 Task: Select Kindle E-Readers from Kindle E-readers & Books. Add to cart Kindle Keyboard-1. Place order for _x000D_
1922 Moncure Pittsboro Rd_x000D_
Moncure, North Carolina(NC), 27559, Cell Number (919) 542-3366
Action: Mouse moved to (365, 256)
Screenshot: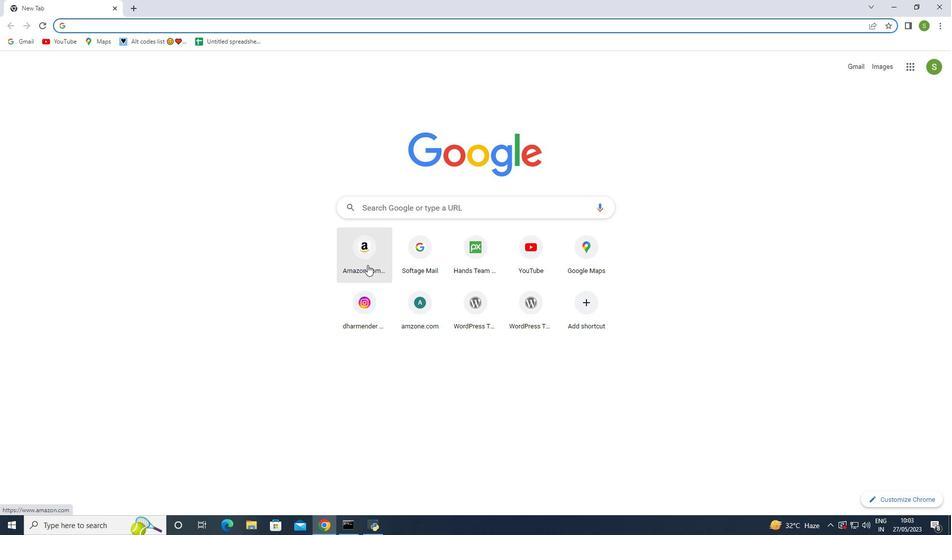 
Action: Mouse pressed left at (365, 256)
Screenshot: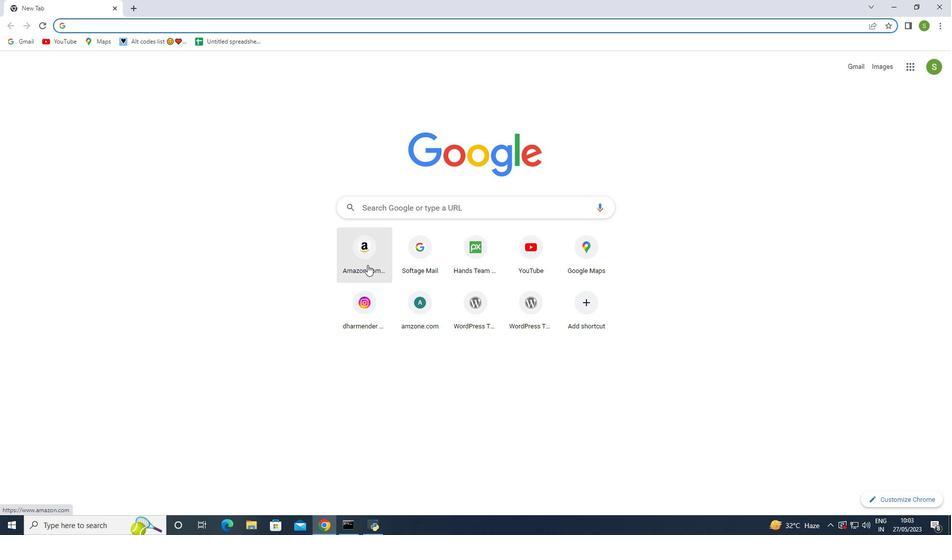 
Action: Mouse moved to (101, 62)
Screenshot: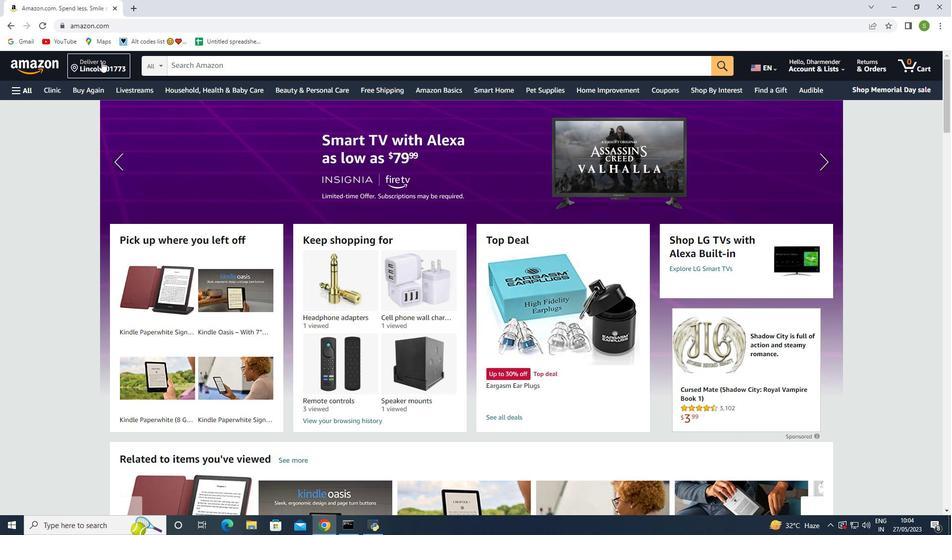 
Action: Mouse pressed left at (101, 62)
Screenshot: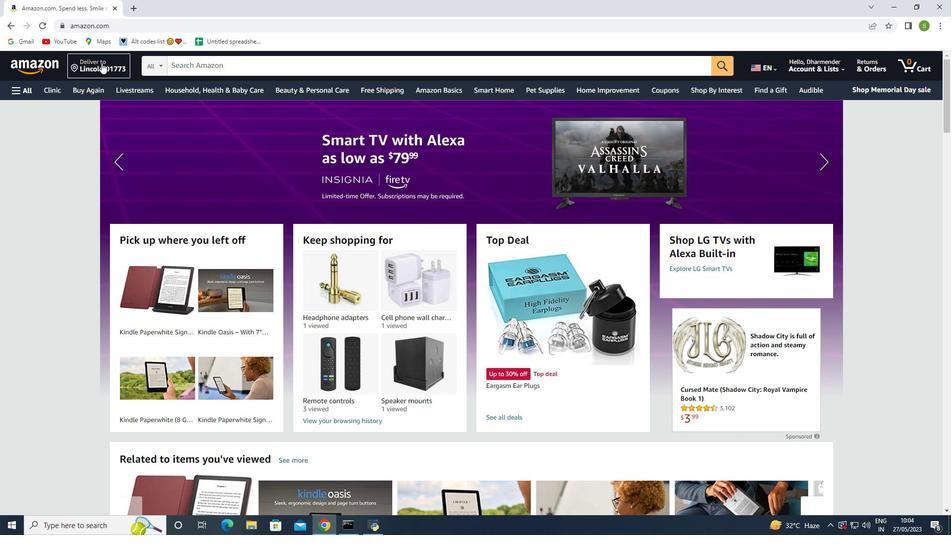 
Action: Mouse moved to (472, 348)
Screenshot: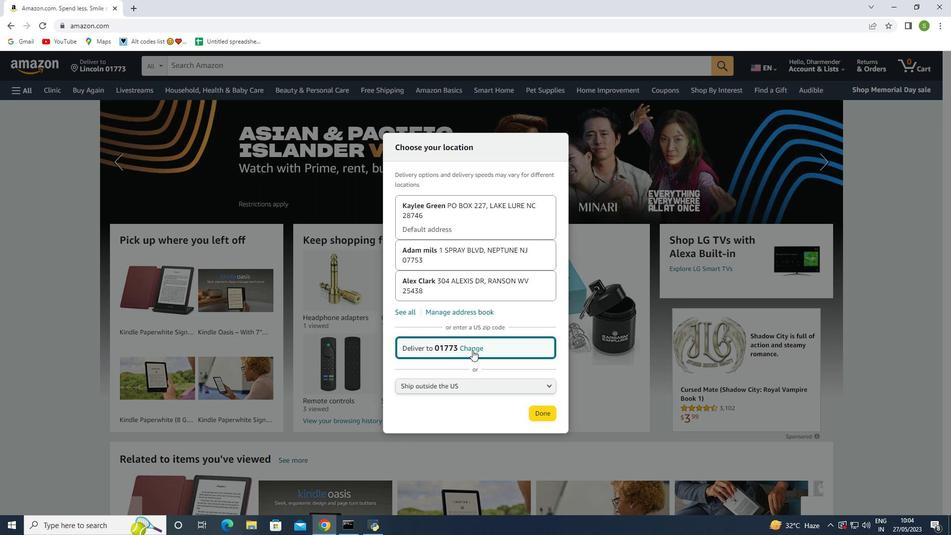 
Action: Mouse pressed left at (472, 348)
Screenshot: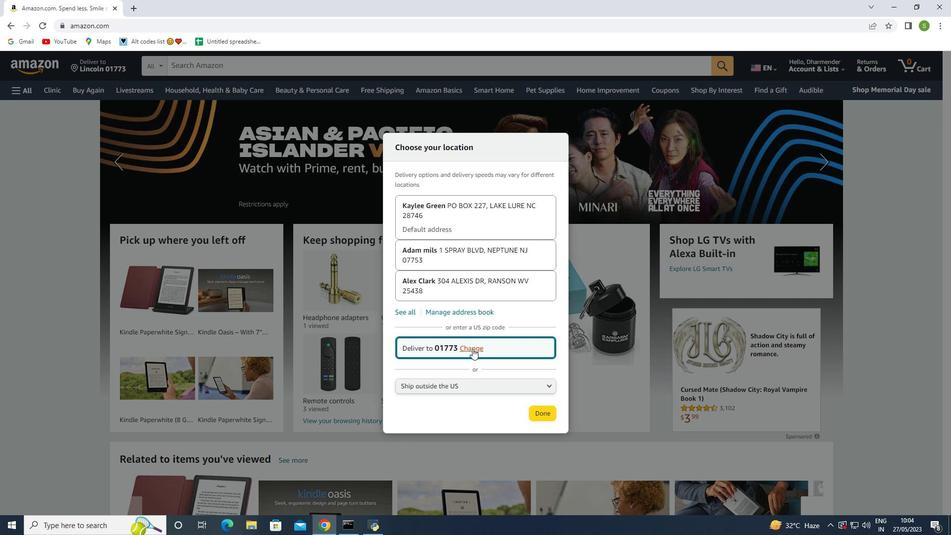 
Action: Mouse moved to (471, 338)
Screenshot: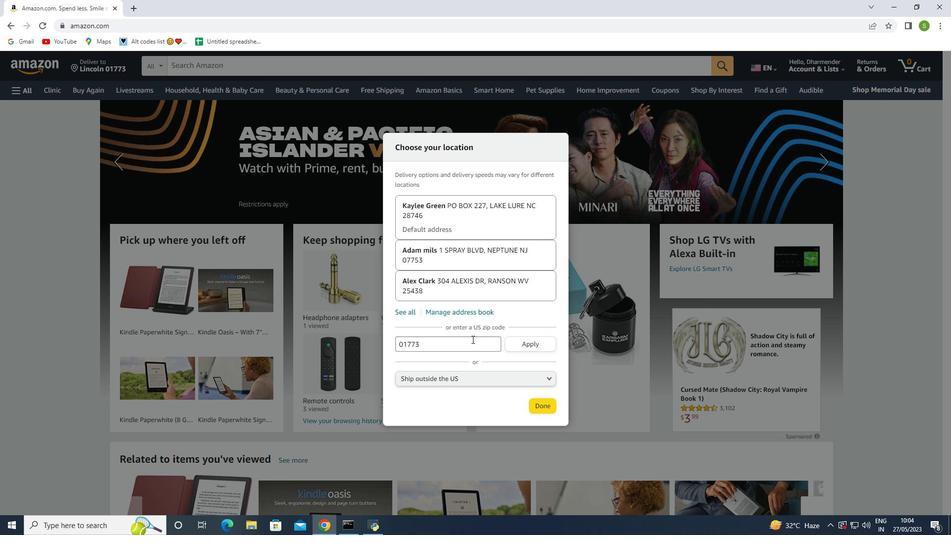 
Action: Mouse pressed left at (471, 338)
Screenshot: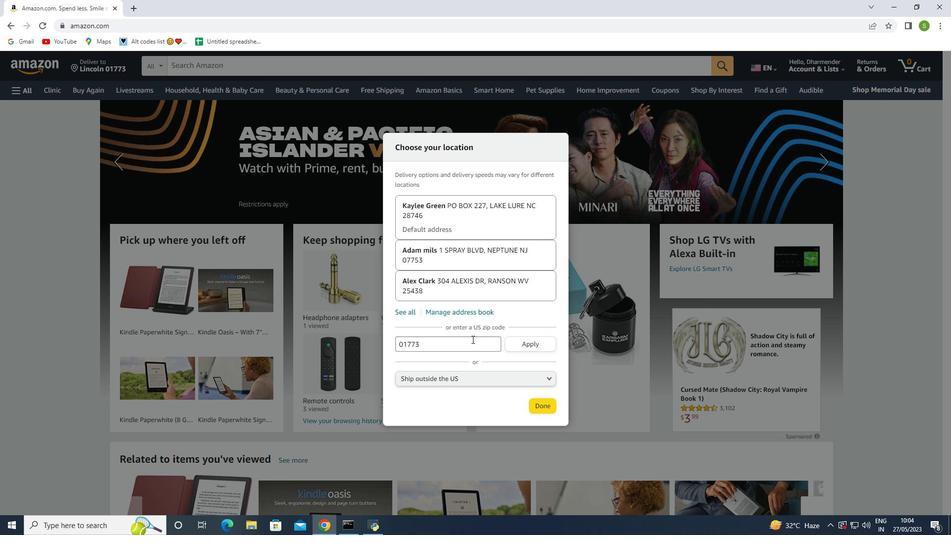 
Action: Mouse moved to (470, 338)
Screenshot: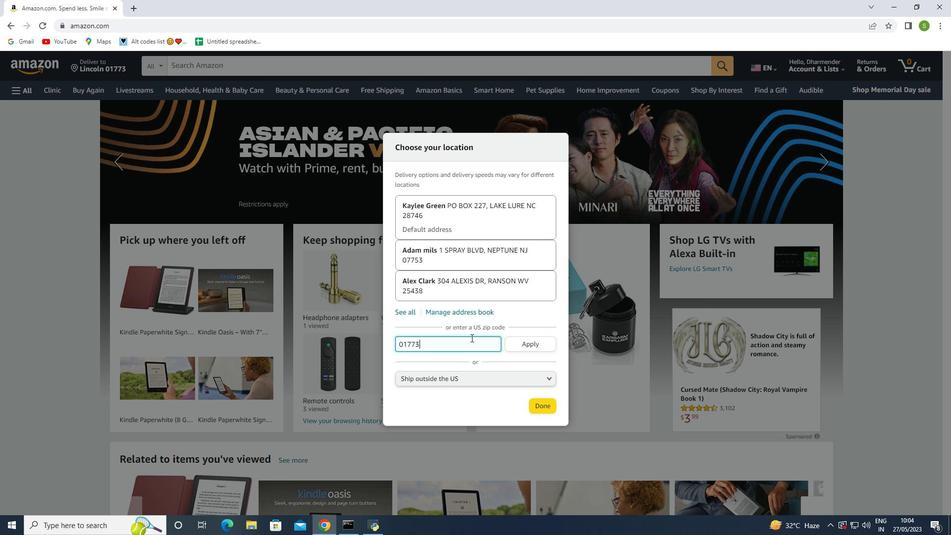 
Action: Key pressed <Key.backspace><Key.backspace><Key.backspace><Key.backspace><Key.backspace>27559
Screenshot: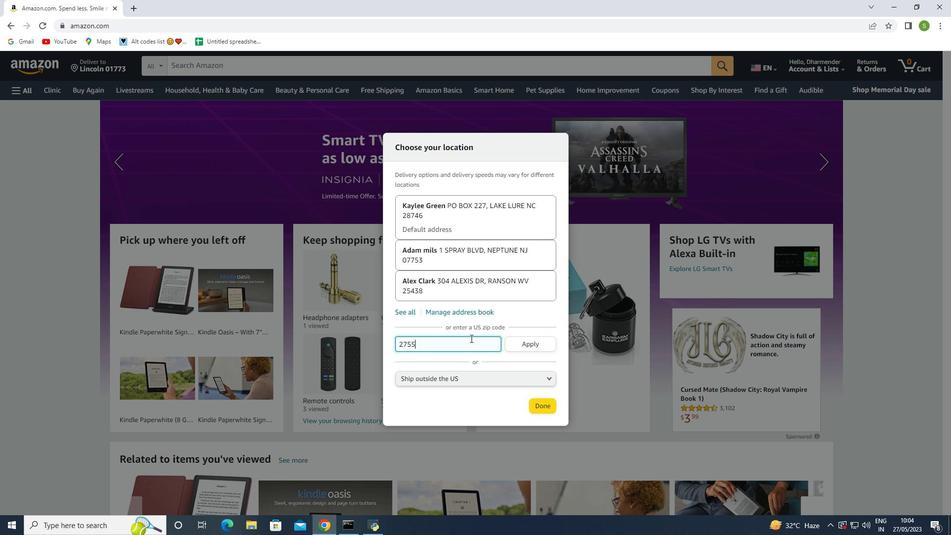 
Action: Mouse moved to (528, 346)
Screenshot: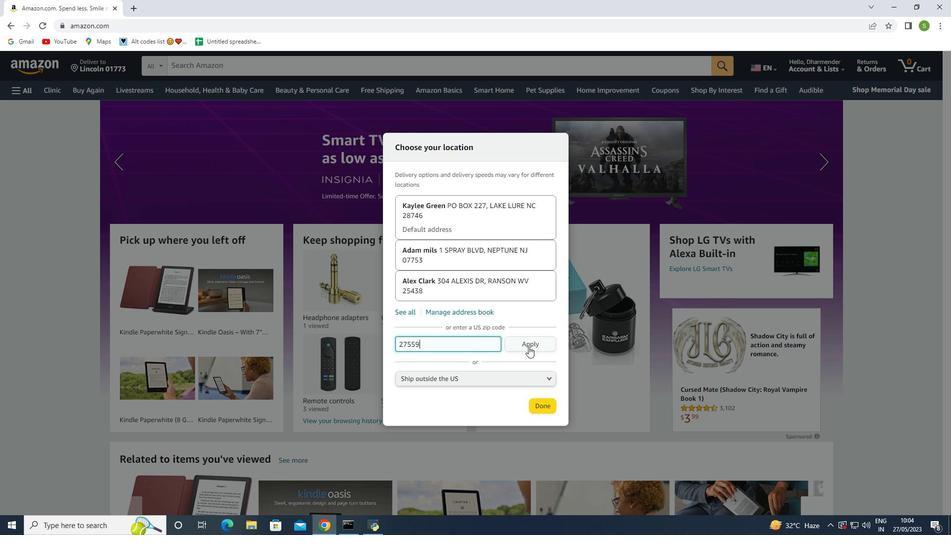 
Action: Mouse pressed left at (528, 346)
Screenshot: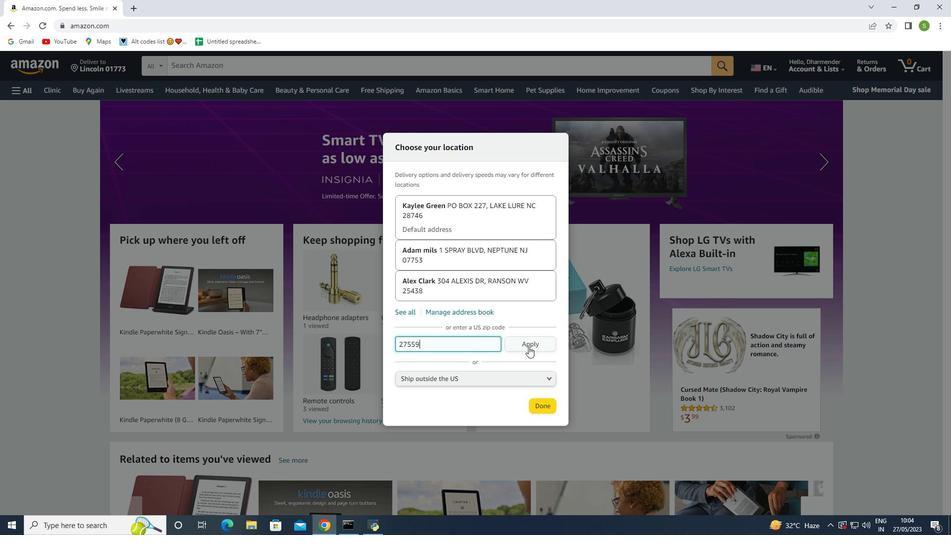 
Action: Mouse moved to (552, 419)
Screenshot: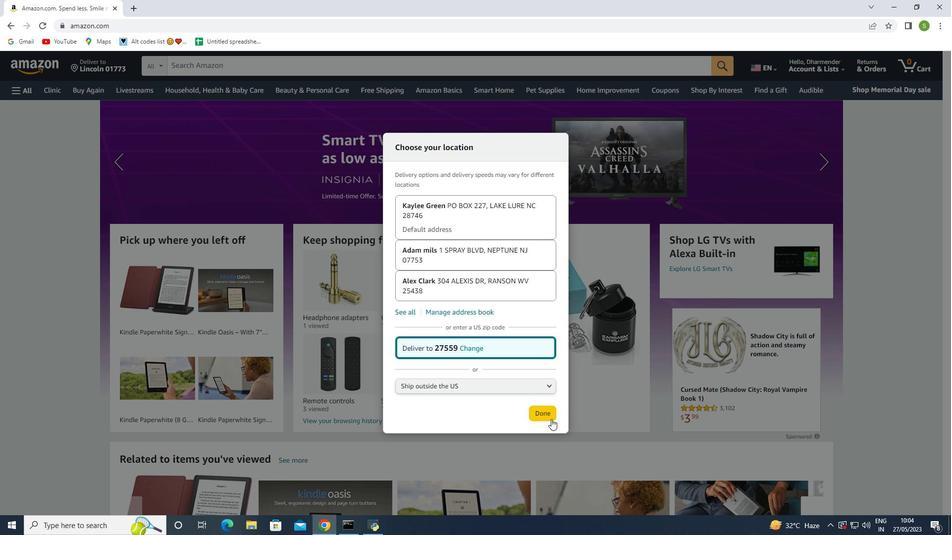 
Action: Mouse pressed left at (552, 419)
Screenshot: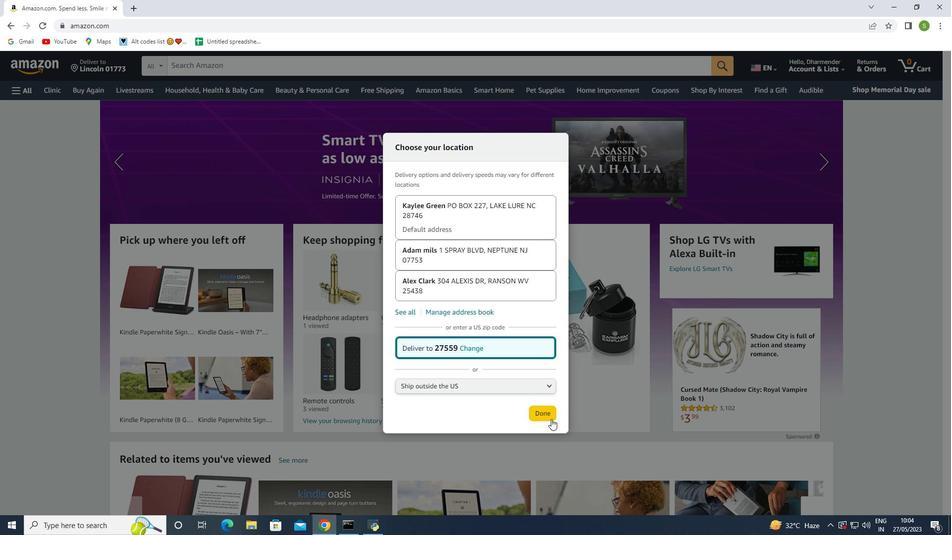 
Action: Mouse moved to (14, 92)
Screenshot: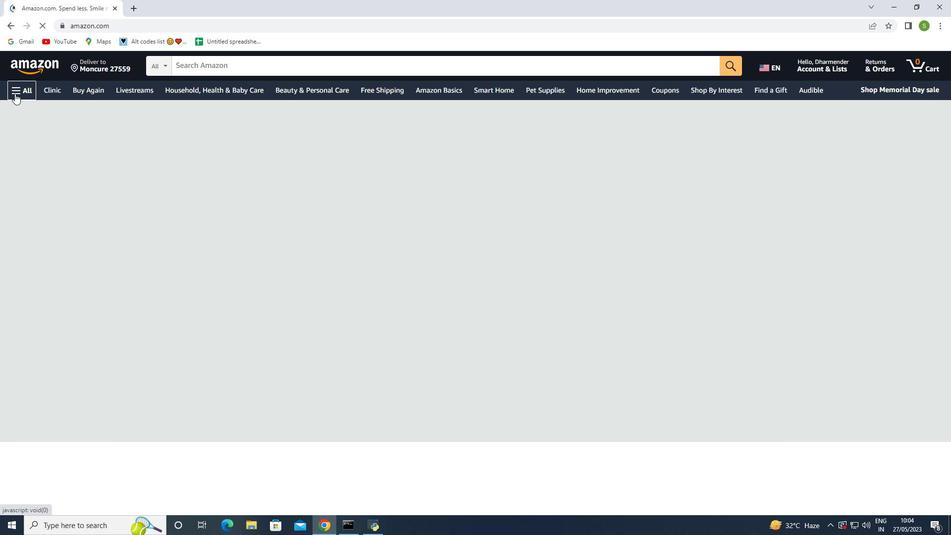 
Action: Mouse pressed left at (14, 92)
Screenshot: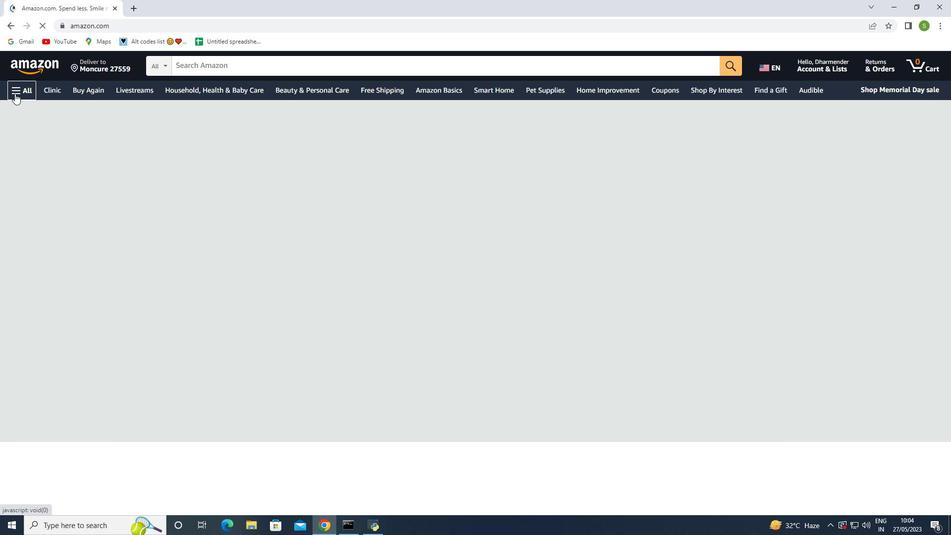
Action: Mouse moved to (63, 238)
Screenshot: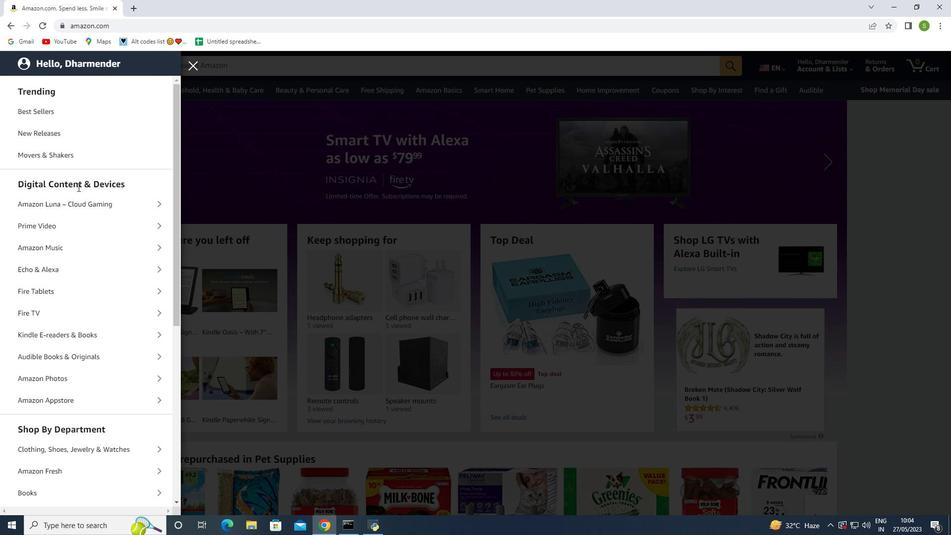 
Action: Mouse scrolled (64, 235) with delta (0, 0)
Screenshot: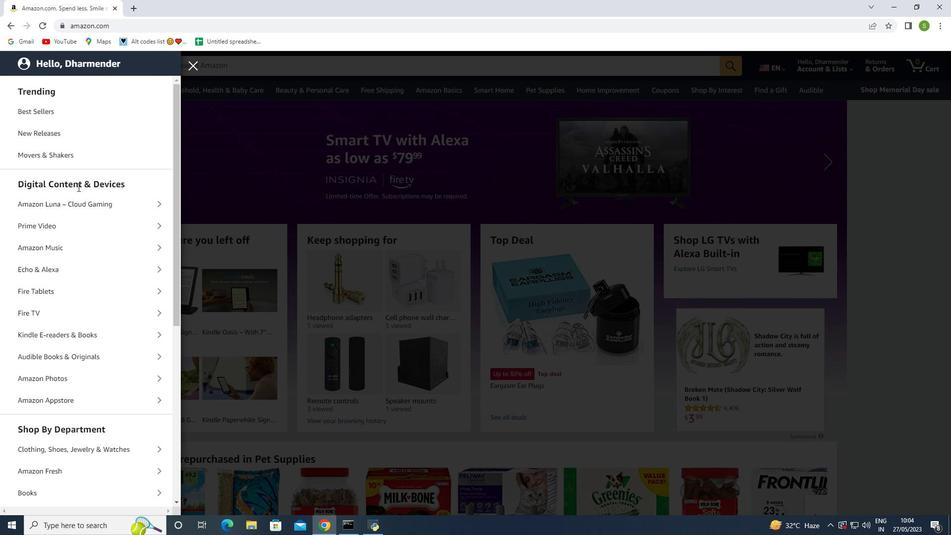 
Action: Mouse moved to (100, 282)
Screenshot: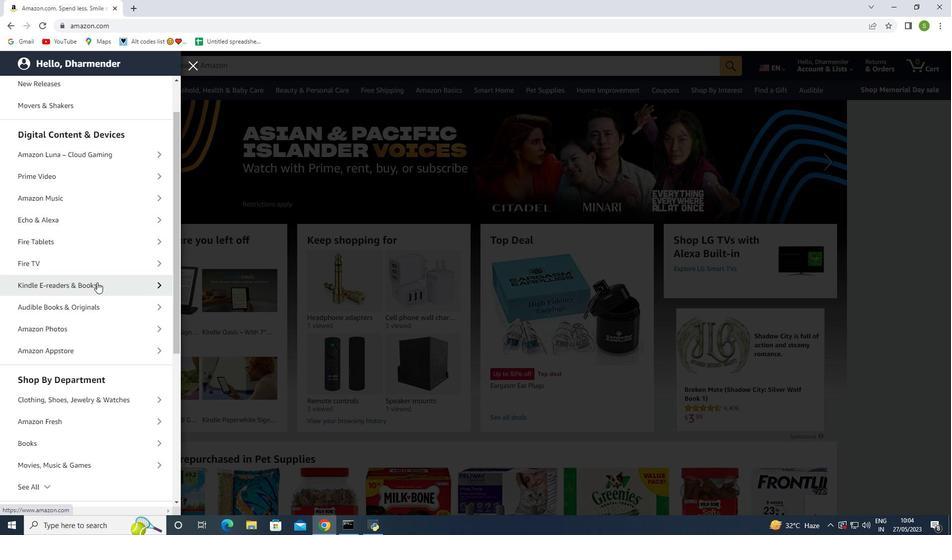 
Action: Mouse pressed left at (100, 282)
Screenshot: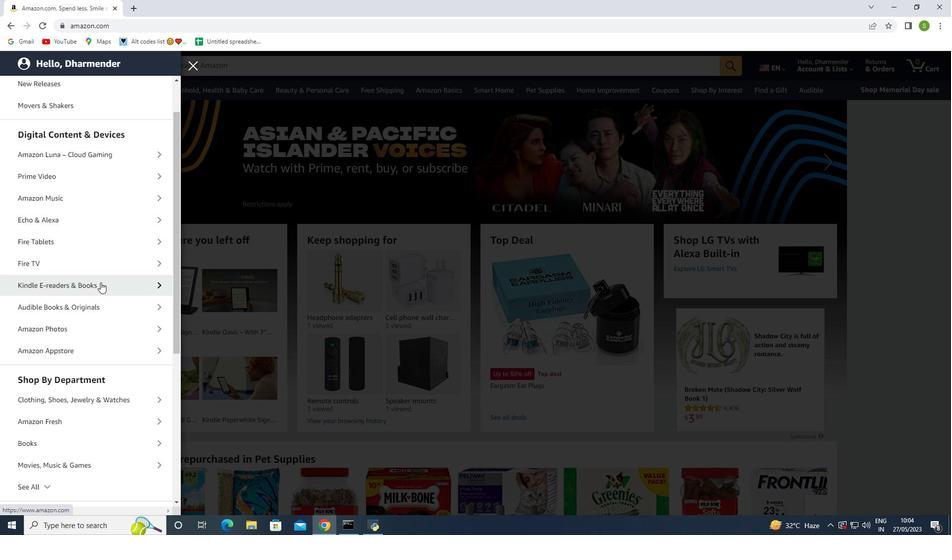 
Action: Mouse moved to (71, 260)
Screenshot: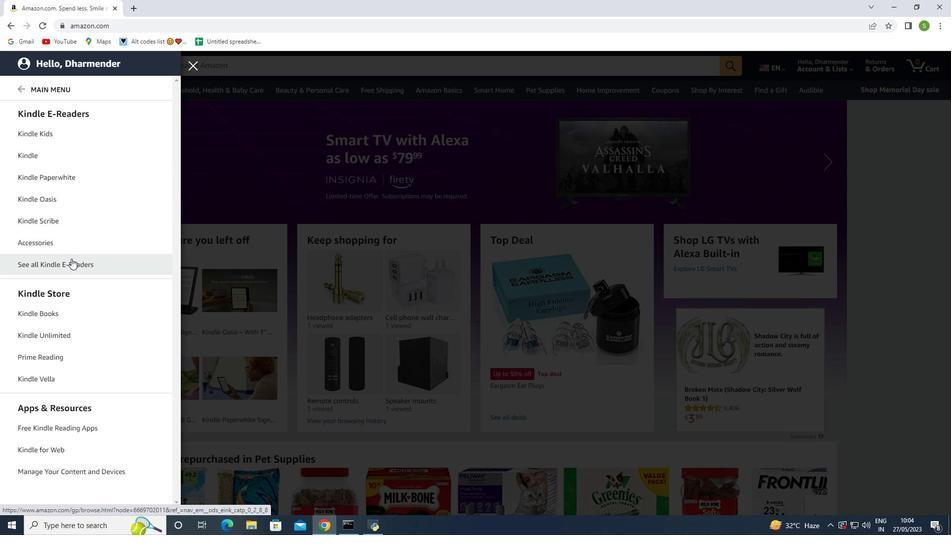 
Action: Mouse pressed left at (71, 260)
Screenshot: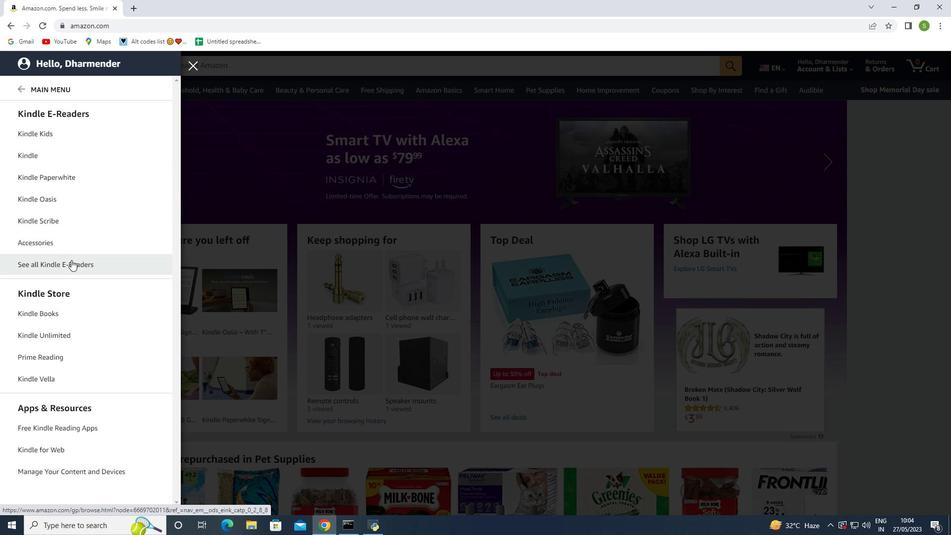 
Action: Mouse moved to (340, 65)
Screenshot: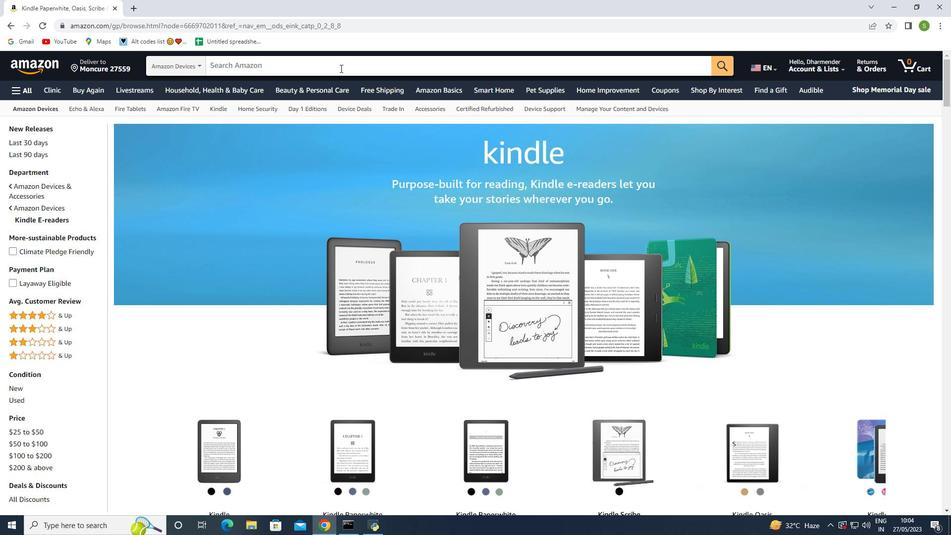 
Action: Mouse pressed left at (340, 65)
Screenshot: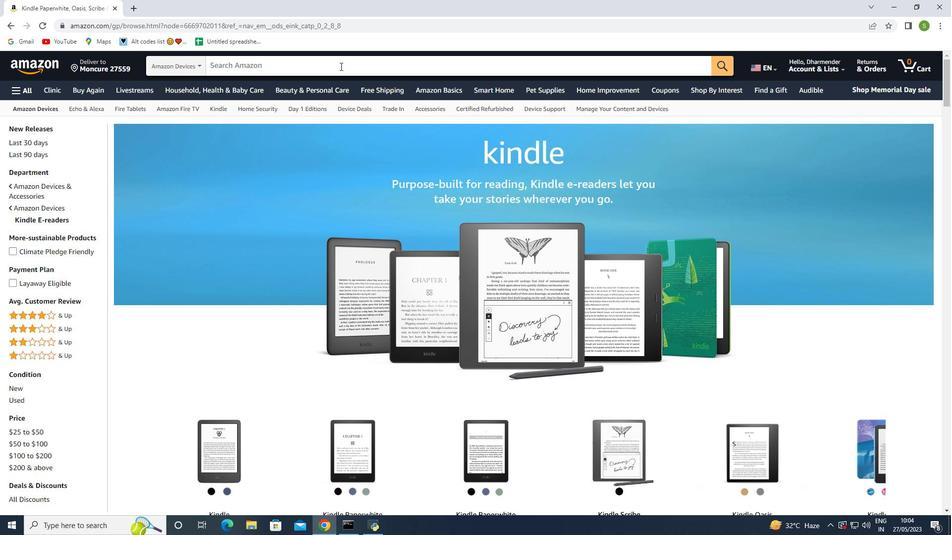 
Action: Mouse moved to (340, 65)
Screenshot: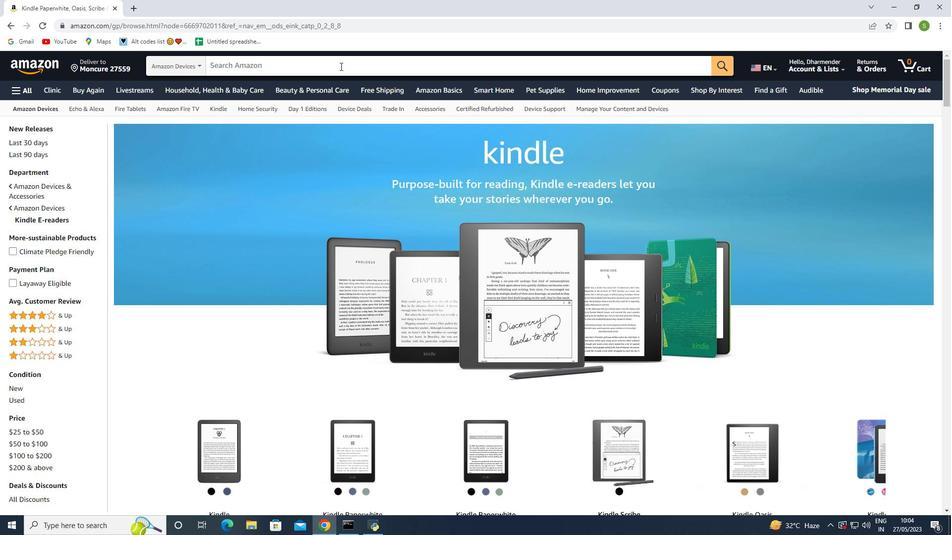 
Action: Key pressed <Key.shift>Kindle<Key.space><Key.shift>Keyboard
Screenshot: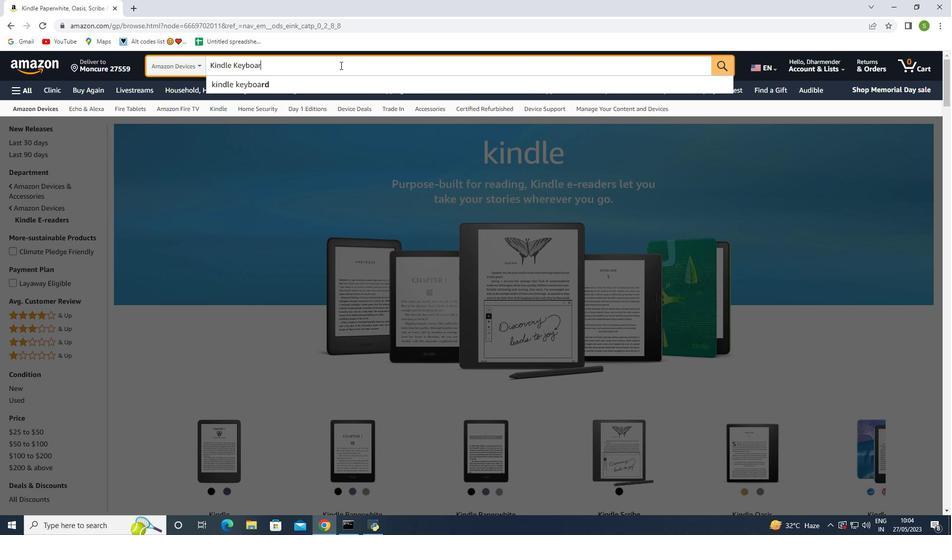 
Action: Mouse moved to (294, 81)
Screenshot: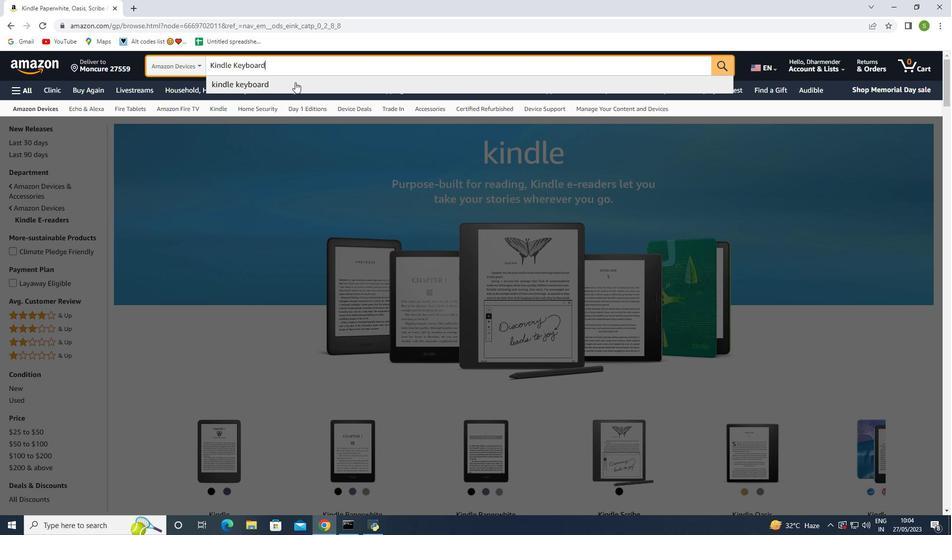 
Action: Mouse pressed left at (294, 82)
Screenshot: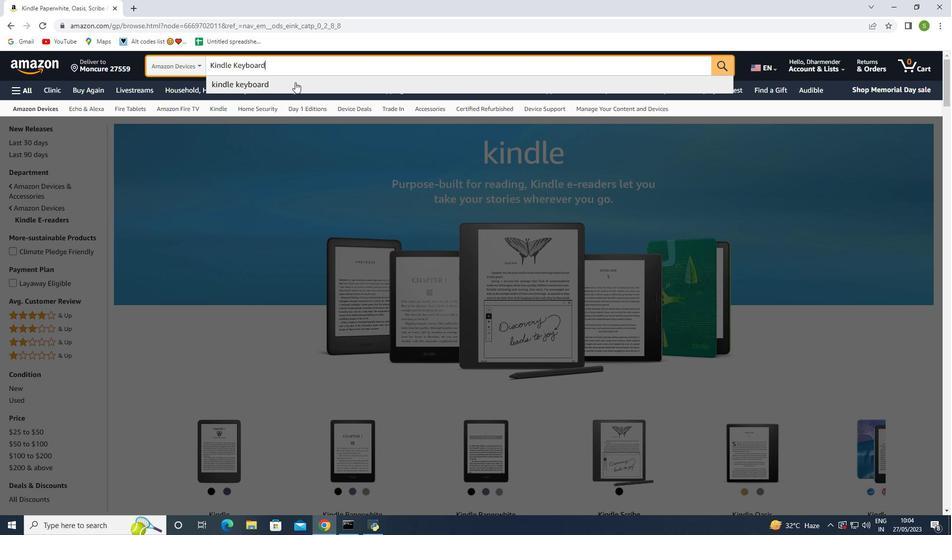 
Action: Mouse moved to (402, 183)
Screenshot: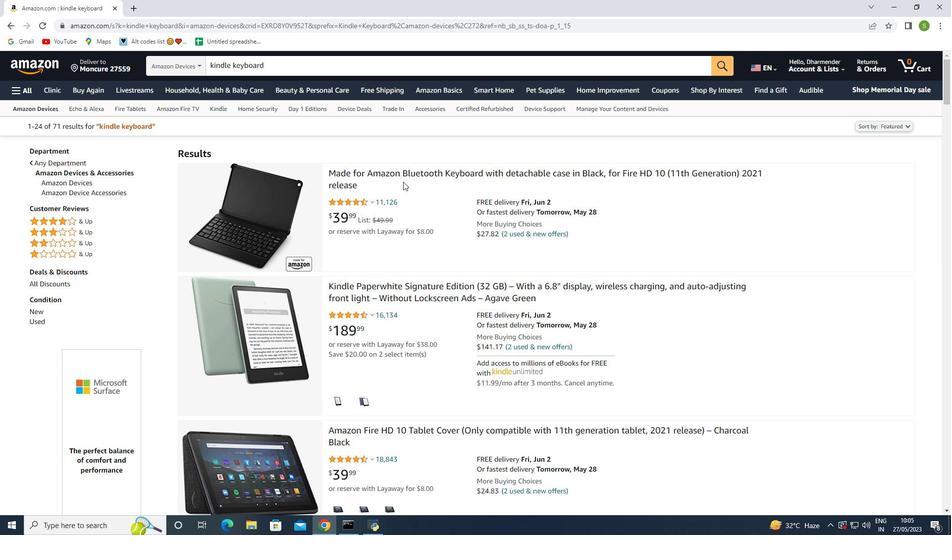 
Action: Mouse scrolled (402, 182) with delta (0, 0)
Screenshot: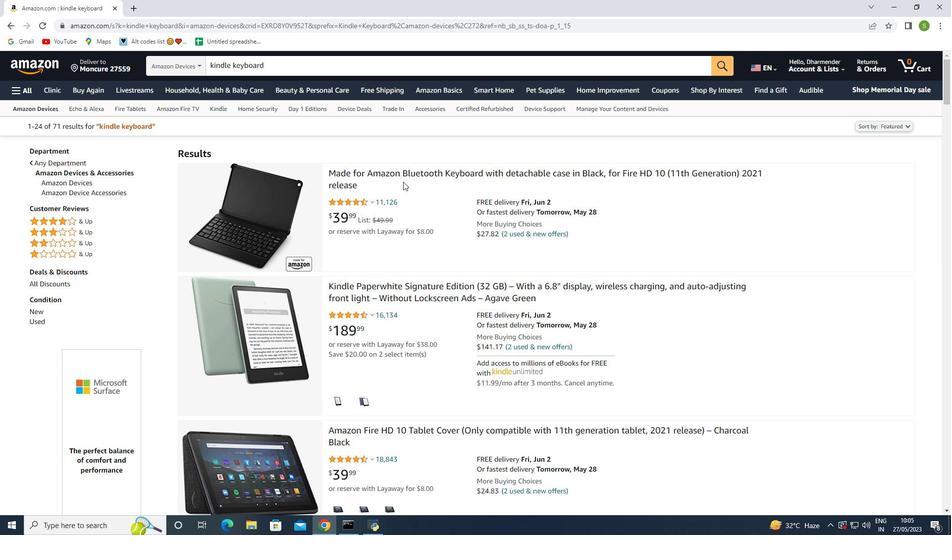 
Action: Mouse moved to (401, 183)
Screenshot: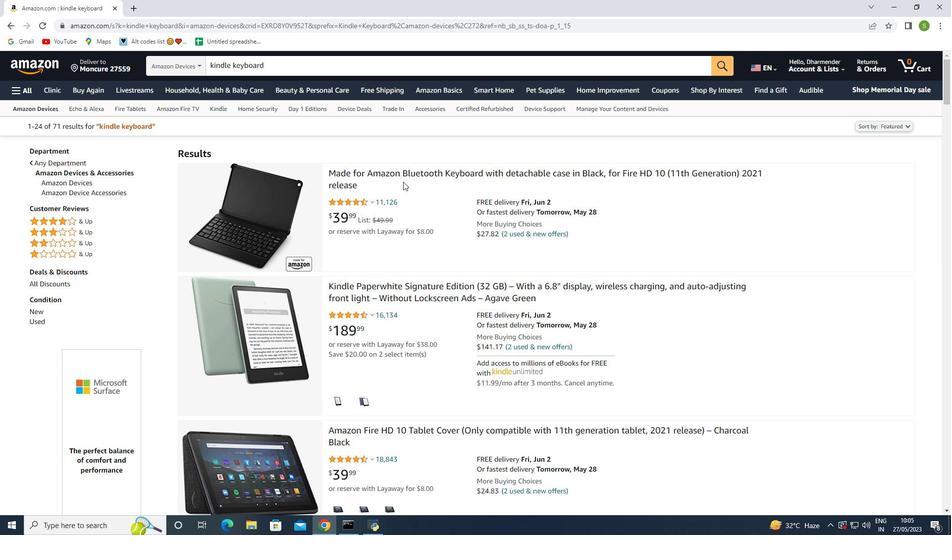 
Action: Mouse scrolled (401, 183) with delta (0, 0)
Screenshot: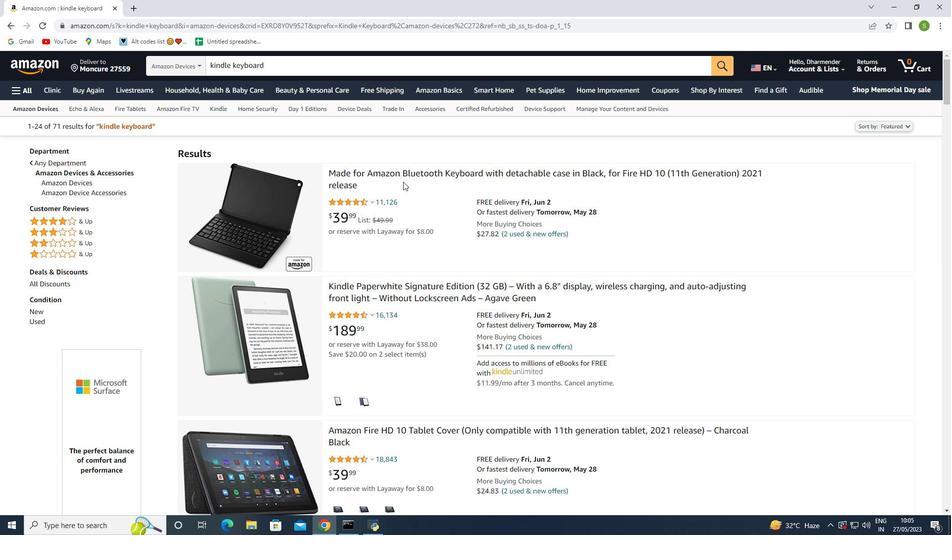 
Action: Mouse moved to (401, 183)
Screenshot: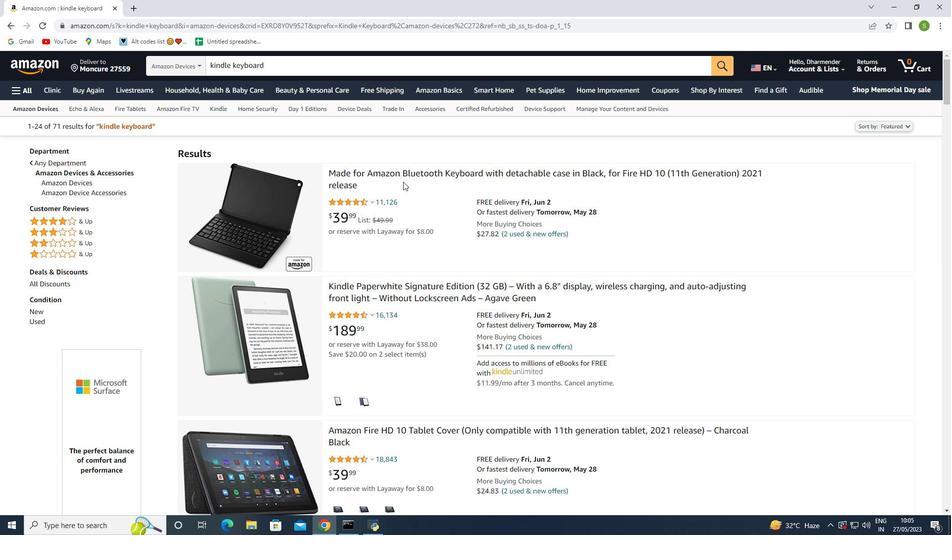 
Action: Mouse scrolled (401, 183) with delta (0, 0)
Screenshot: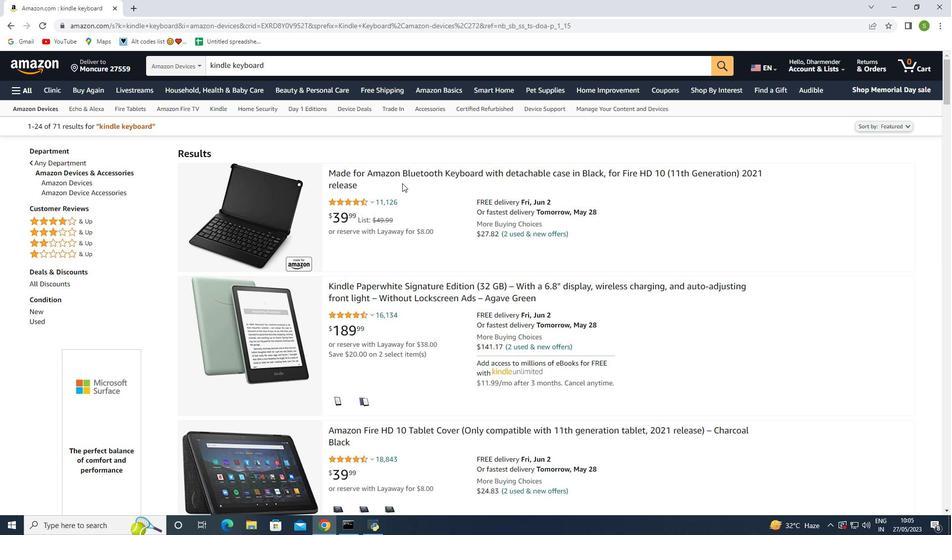 
Action: Mouse scrolled (401, 183) with delta (0, 0)
Screenshot: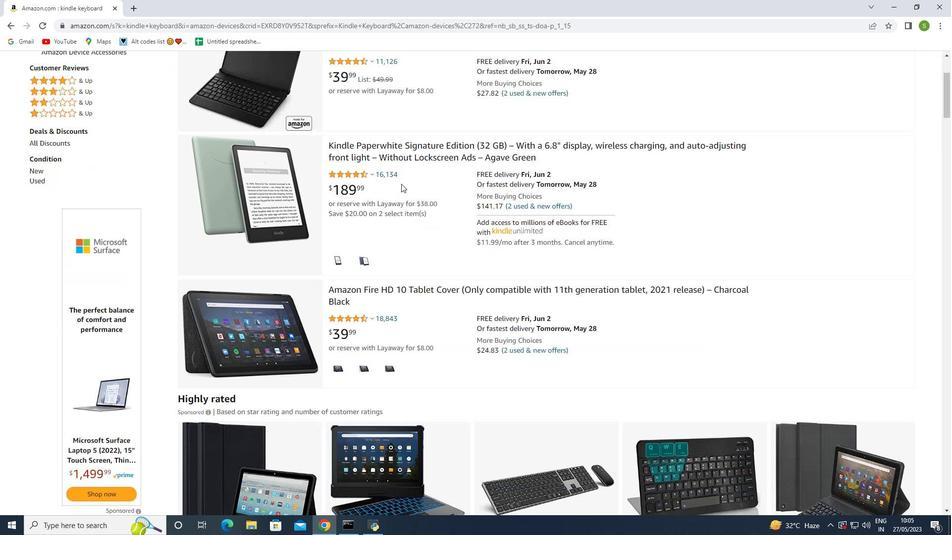 
Action: Mouse scrolled (401, 183) with delta (0, 0)
Screenshot: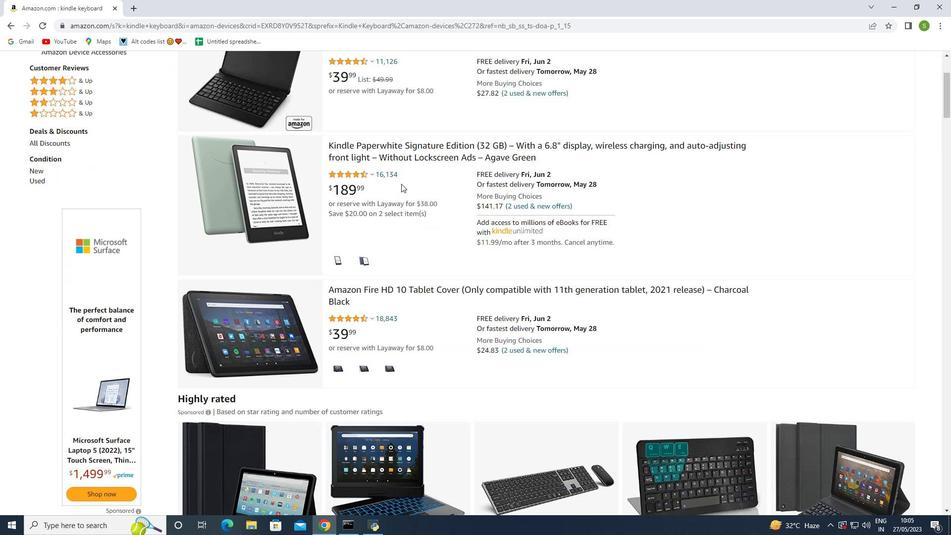 
Action: Mouse scrolled (401, 183) with delta (0, 0)
Screenshot: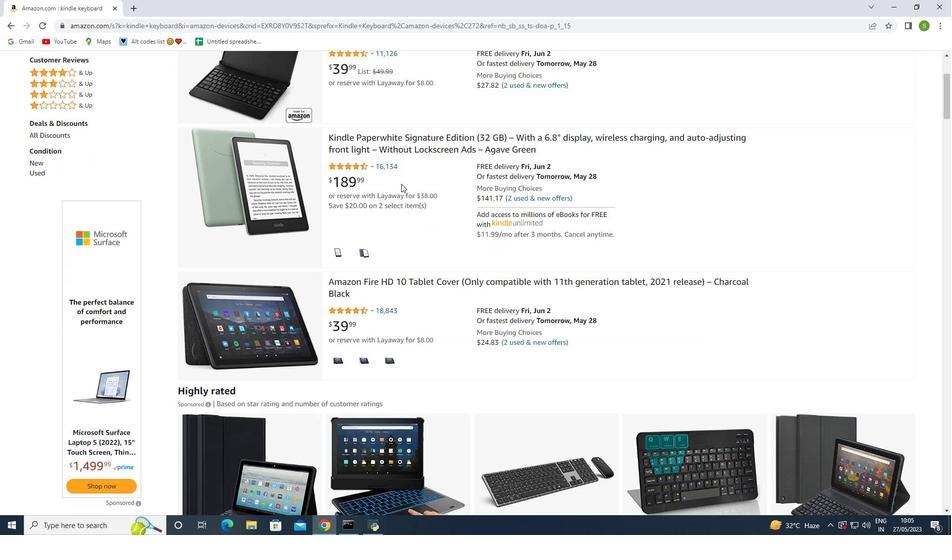 
Action: Mouse moved to (357, 191)
Screenshot: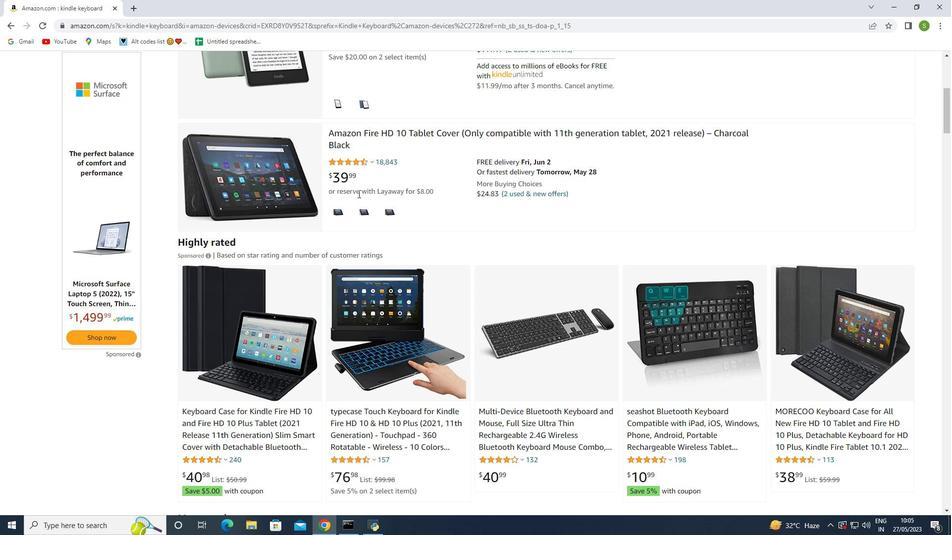 
Action: Mouse scrolled (357, 191) with delta (0, 0)
Screenshot: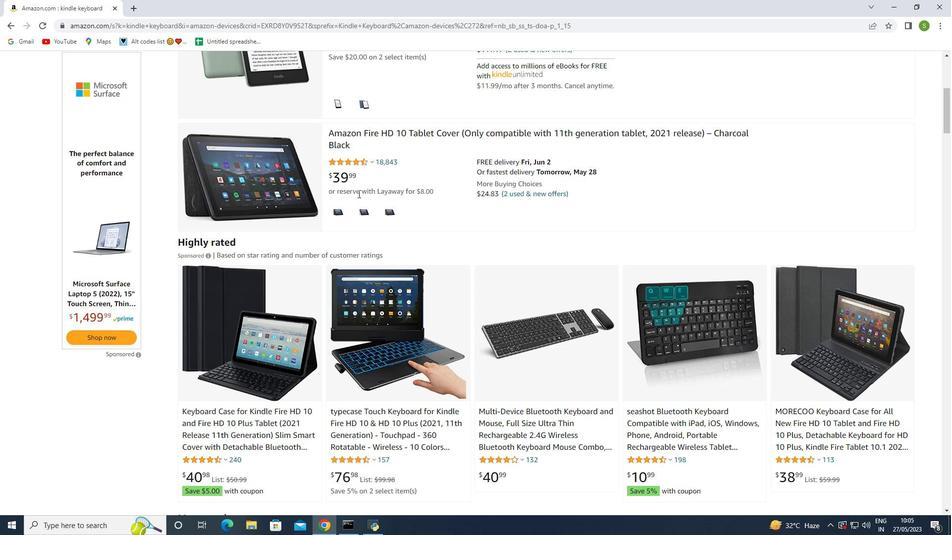 
Action: Mouse scrolled (357, 191) with delta (0, 0)
Screenshot: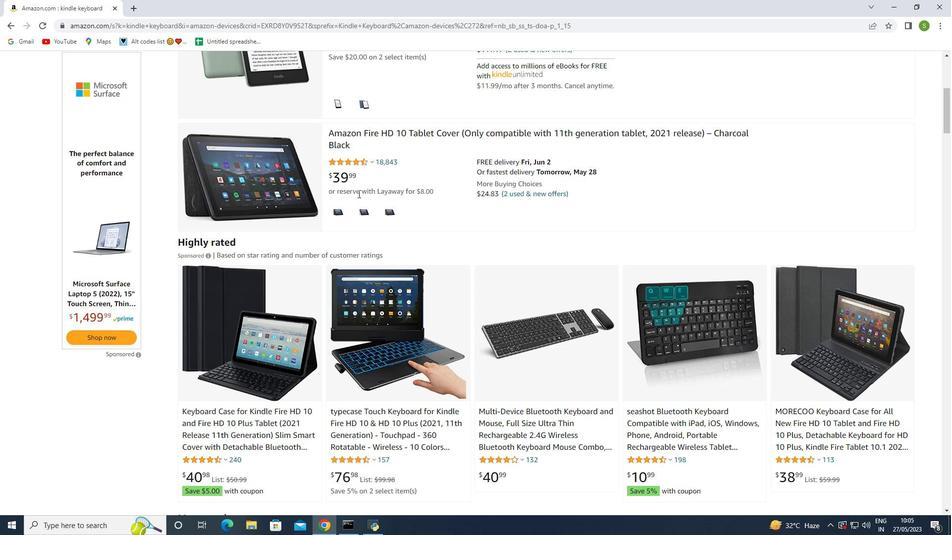 
Action: Mouse scrolled (357, 191) with delta (0, 0)
Screenshot: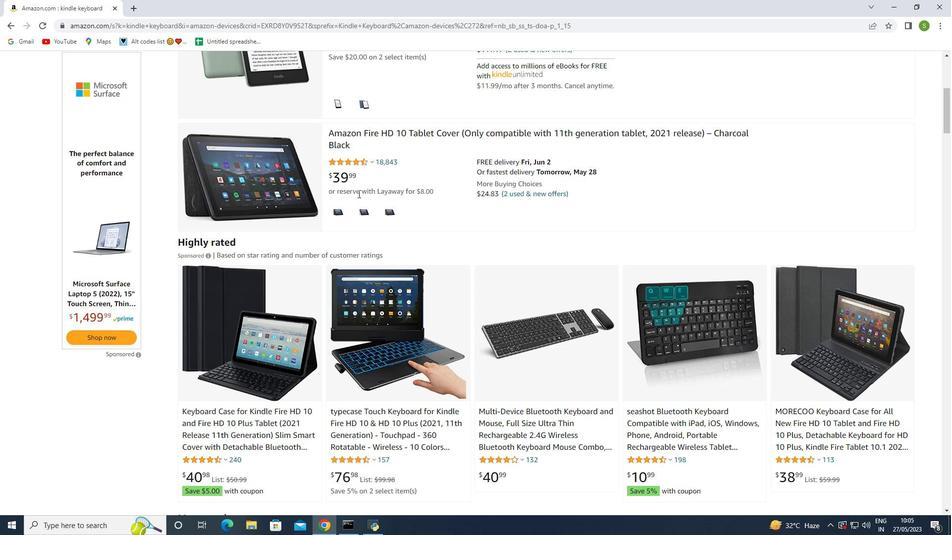 
Action: Mouse scrolled (357, 191) with delta (0, 0)
Screenshot: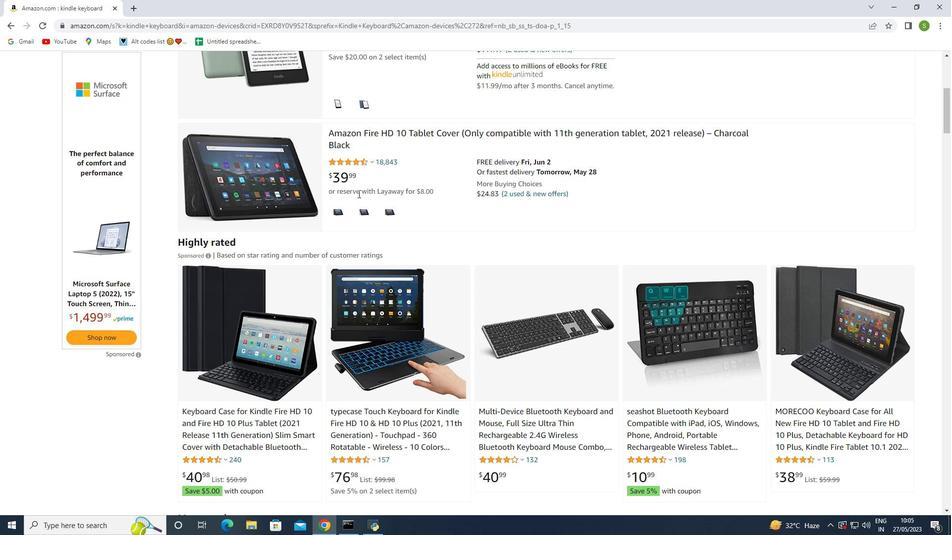 
Action: Mouse moved to (347, 198)
Screenshot: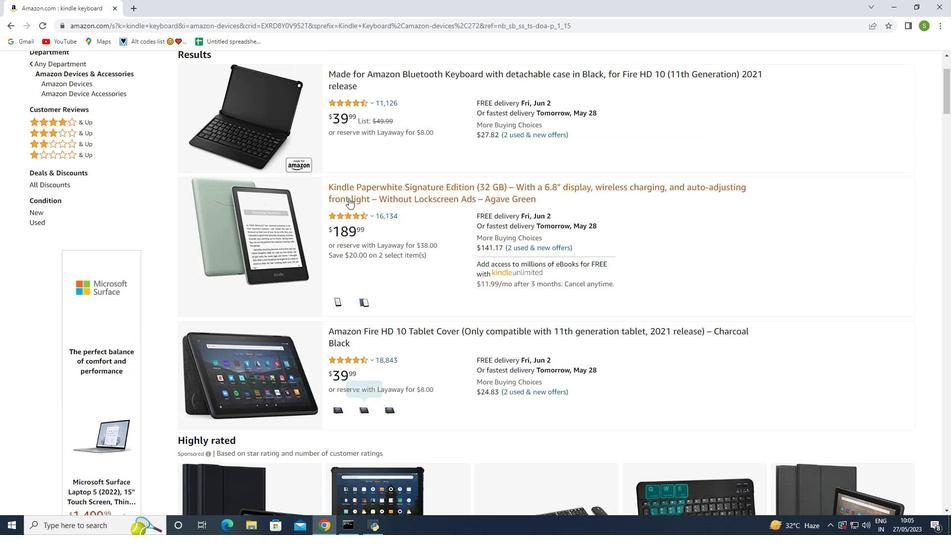 
Action: Mouse scrolled (347, 199) with delta (0, 0)
Screenshot: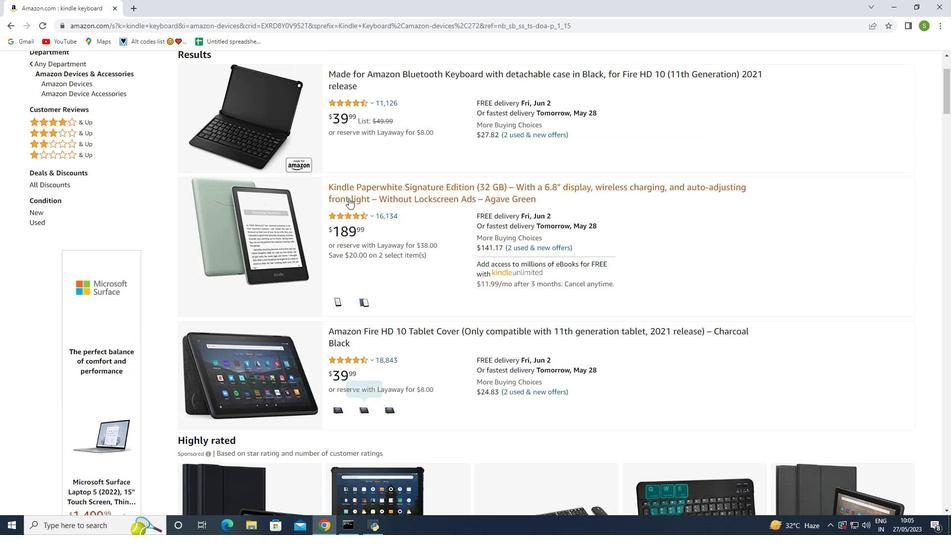 
Action: Mouse scrolled (347, 199) with delta (0, 0)
Screenshot: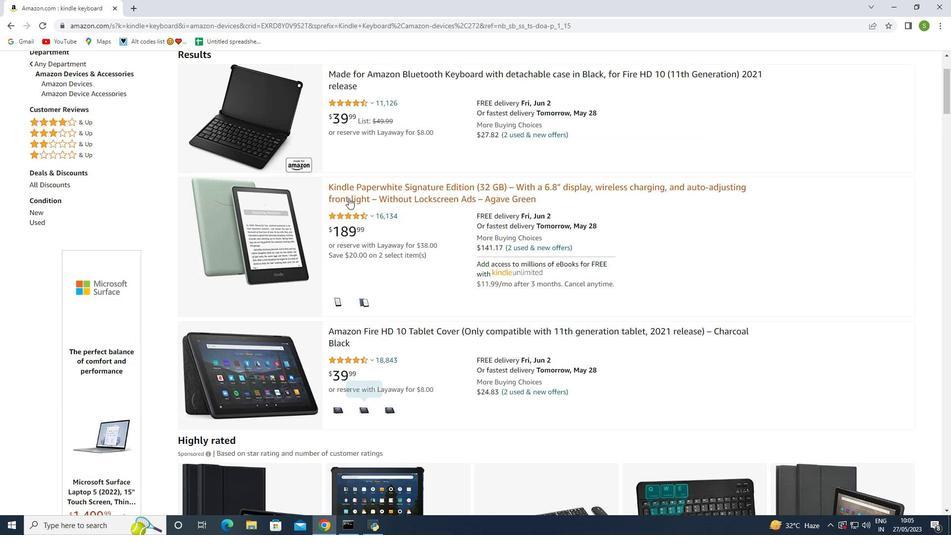
Action: Mouse scrolled (347, 199) with delta (0, 0)
Screenshot: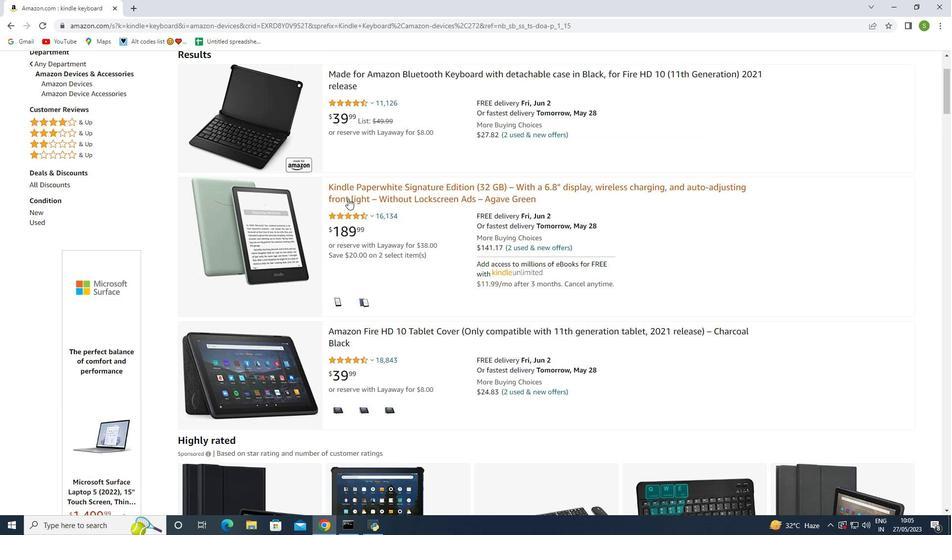 
Action: Mouse moved to (401, 173)
Screenshot: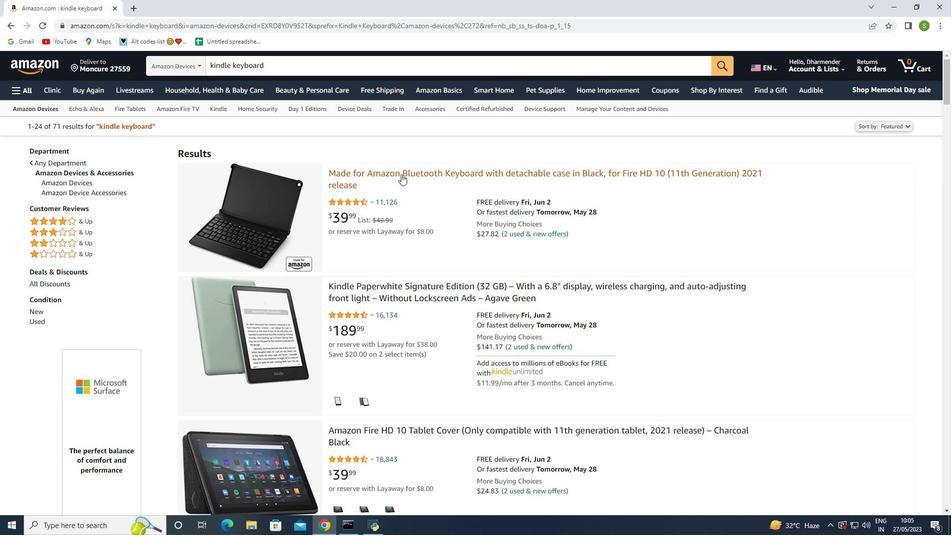 
Action: Mouse pressed left at (401, 173)
Screenshot: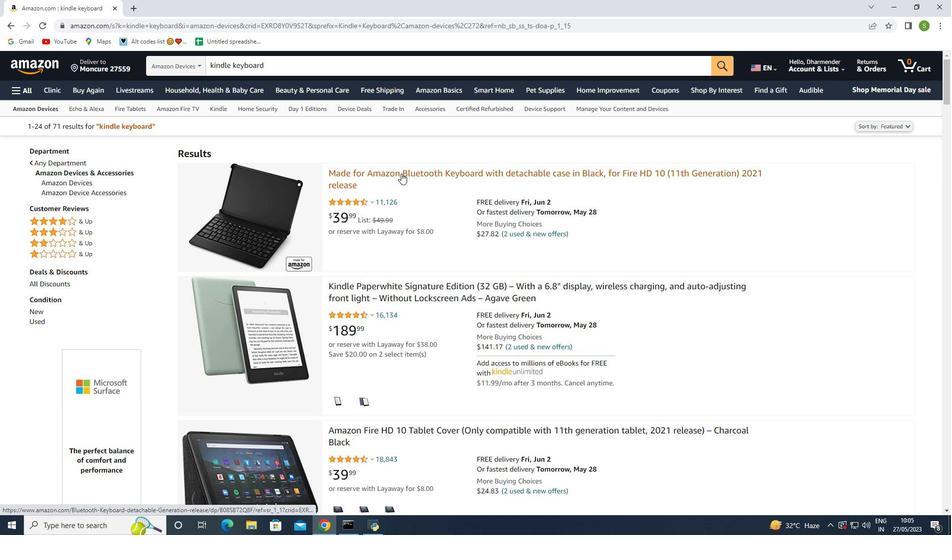 
Action: Mouse moved to (747, 316)
Screenshot: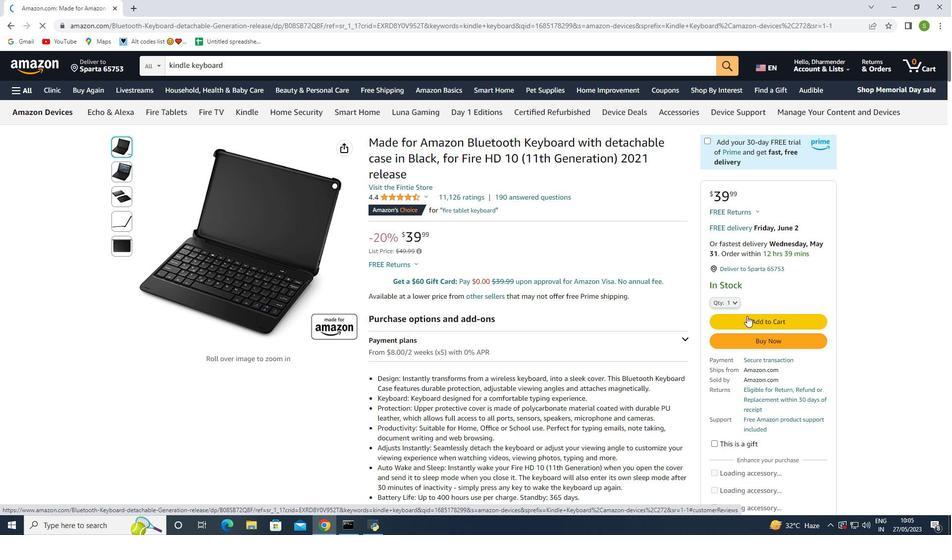 
Action: Mouse pressed left at (747, 316)
Screenshot: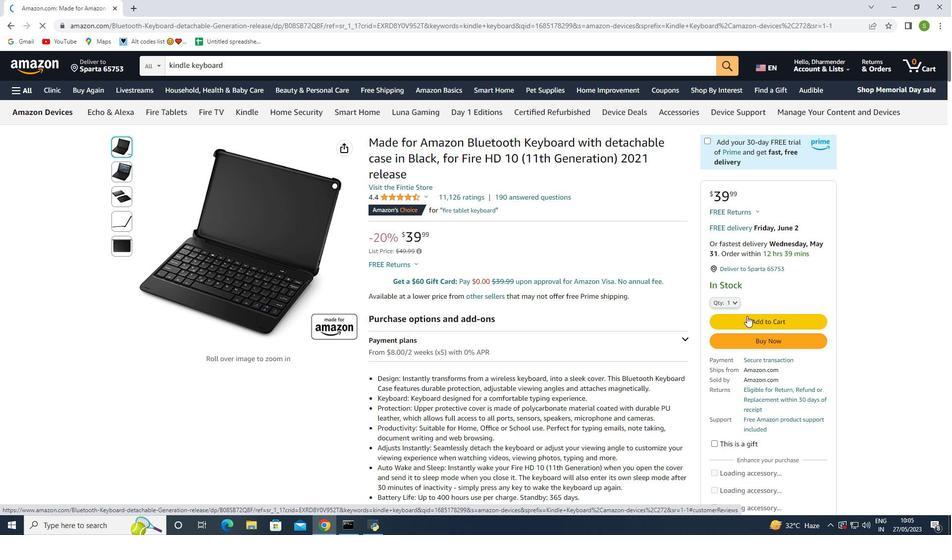 
Action: Mouse moved to (731, 136)
Screenshot: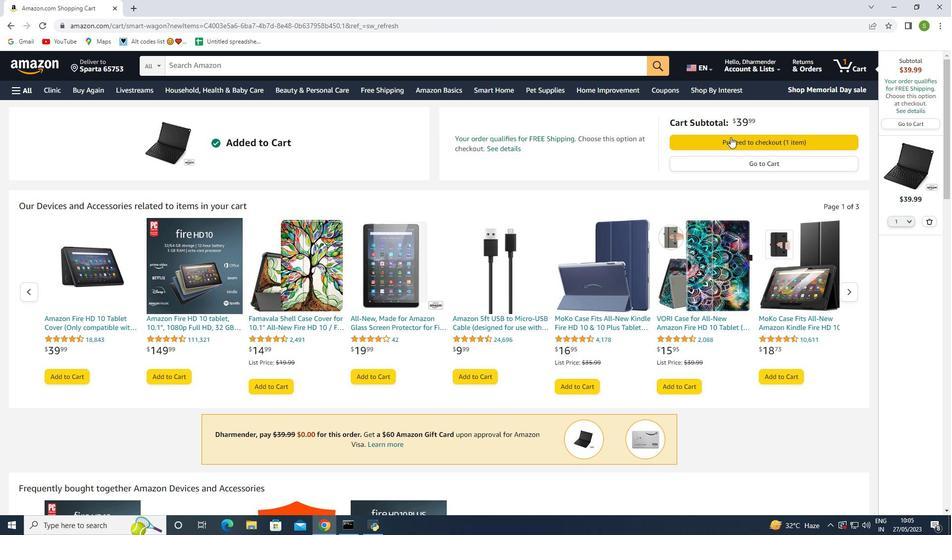 
Action: Mouse pressed left at (731, 136)
Screenshot: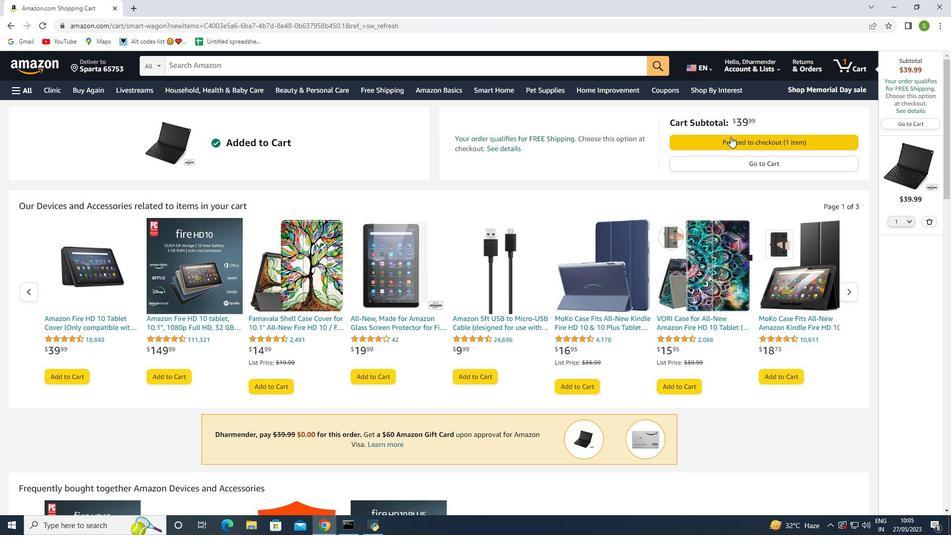 
Action: Mouse moved to (226, 264)
Screenshot: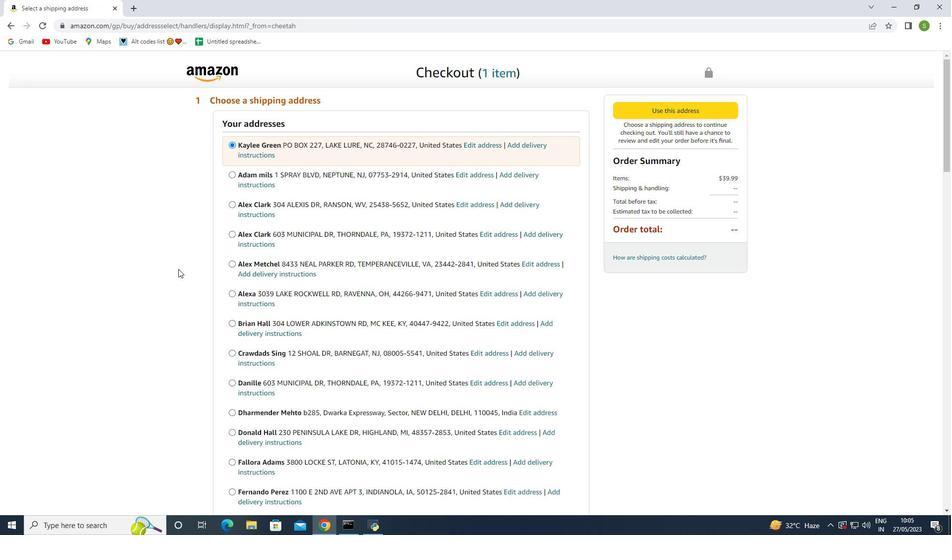 
Action: Mouse scrolled (226, 263) with delta (0, 0)
Screenshot: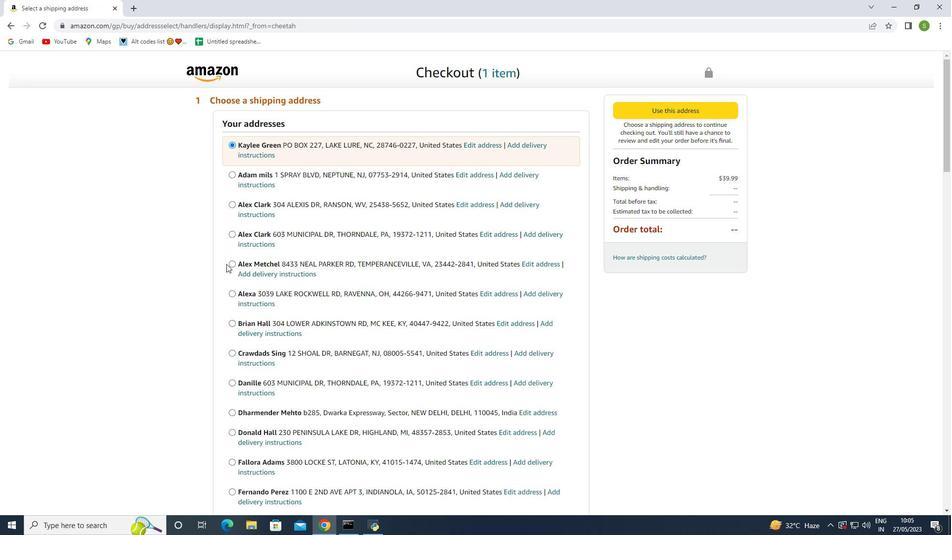 
Action: Mouse scrolled (226, 263) with delta (0, 0)
Screenshot: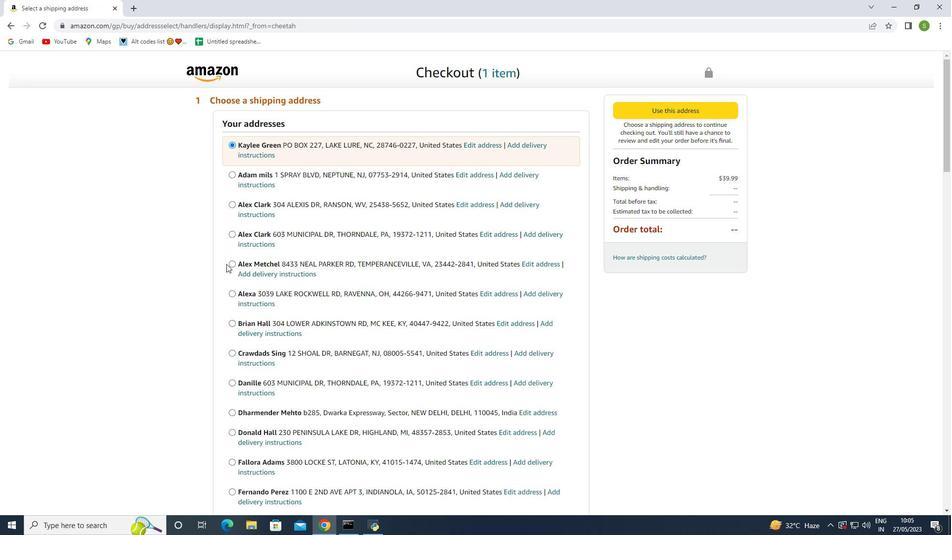 
Action: Mouse moved to (227, 264)
Screenshot: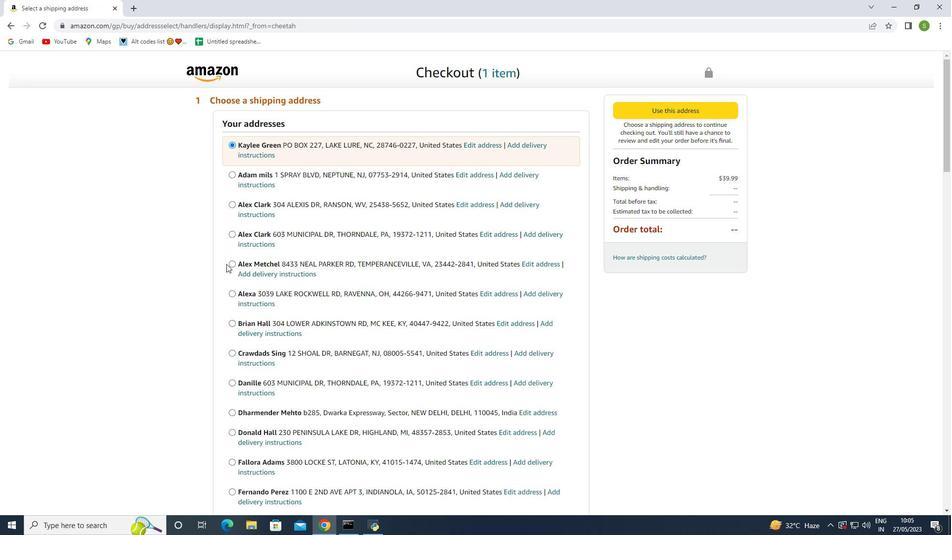 
Action: Mouse scrolled (227, 263) with delta (0, 0)
Screenshot: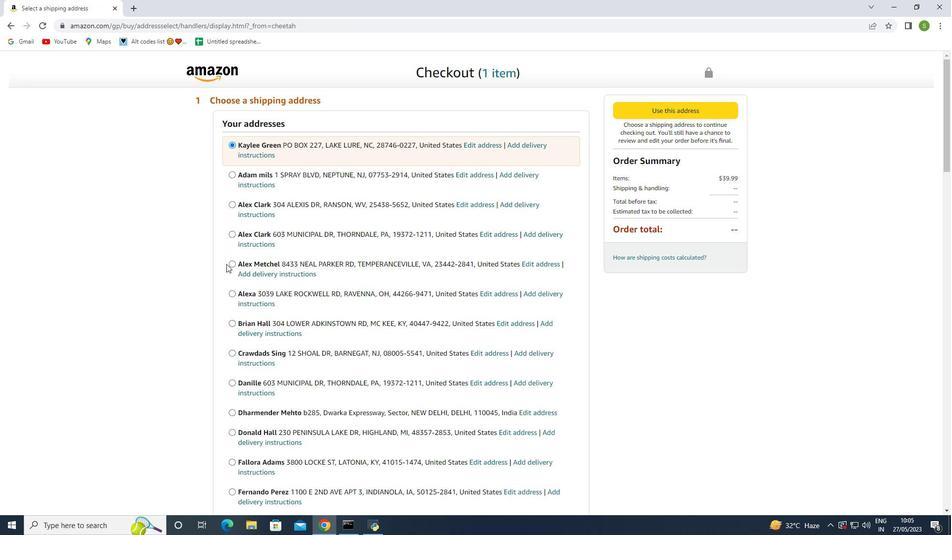 
Action: Mouse scrolled (227, 263) with delta (0, 0)
Screenshot: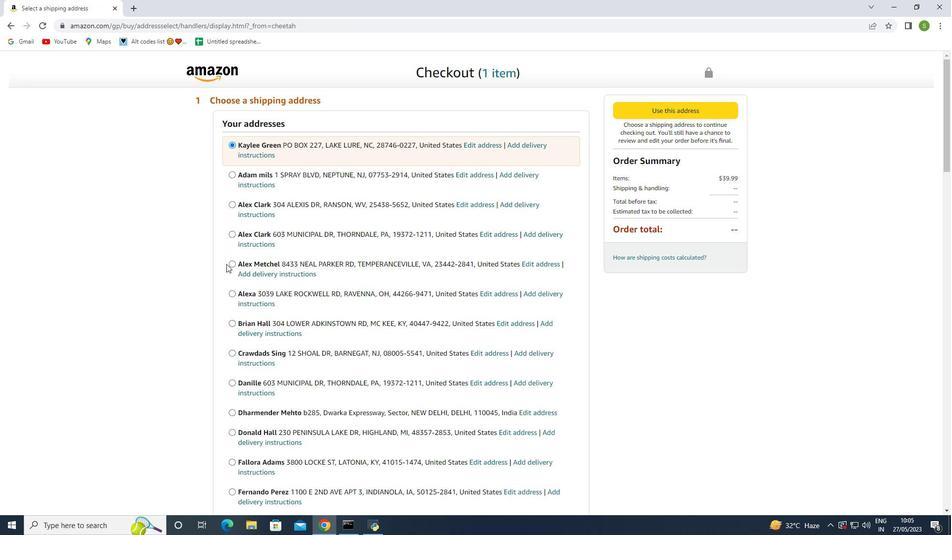 
Action: Mouse scrolled (227, 263) with delta (0, 0)
Screenshot: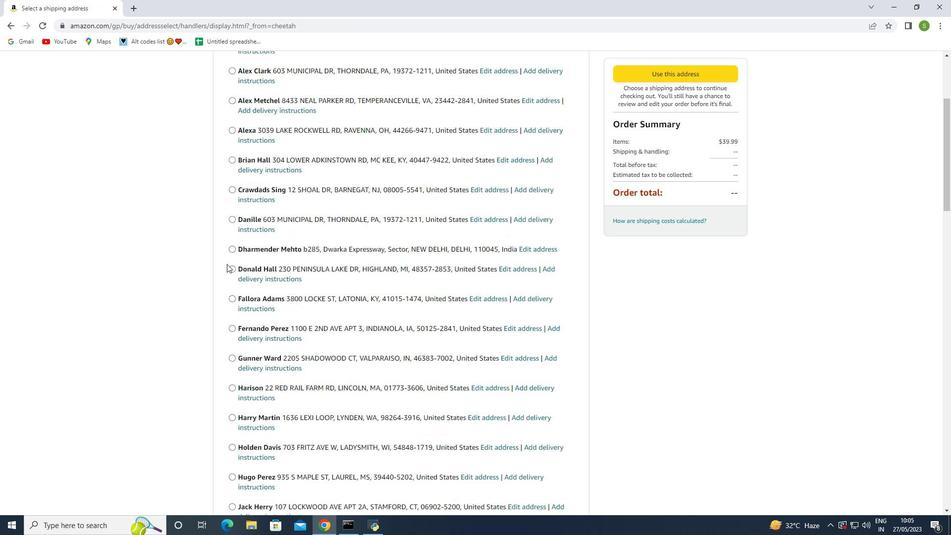 
Action: Mouse scrolled (227, 263) with delta (0, 0)
Screenshot: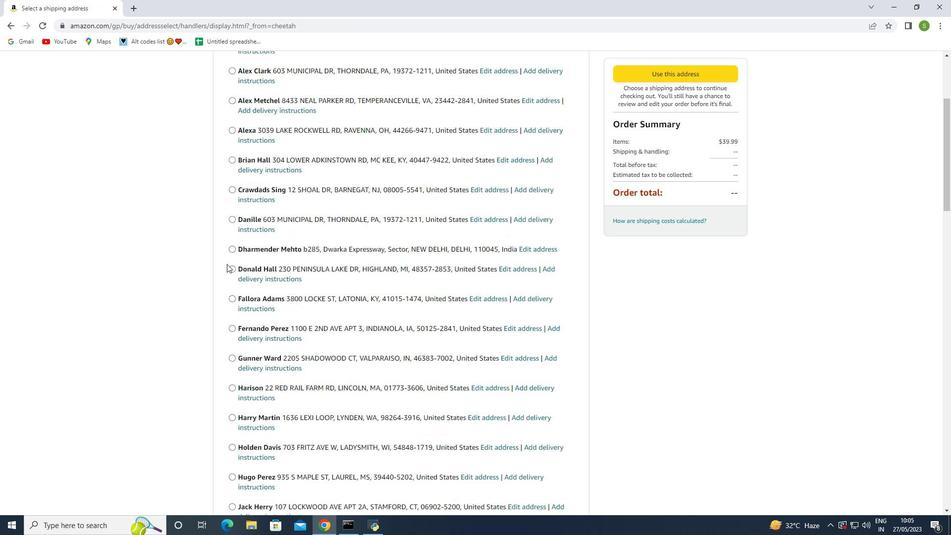 
Action: Mouse scrolled (227, 263) with delta (0, 0)
Screenshot: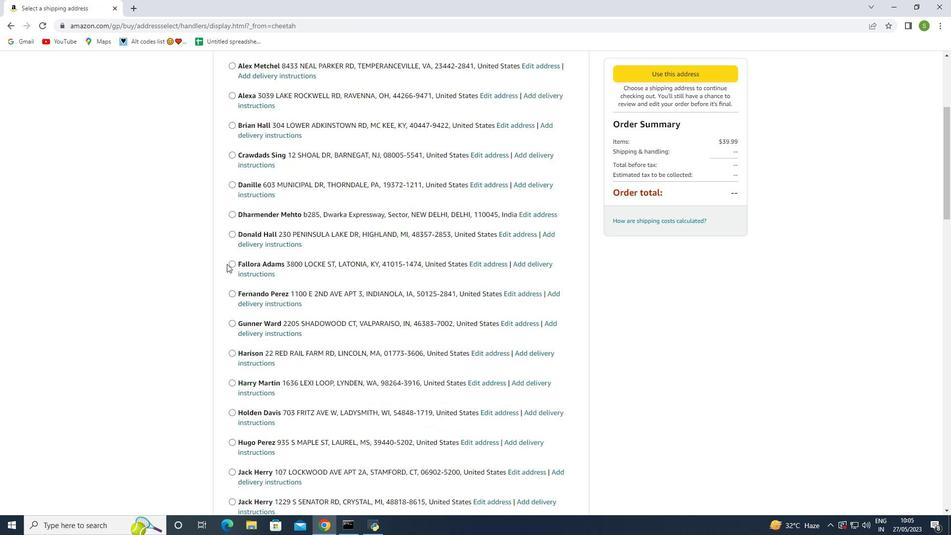 
Action: Mouse scrolled (227, 263) with delta (0, 0)
Screenshot: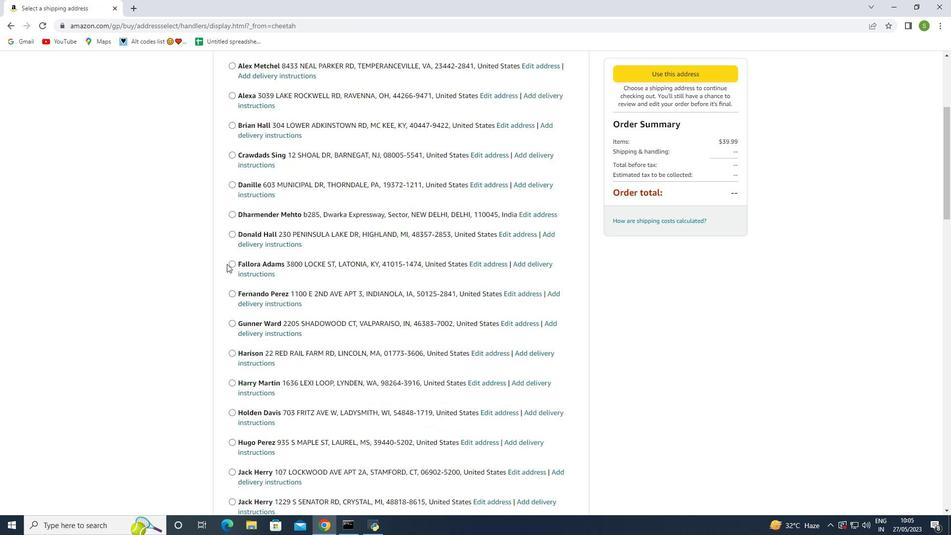 
Action: Mouse scrolled (227, 263) with delta (0, 0)
Screenshot: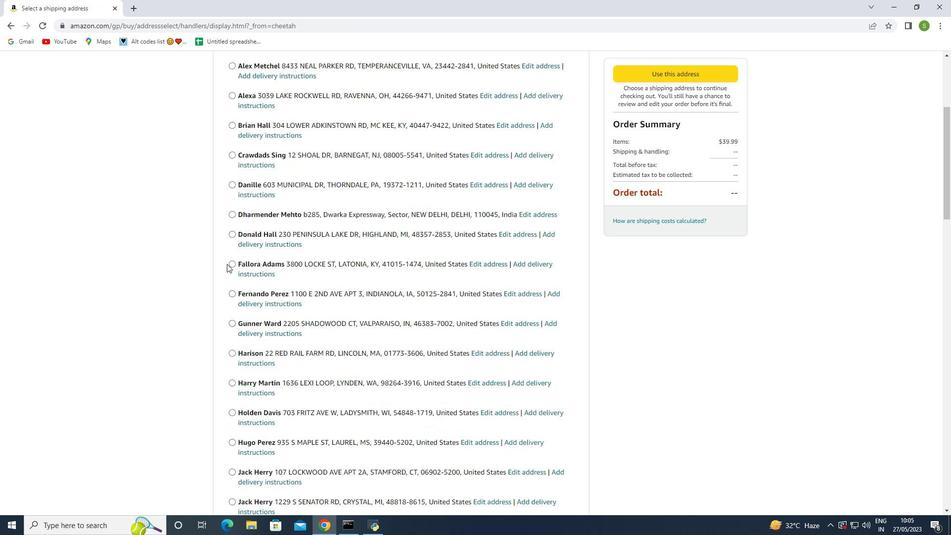 
Action: Mouse scrolled (227, 263) with delta (0, 0)
Screenshot: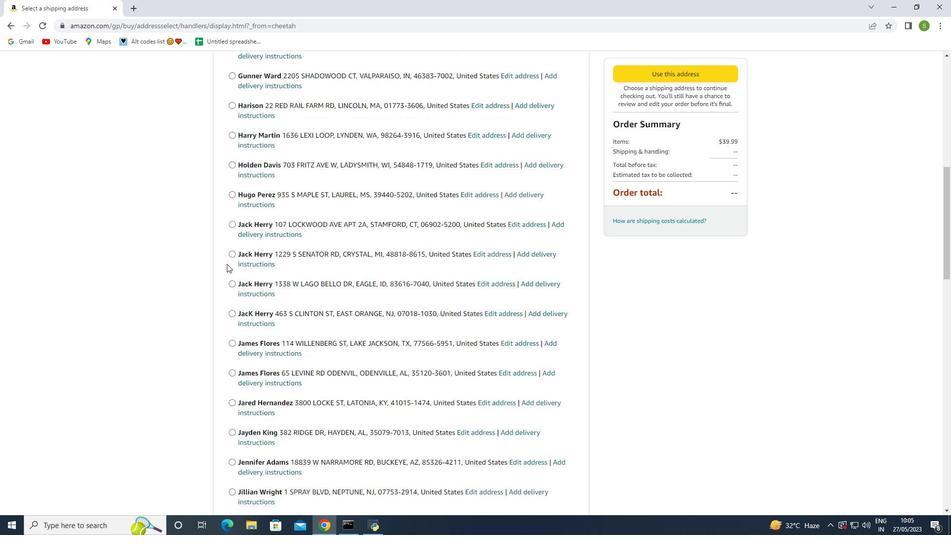 
Action: Mouse scrolled (227, 263) with delta (0, 0)
Screenshot: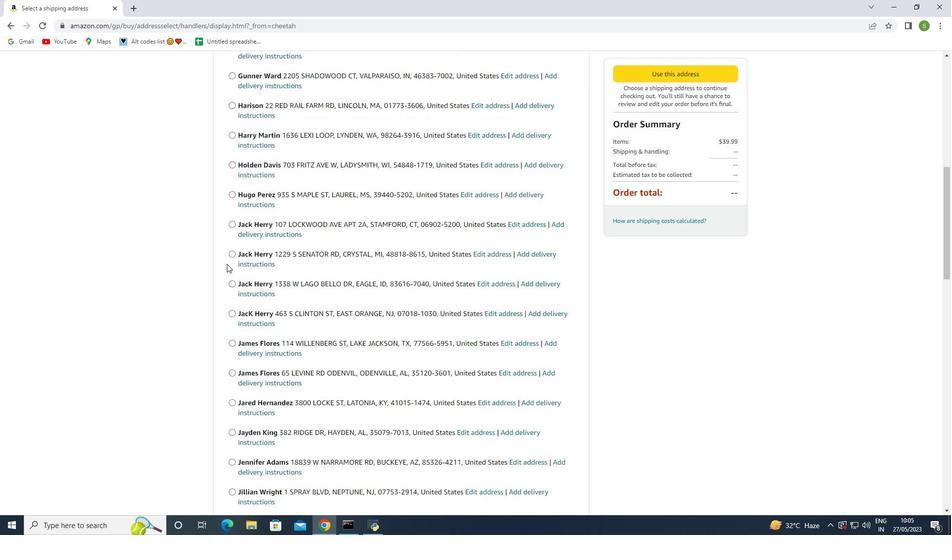
Action: Mouse moved to (227, 264)
Screenshot: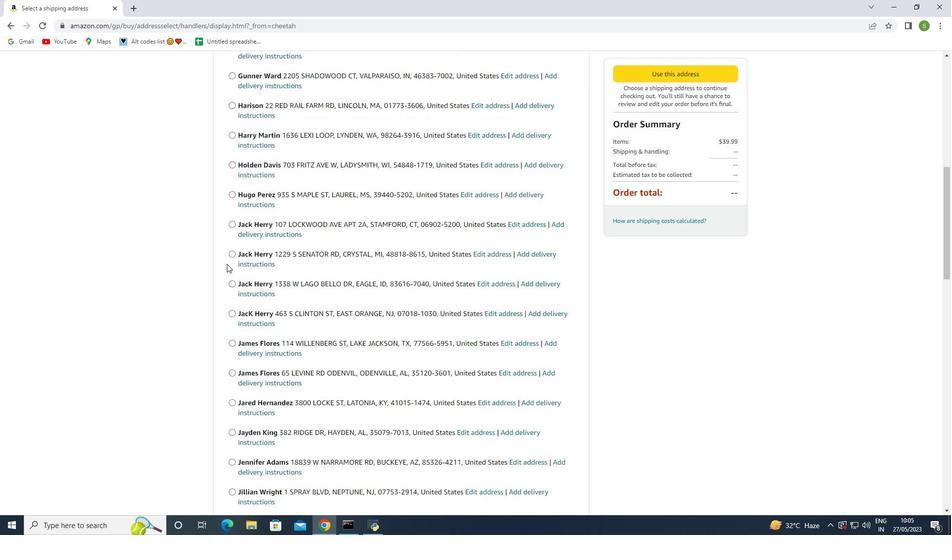 
Action: Mouse scrolled (227, 263) with delta (0, 0)
Screenshot: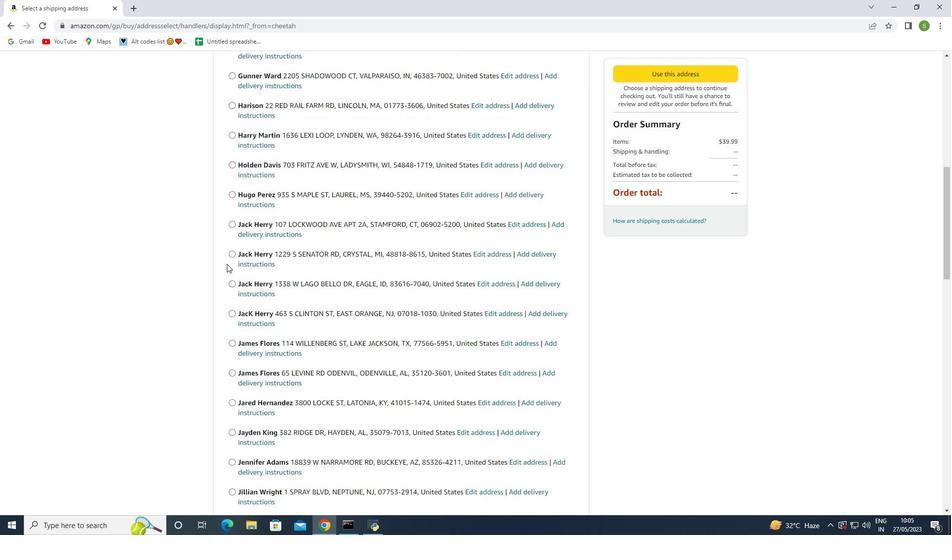
Action: Mouse scrolled (227, 263) with delta (0, 0)
Screenshot: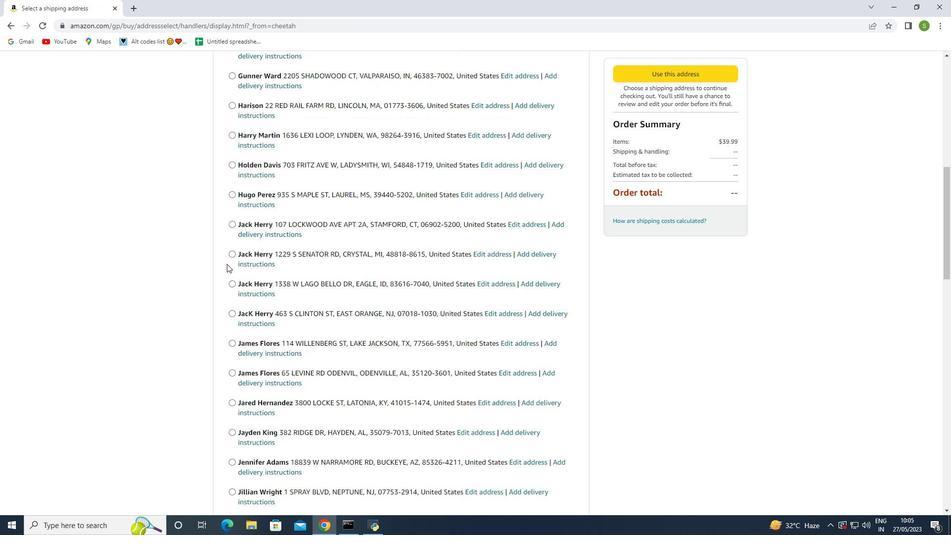 
Action: Mouse moved to (227, 264)
Screenshot: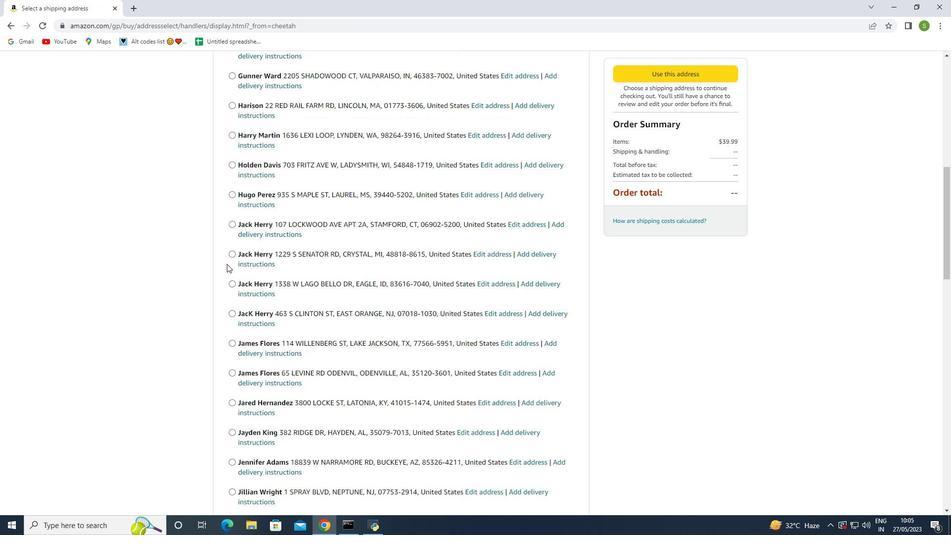 
Action: Mouse scrolled (227, 263) with delta (0, 0)
Screenshot: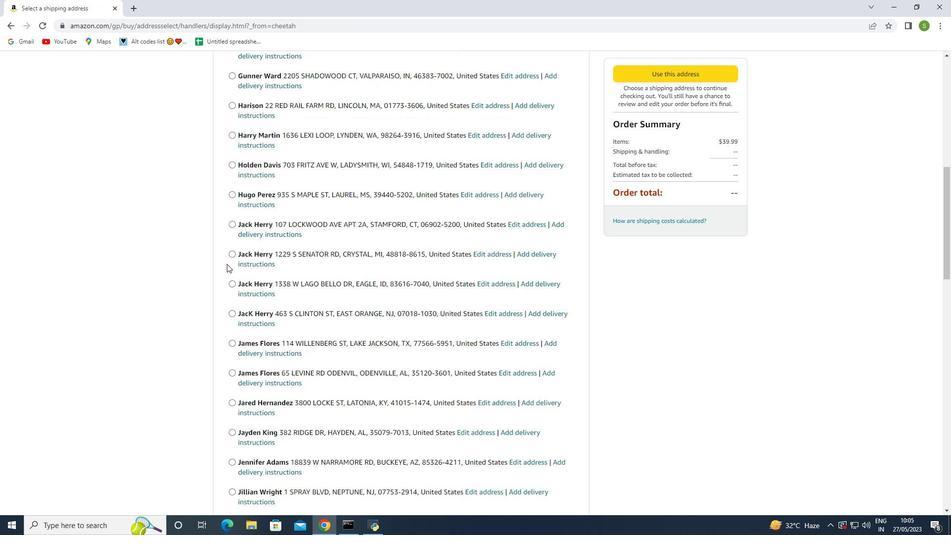 
Action: Mouse scrolled (227, 263) with delta (0, 0)
Screenshot: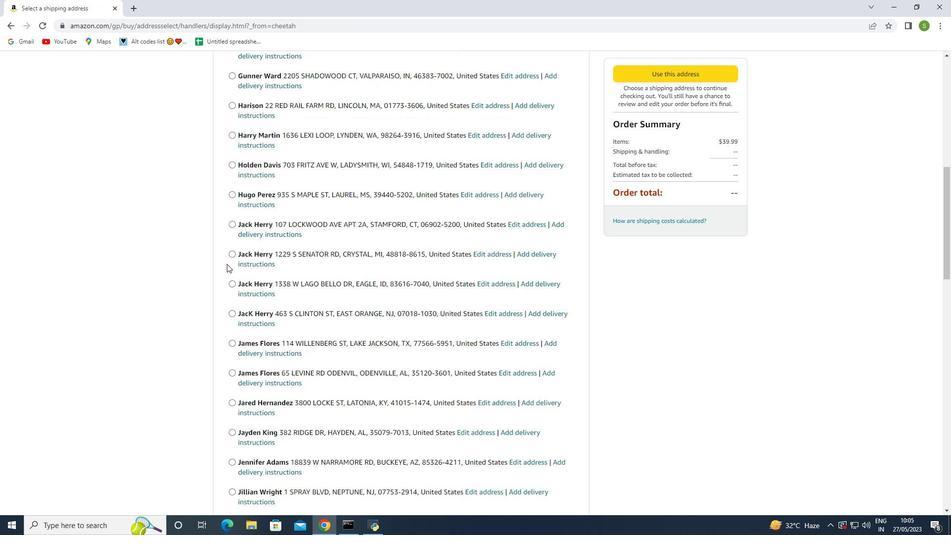 
Action: Mouse scrolled (227, 263) with delta (0, 0)
Screenshot: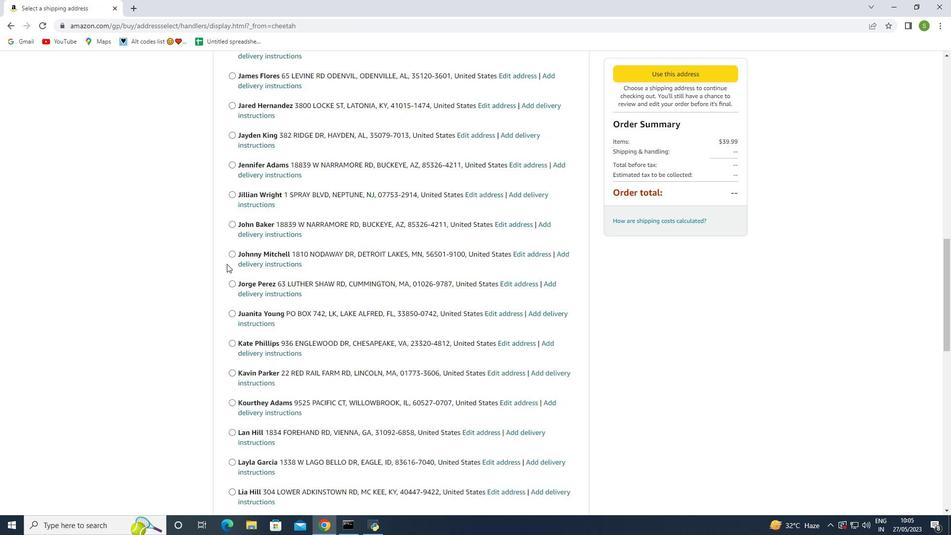 
Action: Mouse scrolled (227, 263) with delta (0, 0)
Screenshot: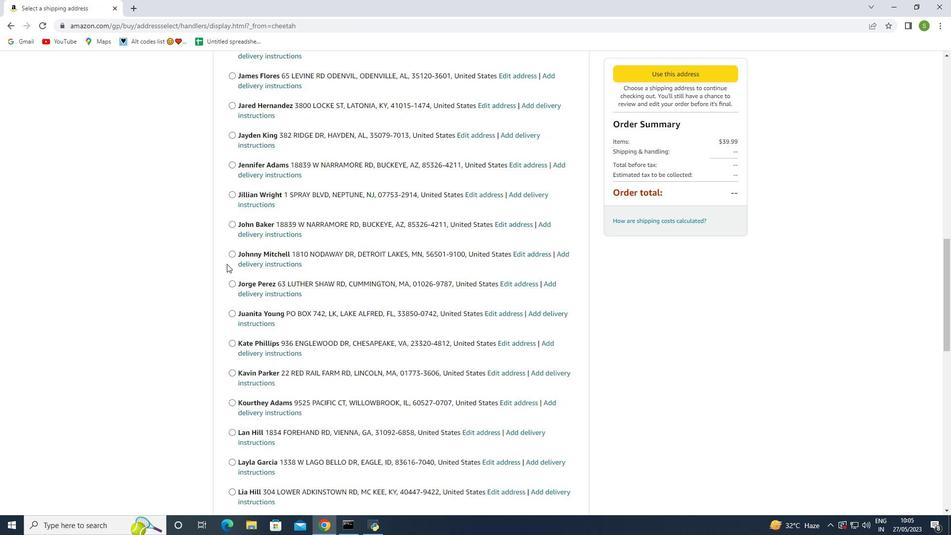
Action: Mouse scrolled (227, 263) with delta (0, 0)
Screenshot: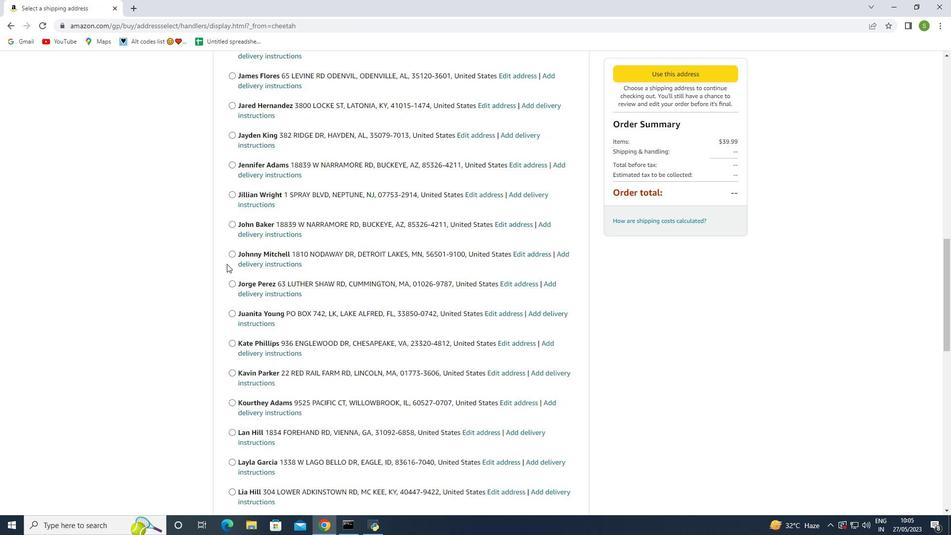 
Action: Mouse scrolled (227, 263) with delta (0, 0)
Screenshot: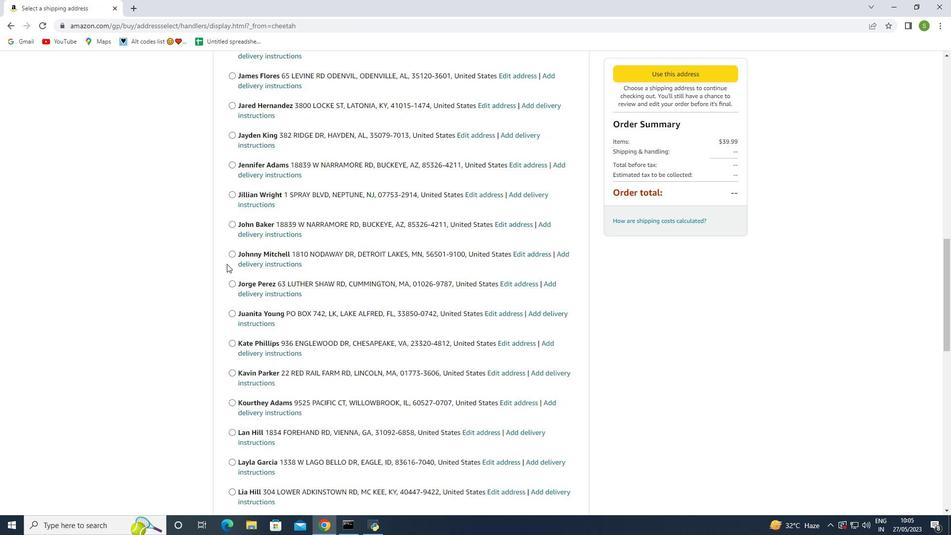 
Action: Mouse scrolled (227, 263) with delta (0, 0)
Screenshot: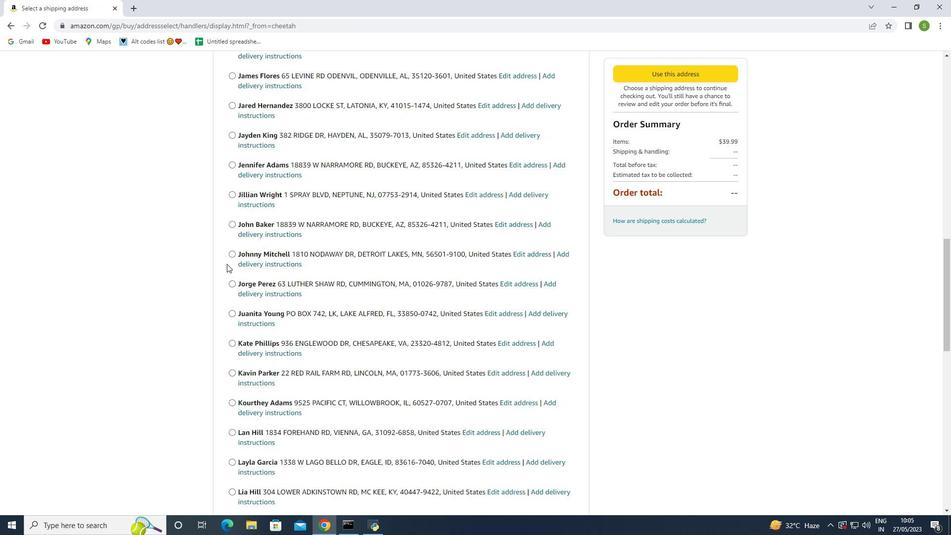 
Action: Mouse scrolled (227, 263) with delta (0, 0)
Screenshot: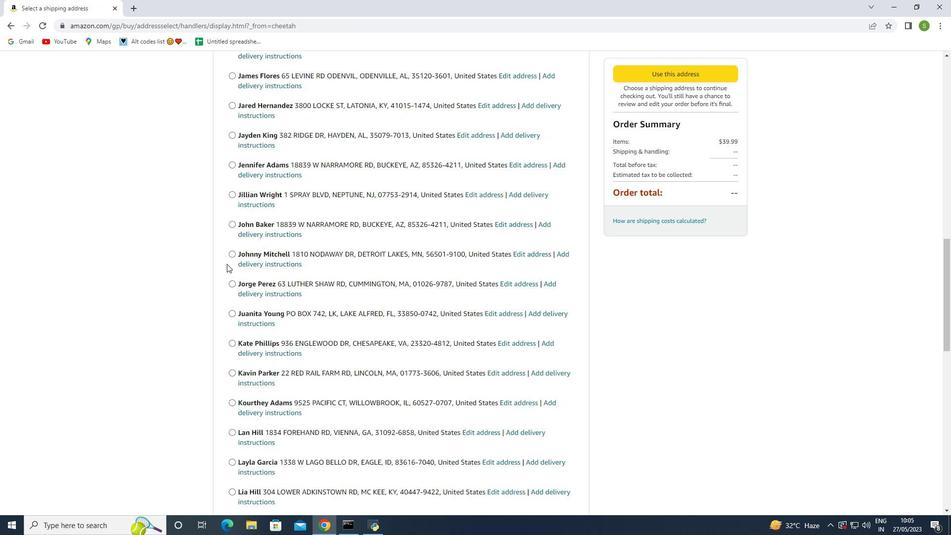 
Action: Mouse scrolled (227, 263) with delta (0, 0)
Screenshot: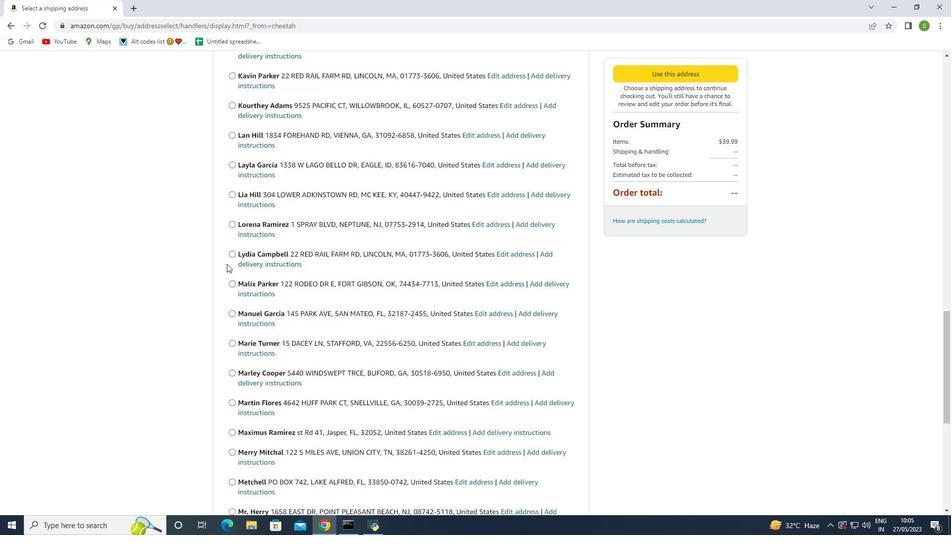 
Action: Mouse scrolled (227, 263) with delta (0, 0)
Screenshot: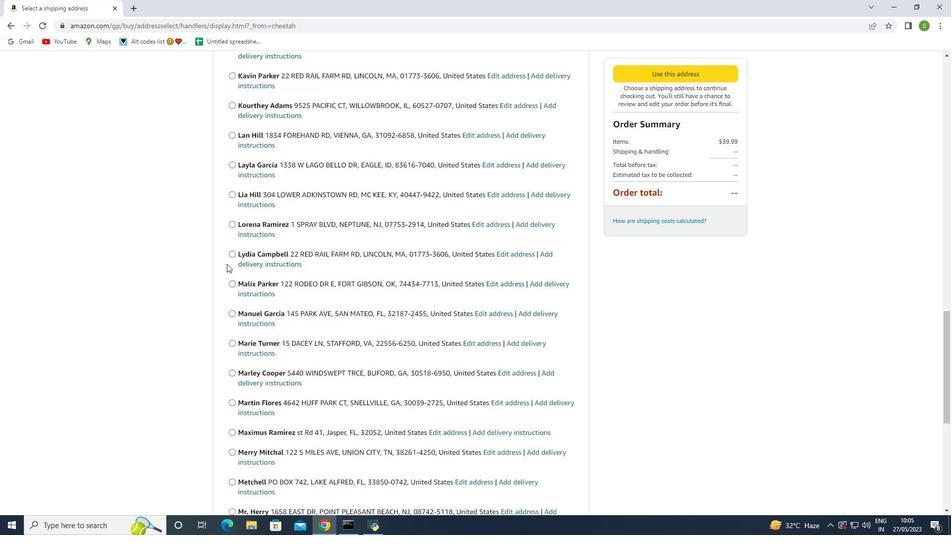 
Action: Mouse scrolled (227, 263) with delta (0, 0)
Screenshot: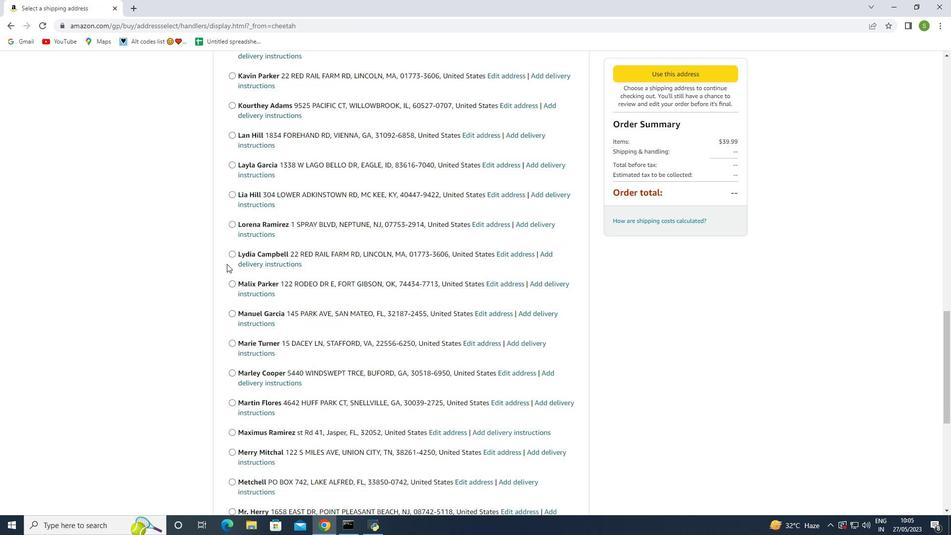 
Action: Mouse scrolled (227, 263) with delta (0, 0)
Screenshot: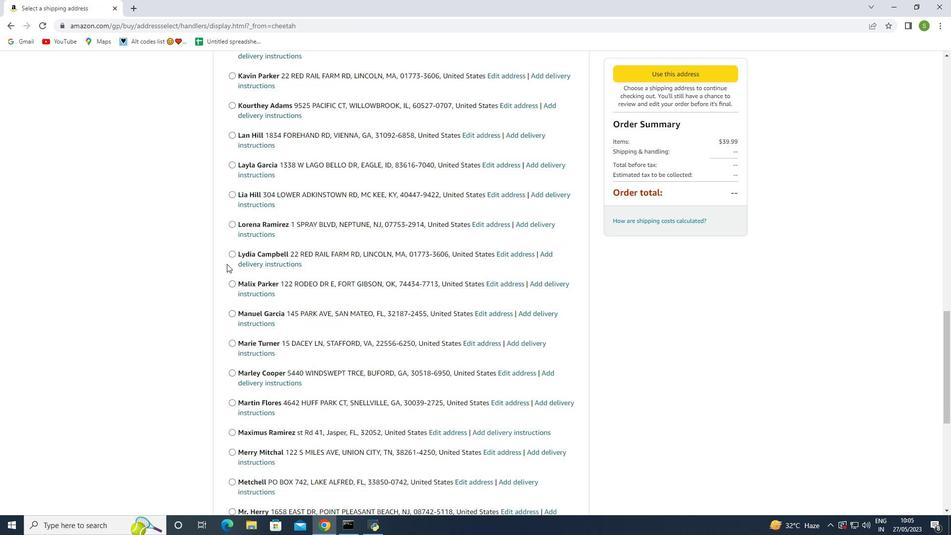
Action: Mouse scrolled (227, 263) with delta (0, 0)
Screenshot: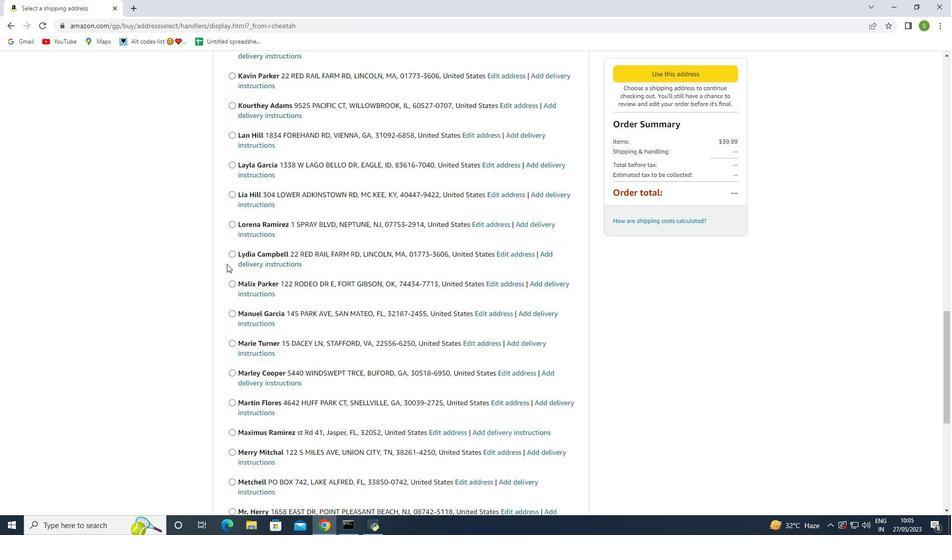 
Action: Mouse scrolled (227, 263) with delta (0, 0)
Screenshot: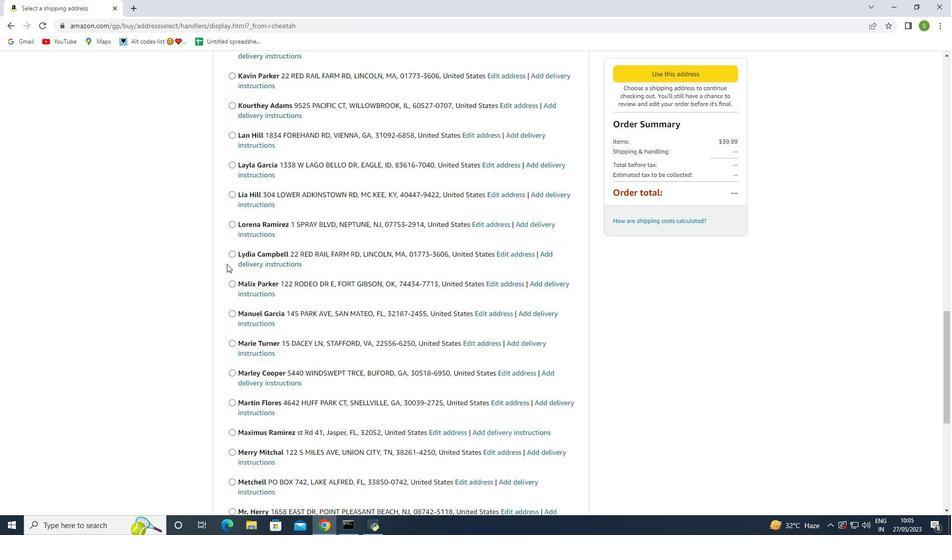 
Action: Mouse scrolled (227, 263) with delta (0, 0)
Screenshot: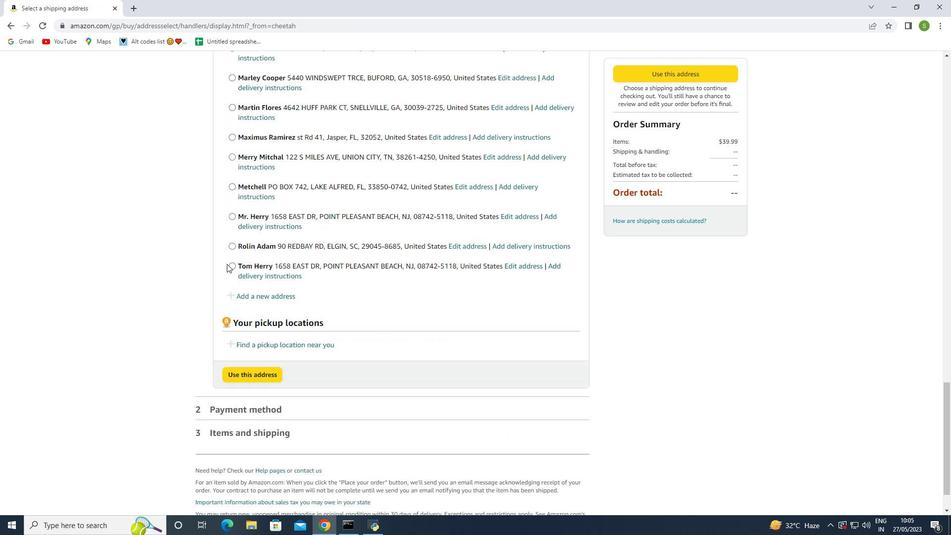 
Action: Mouse scrolled (227, 263) with delta (0, 0)
Screenshot: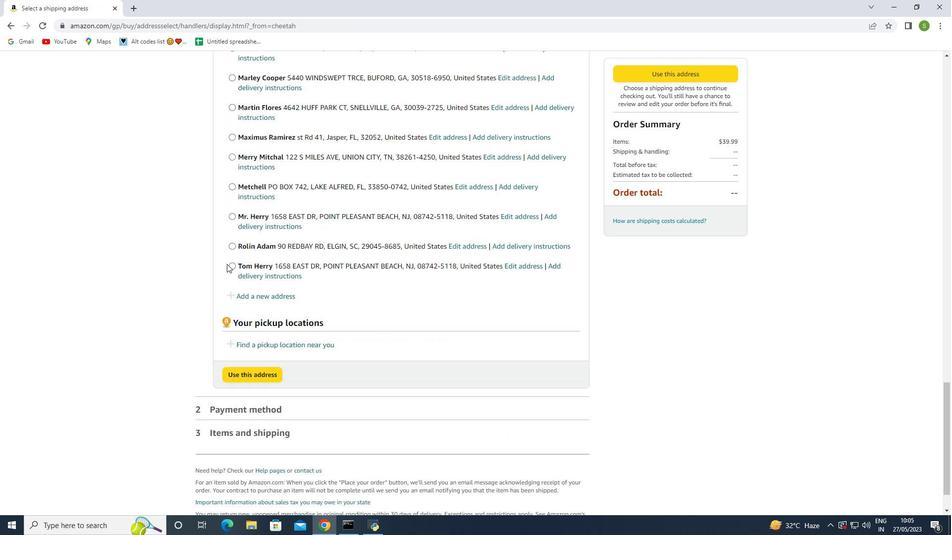 
Action: Mouse scrolled (227, 263) with delta (0, 0)
Screenshot: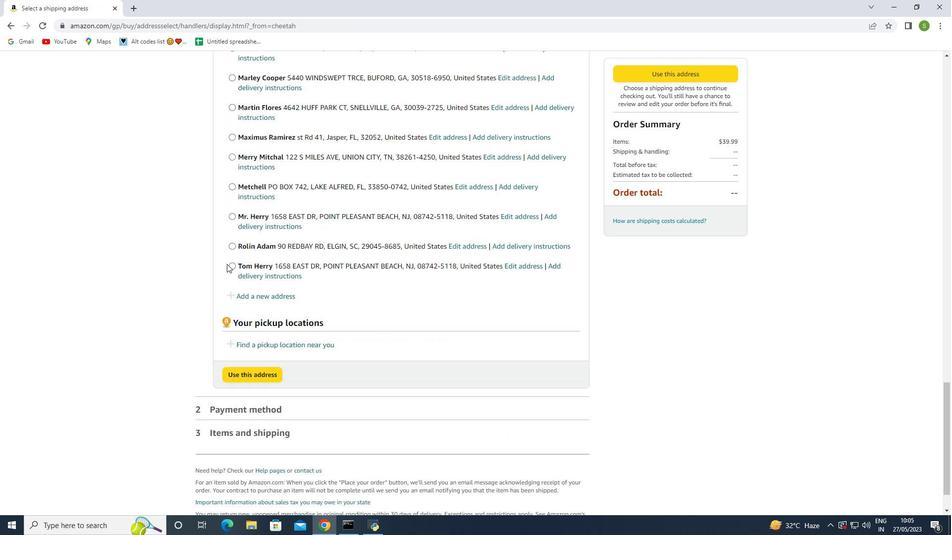 
Action: Mouse scrolled (227, 263) with delta (0, 0)
Screenshot: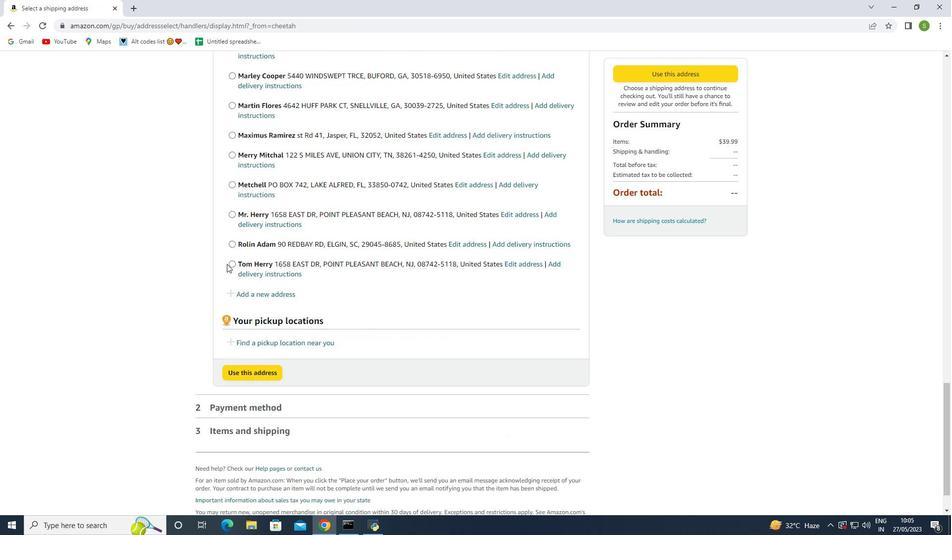 
Action: Mouse scrolled (227, 263) with delta (0, 0)
Screenshot: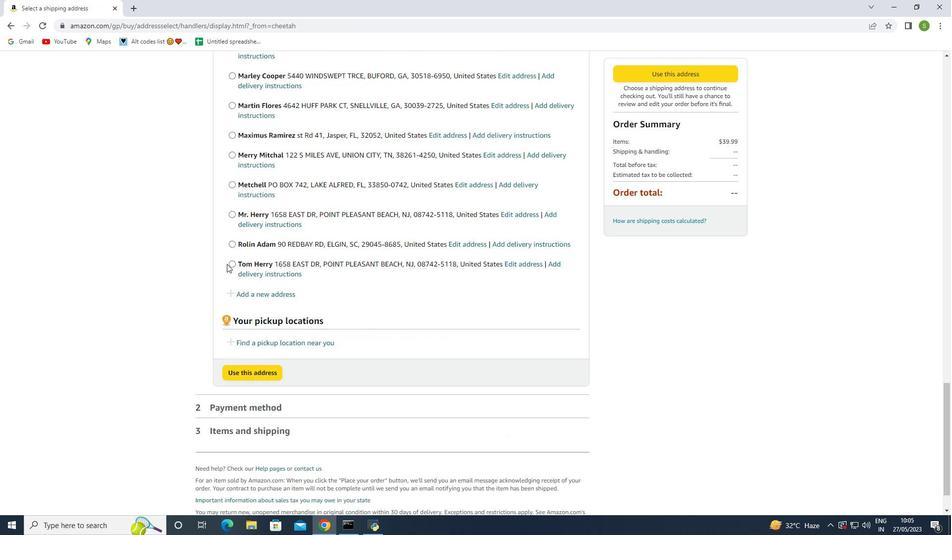 
Action: Mouse scrolled (227, 263) with delta (0, 0)
Screenshot: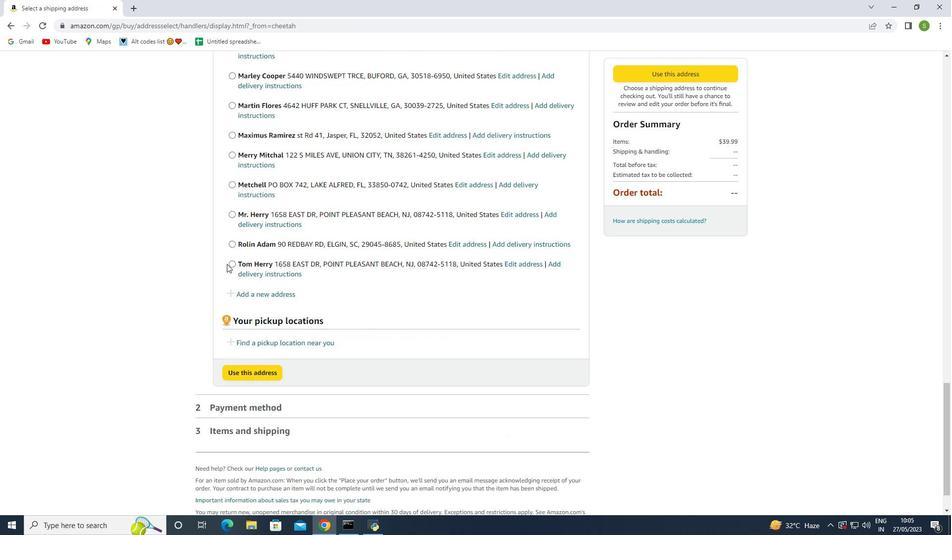 
Action: Mouse moved to (272, 249)
Screenshot: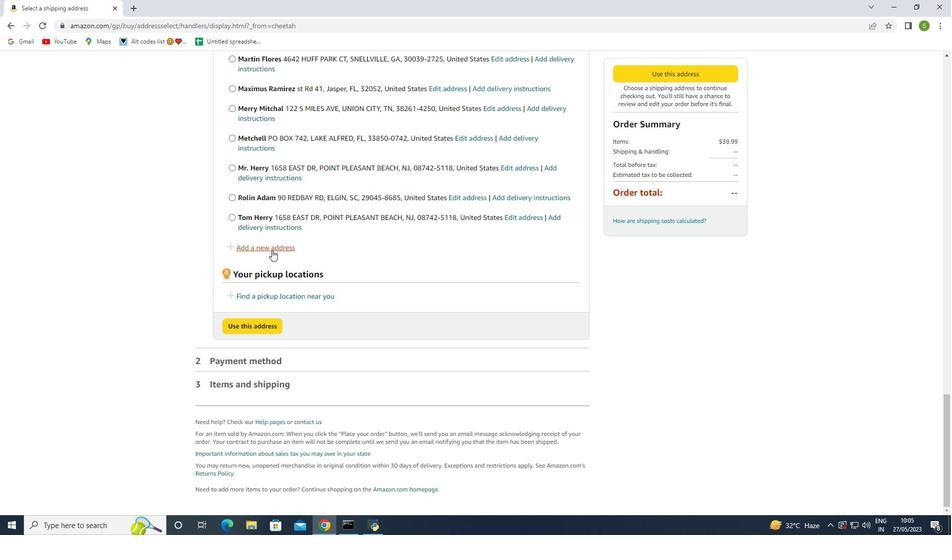 
Action: Mouse pressed left at (272, 249)
Screenshot: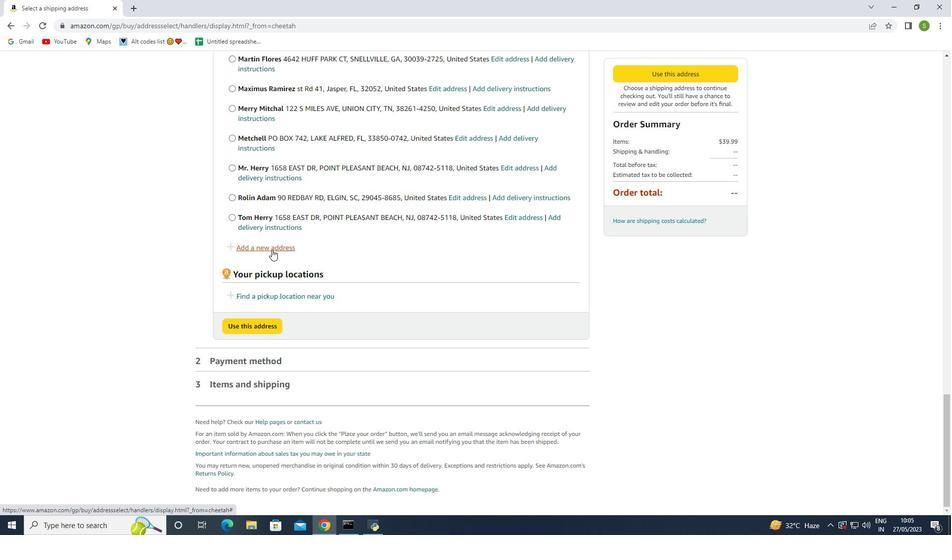 
Action: Mouse moved to (366, 242)
Screenshot: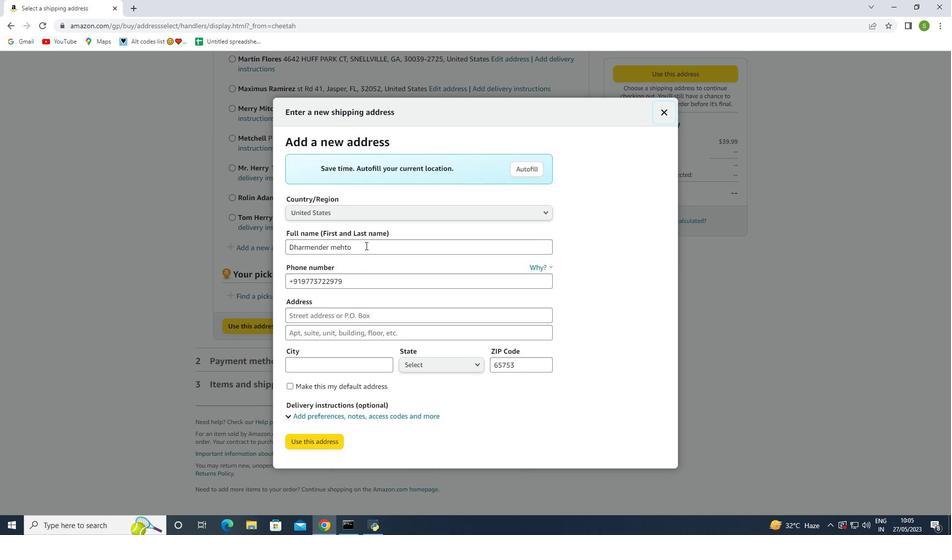 
Action: Mouse pressed left at (366, 242)
Screenshot: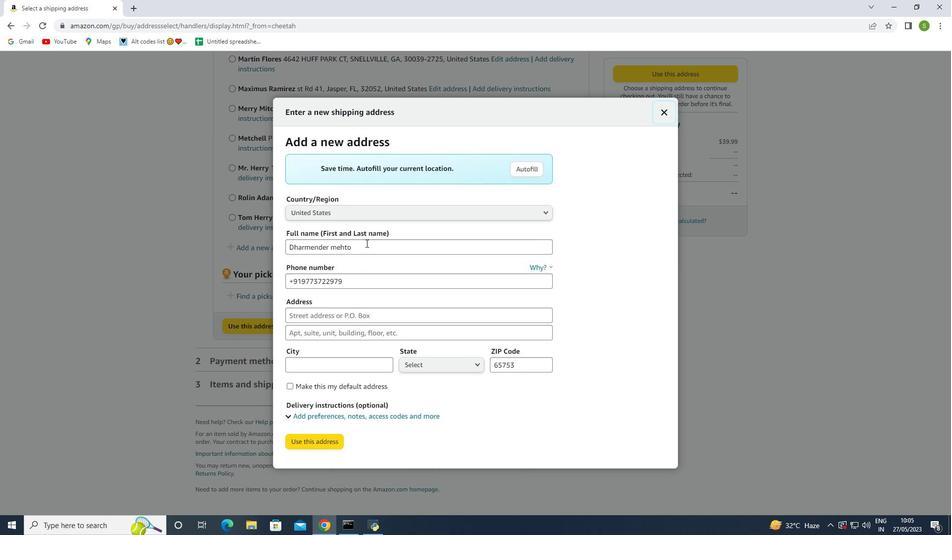 
Action: Key pressed <Key.backspace><Key.backspace><Key.backspace><Key.backspace><Key.backspace><Key.backspace><Key.backspace><Key.backspace><Key.backspace><Key.backspace><Key.backspace><Key.backspace><Key.backspace><Key.backspace><Key.backspace><Key.backspace><Key.shift>Mark<Key.space><Key.backspace>
Screenshot: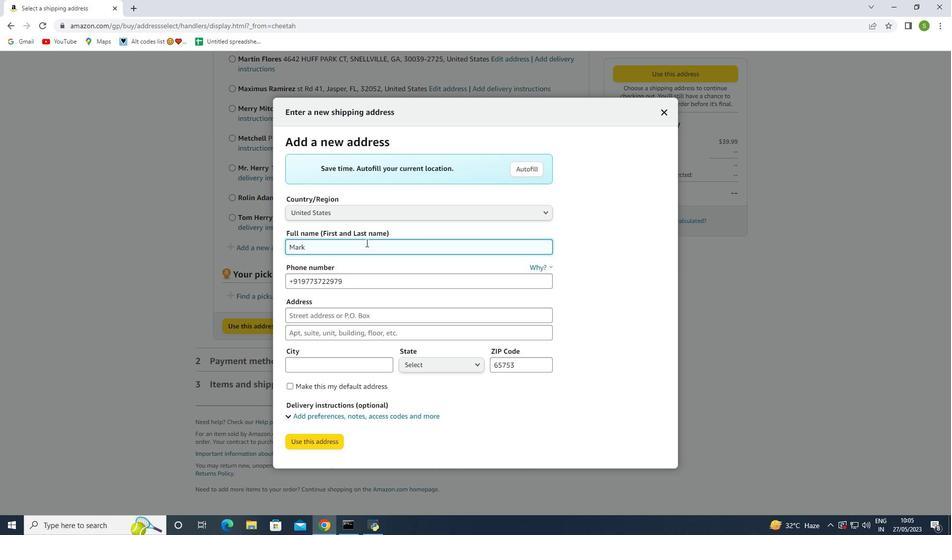 
Action: Mouse moved to (379, 279)
Screenshot: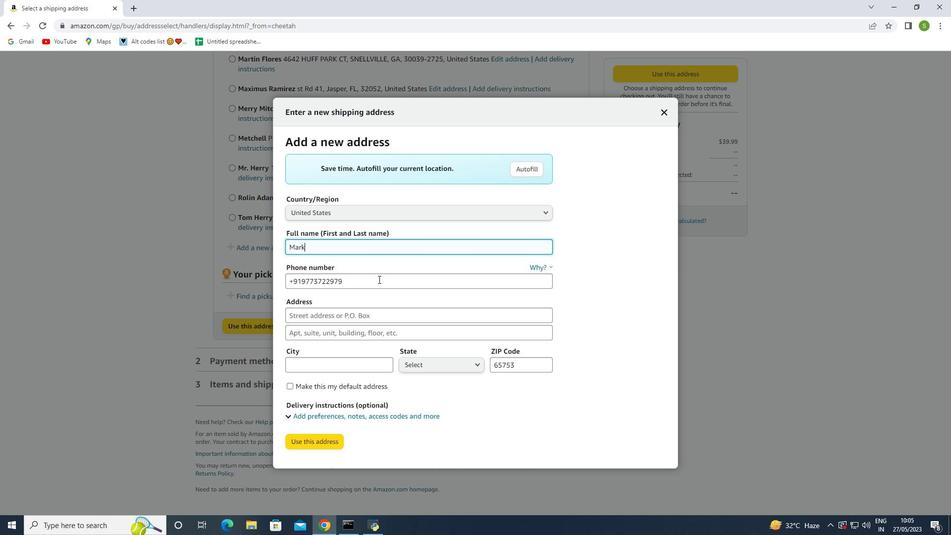 
Action: Mouse pressed left at (379, 279)
Screenshot: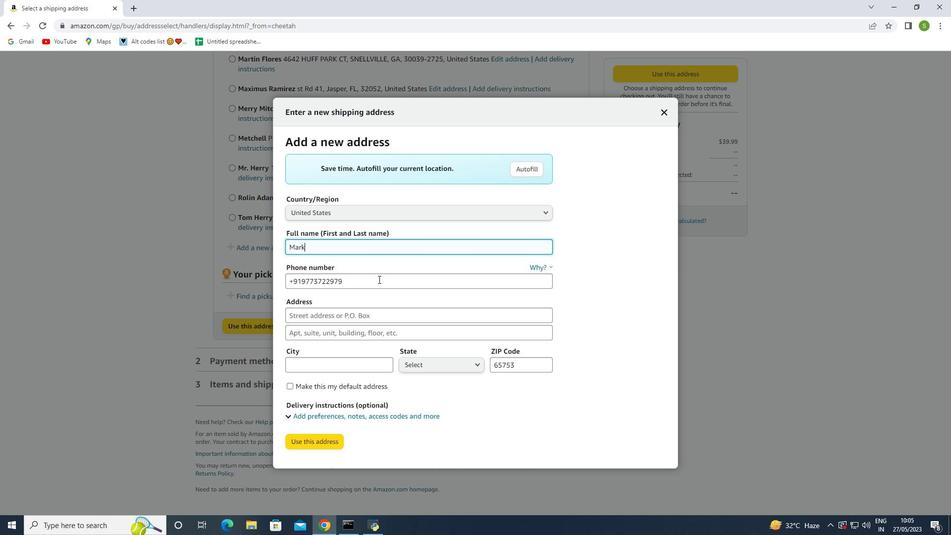 
Action: Key pressed <Key.backspace><Key.backspace><Key.backspace><Key.backspace><Key.backspace><Key.backspace><Key.backspace><Key.backspace><Key.backspace><Key.backspace><Key.backspace><Key.backspace><Key.backspace><Key.shift_r>(919<Key.shift_r>)<Key.space>5423366
Screenshot: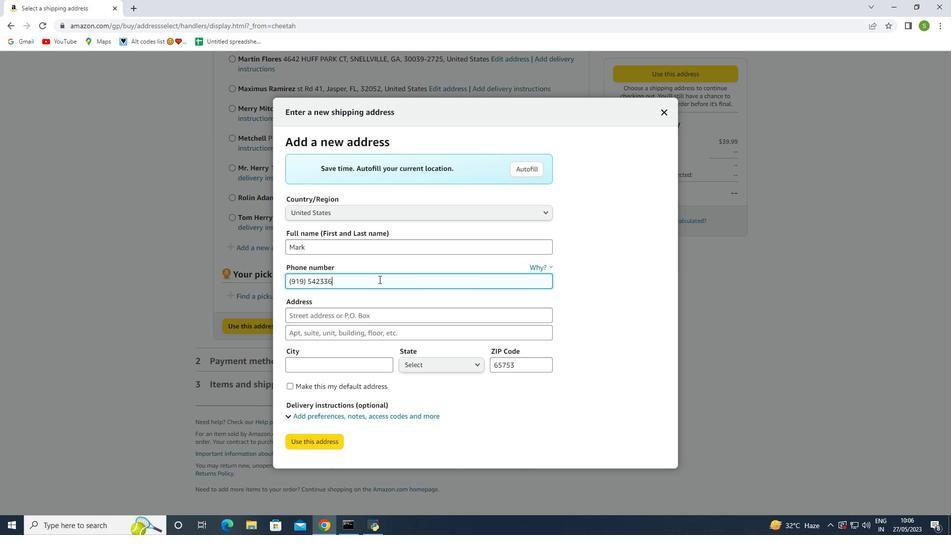 
Action: Mouse moved to (312, 318)
Screenshot: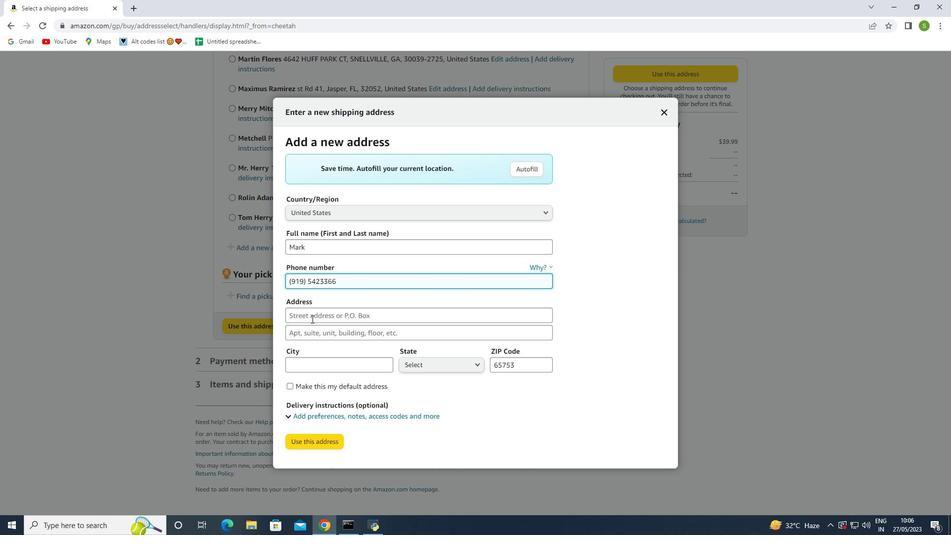 
Action: Mouse pressed left at (312, 318)
Screenshot: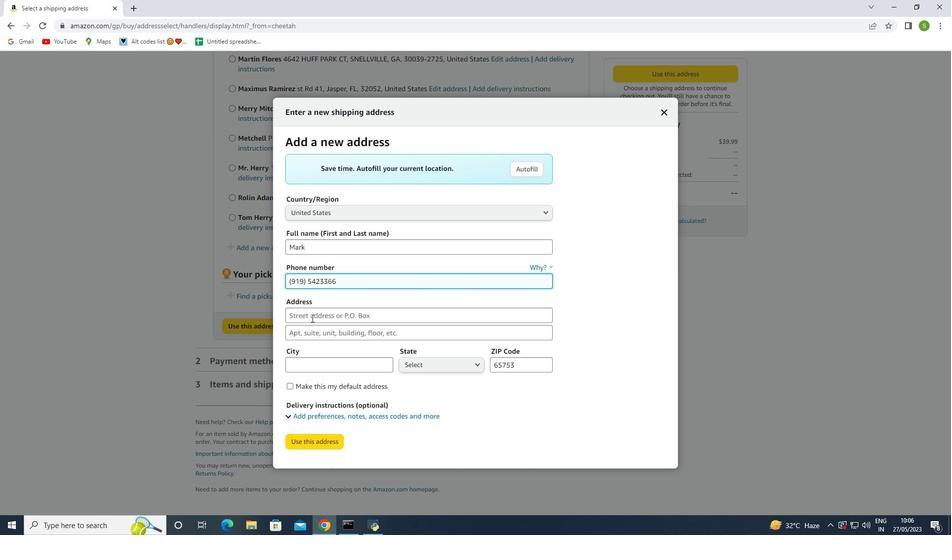 
Action: Mouse moved to (308, 318)
Screenshot: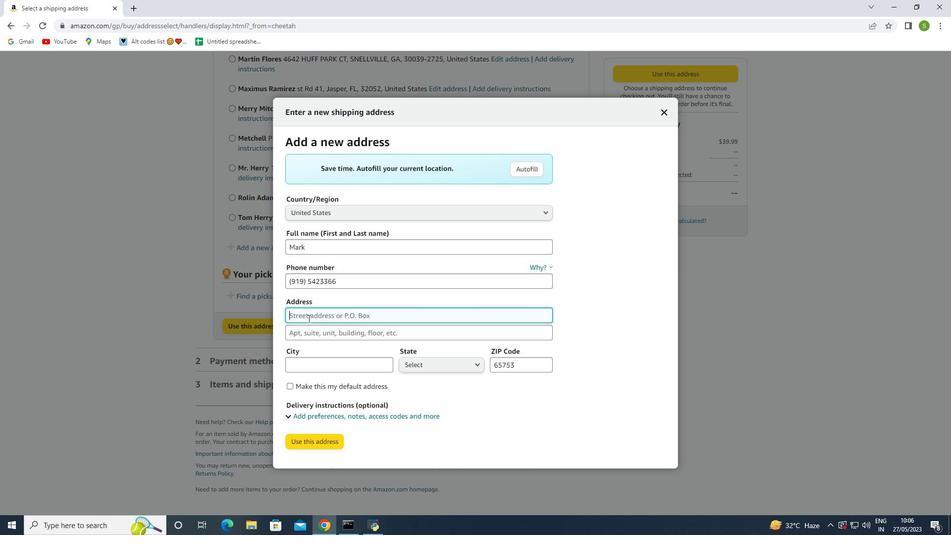 
Action: Key pressed 1922
Screenshot: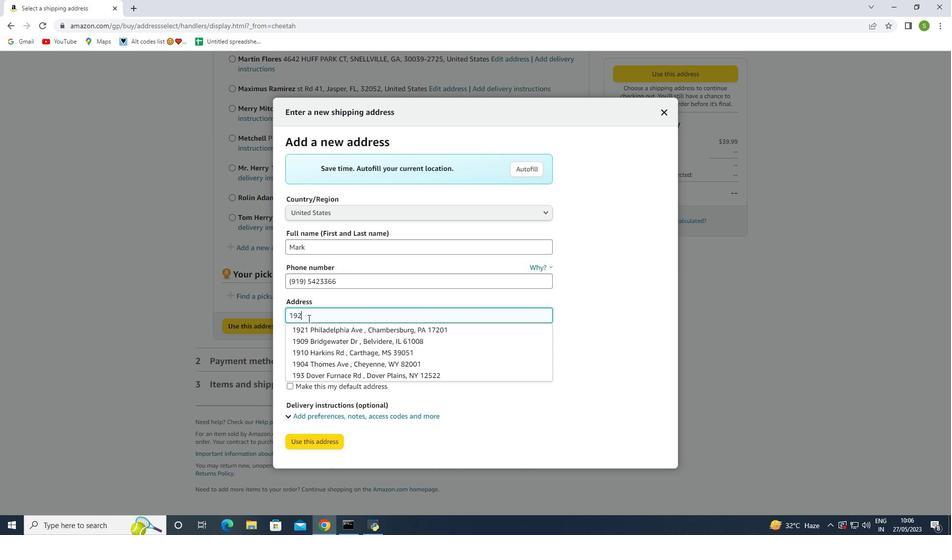 
Action: Mouse moved to (333, 314)
Screenshot: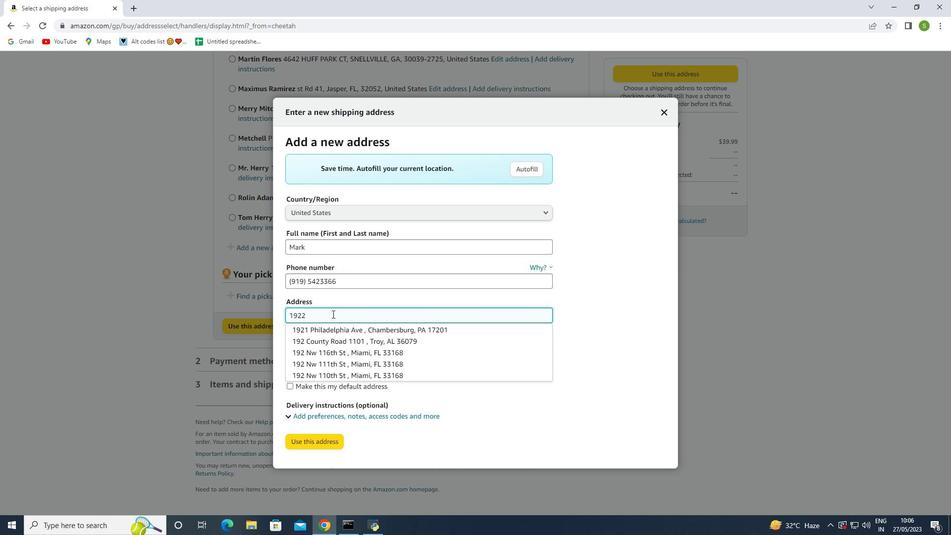 
Action: Key pressed <Key.space>
Screenshot: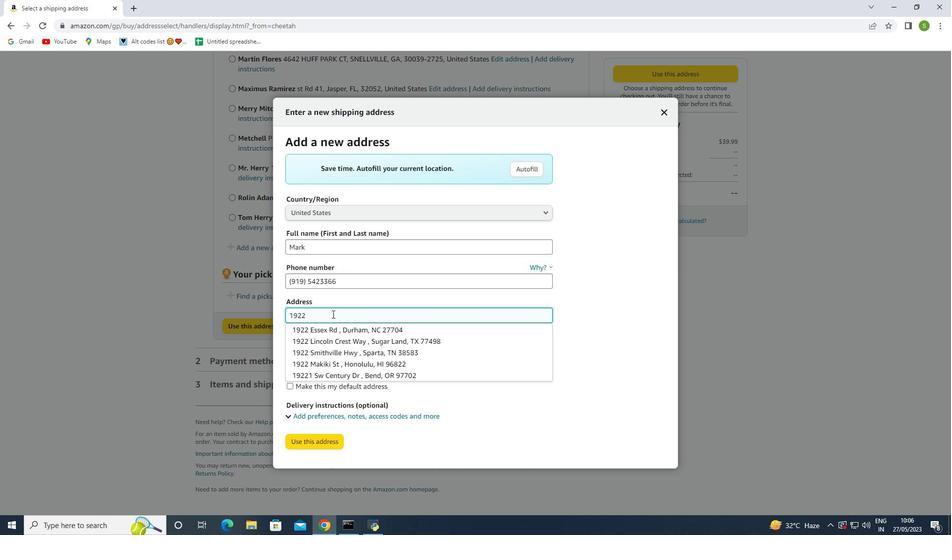 
Action: Mouse moved to (333, 314)
Screenshot: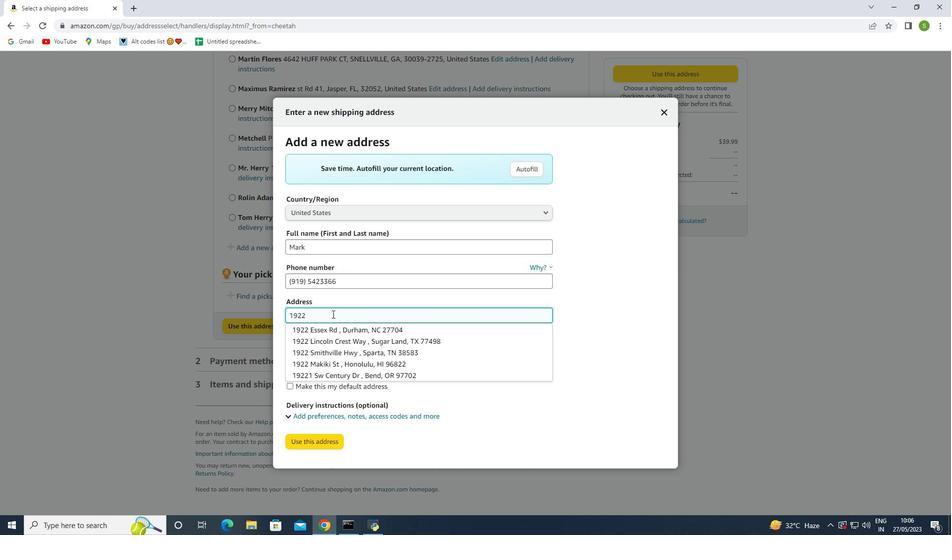 
Action: Key pressed moncure
Screenshot: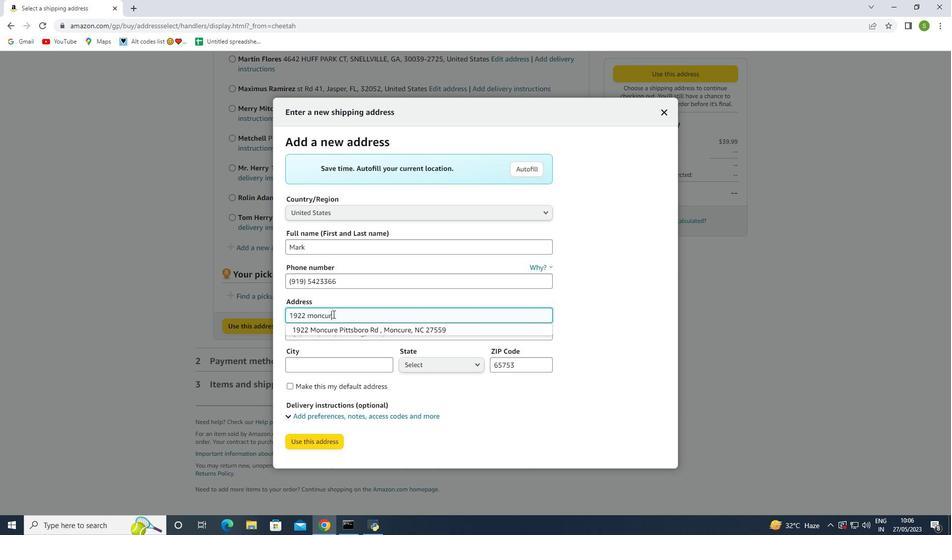 
Action: Mouse moved to (357, 331)
Screenshot: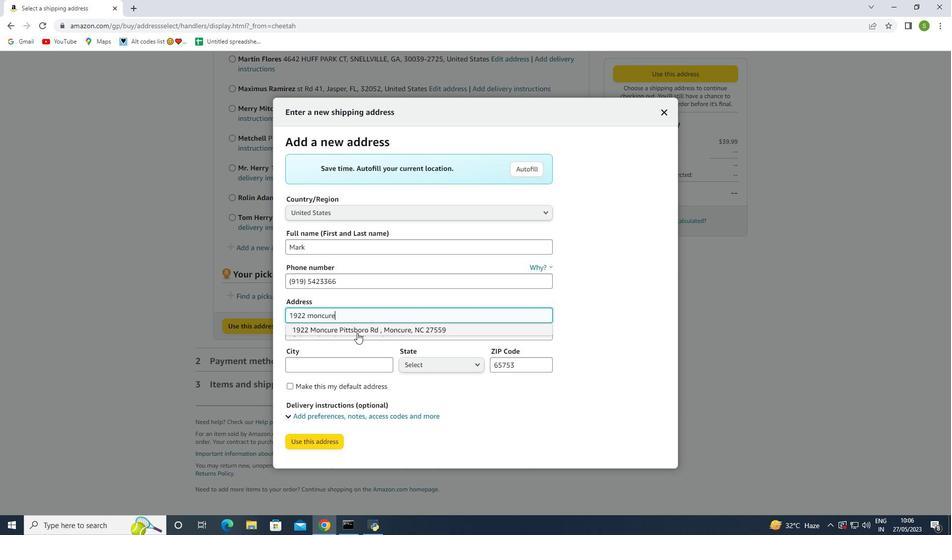 
Action: Mouse pressed left at (357, 331)
Screenshot: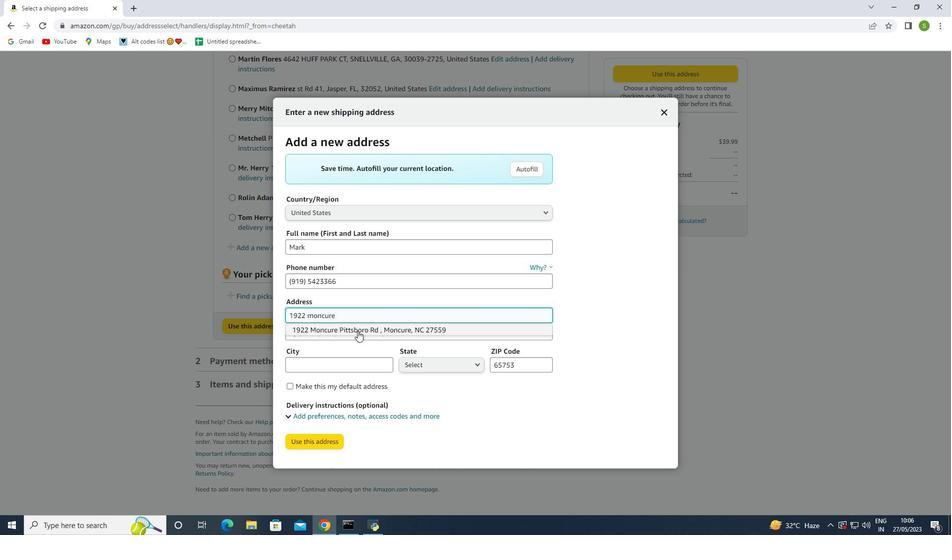 
Action: Mouse moved to (309, 444)
Screenshot: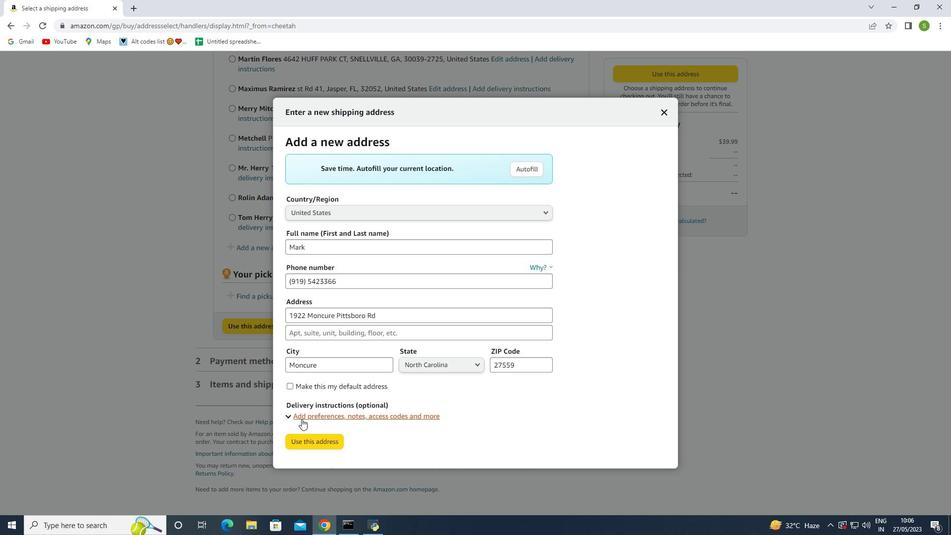 
Action: Mouse pressed left at (309, 444)
Screenshot: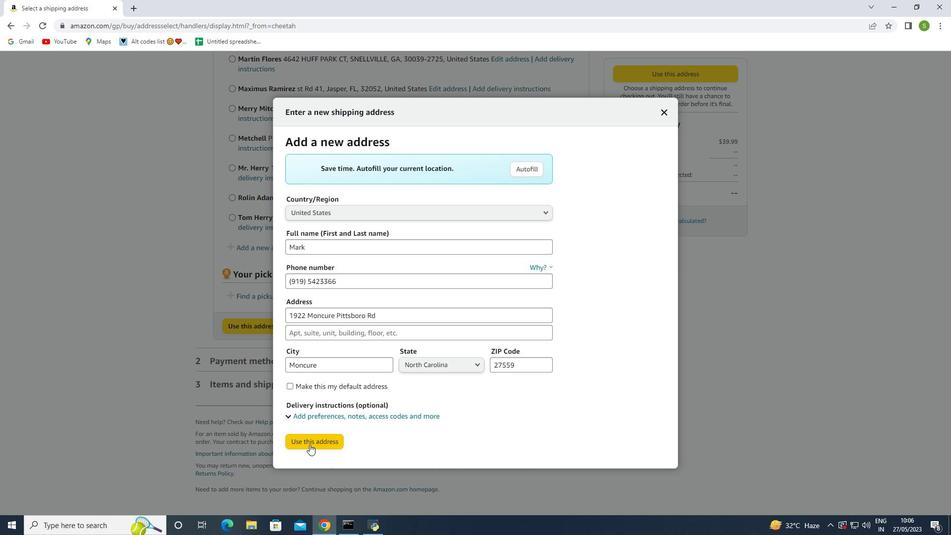 
Action: Mouse moved to (289, 236)
Screenshot: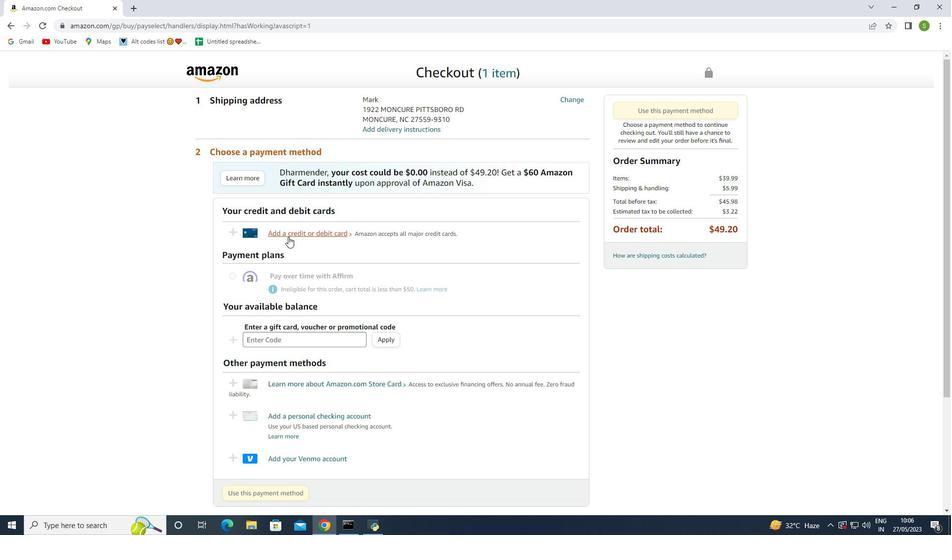 
Action: Mouse pressed left at (289, 236)
Screenshot: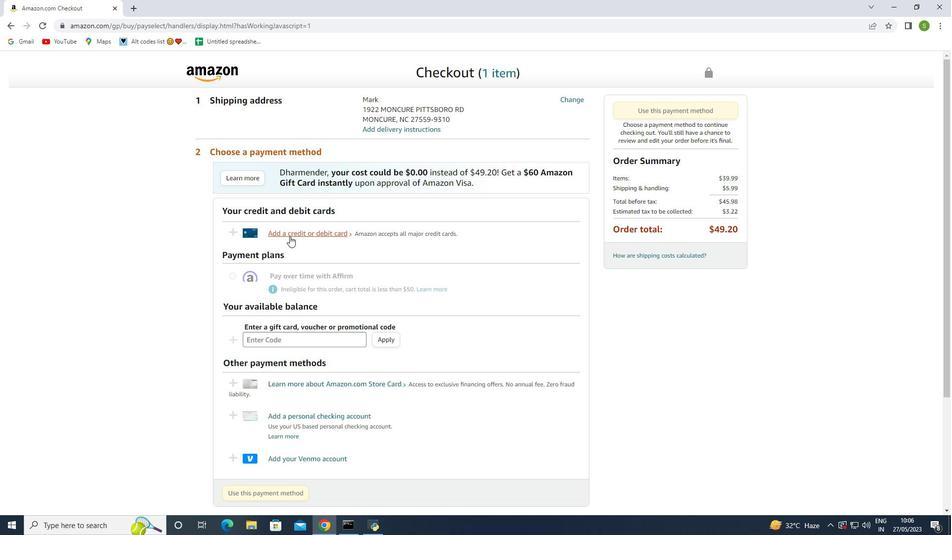 
Action: Mouse moved to (405, 238)
Screenshot: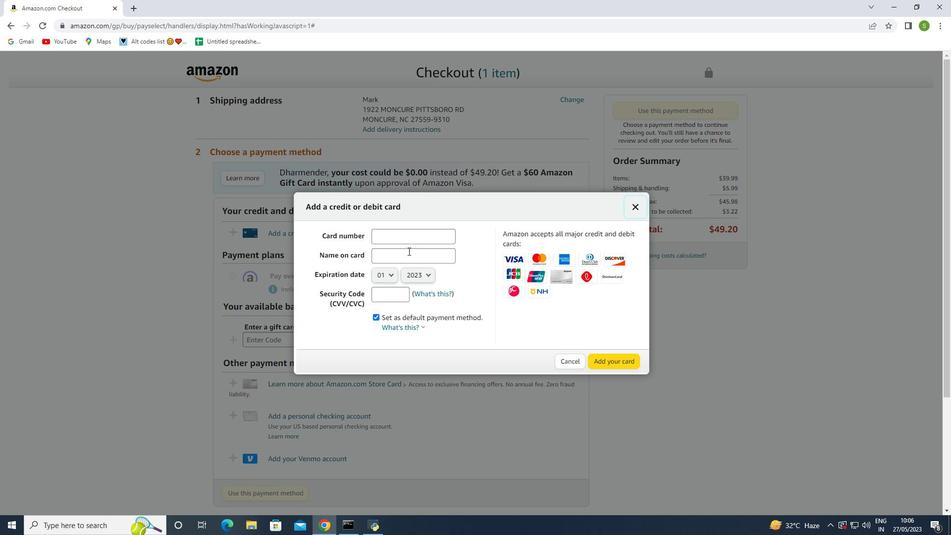 
Action: Mouse pressed left at (405, 238)
Screenshot: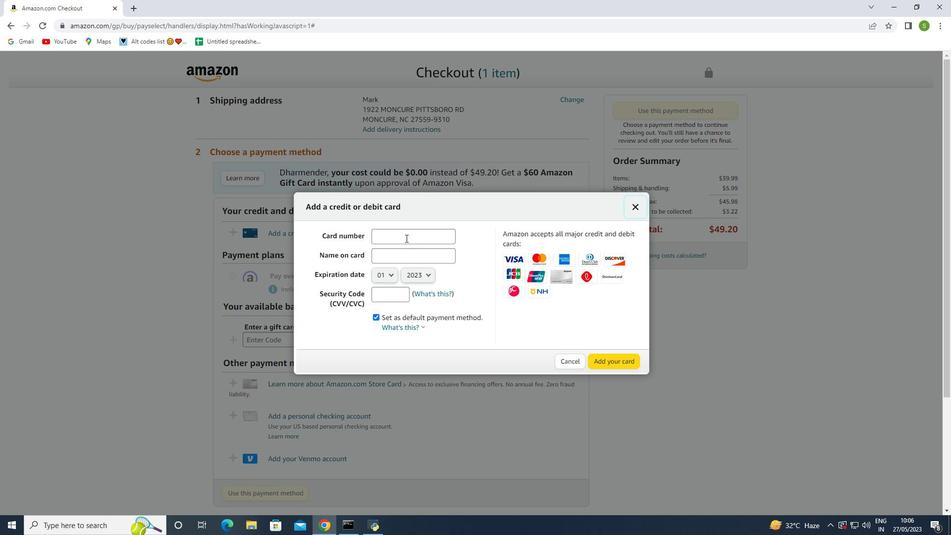 
Action: Mouse moved to (405, 238)
Screenshot: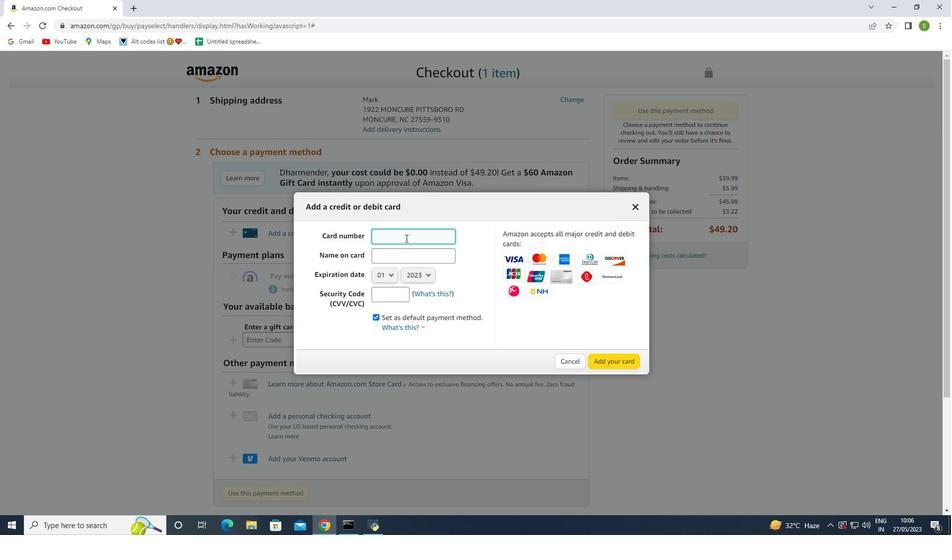 
Action: Key pressed 56
Screenshot: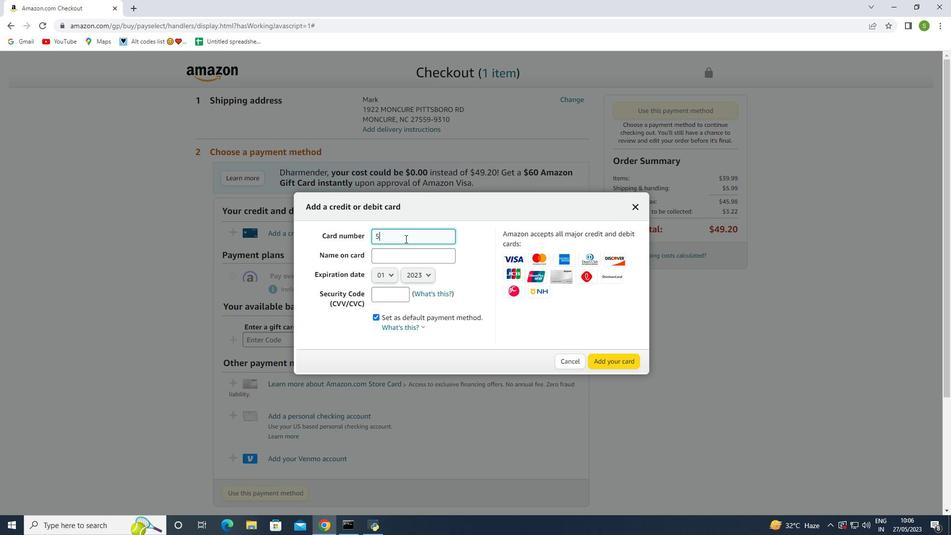 
Action: Mouse moved to (404, 239)
Screenshot: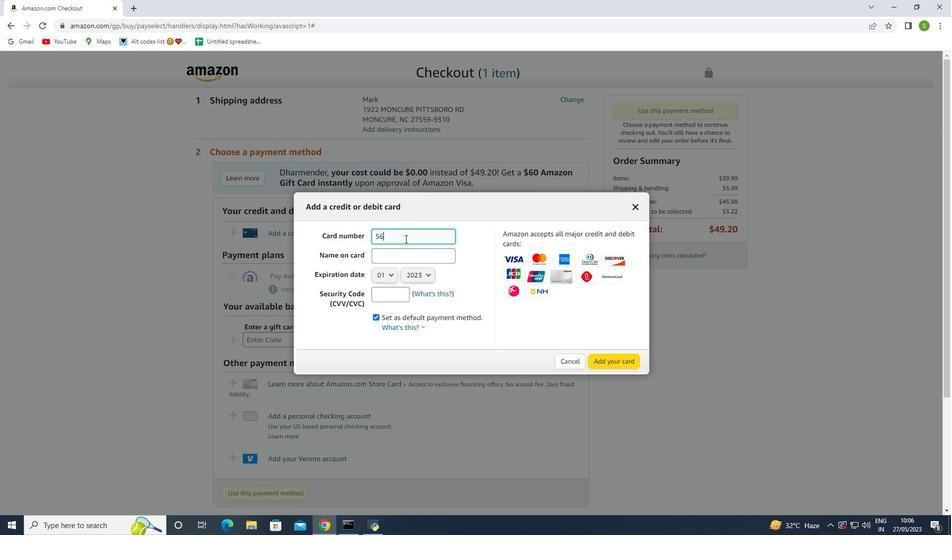 
Action: Key pressed 718546
Screenshot: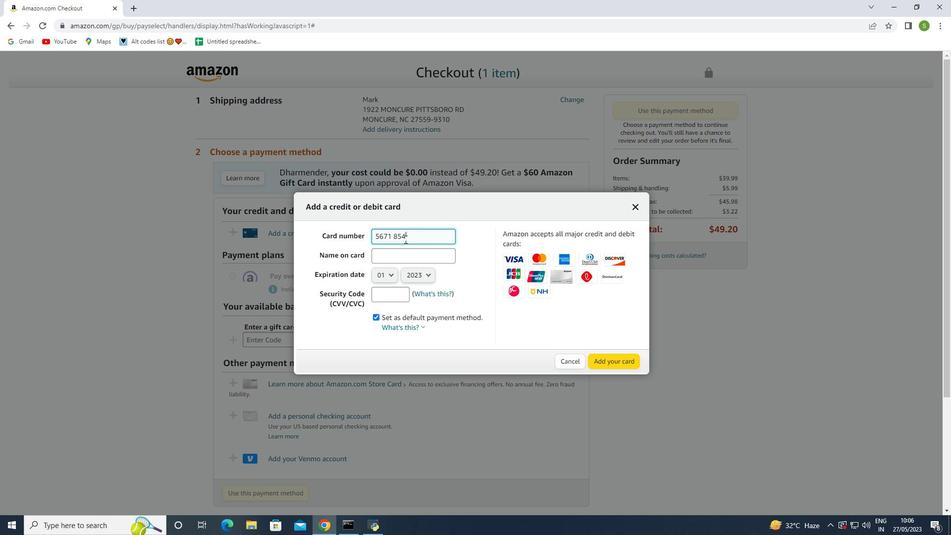 
Action: Mouse moved to (411, 258)
Screenshot: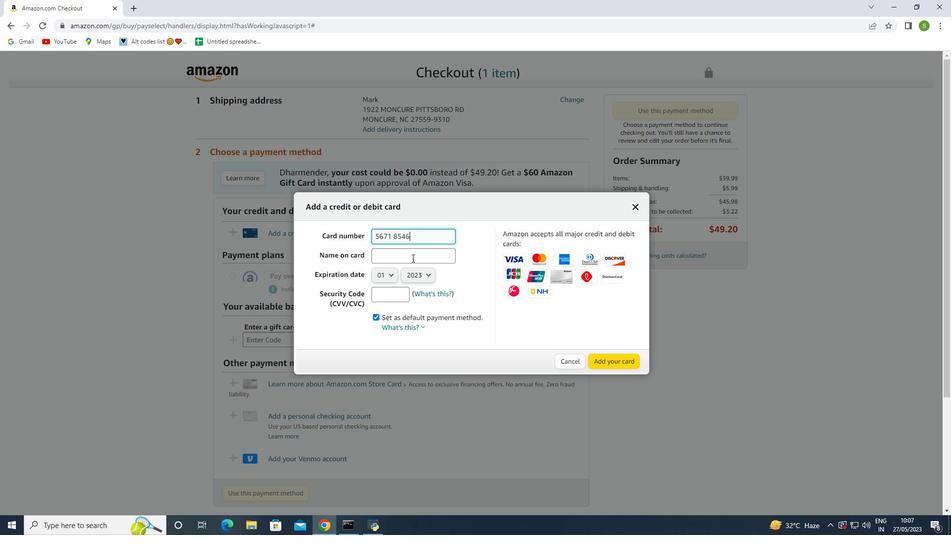 
Action: Key pressed 23
Screenshot: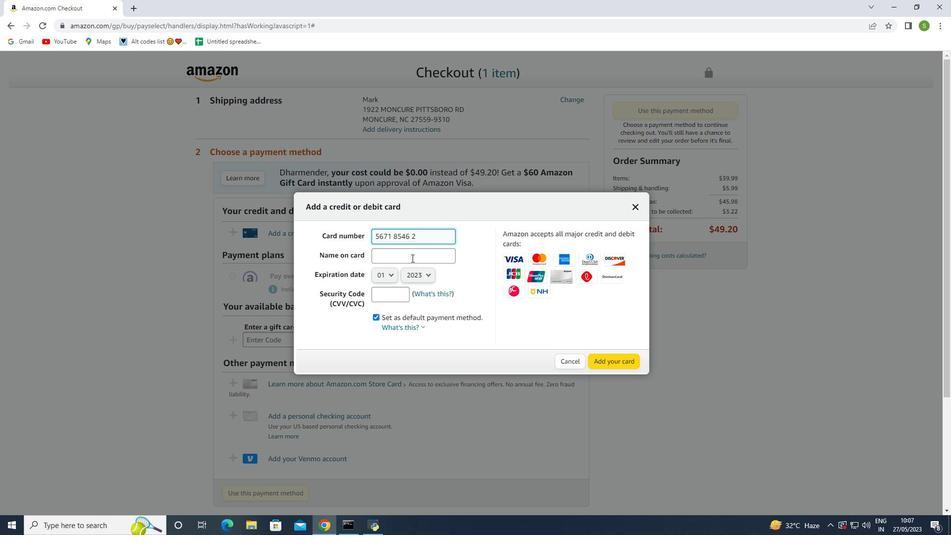
Action: Mouse moved to (410, 257)
Screenshot: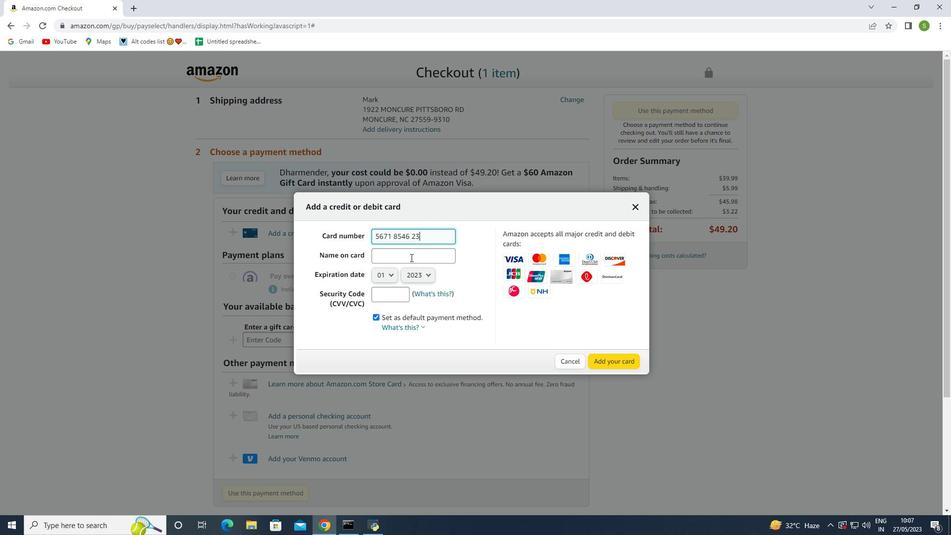 
Action: Key pressed 4
Screenshot: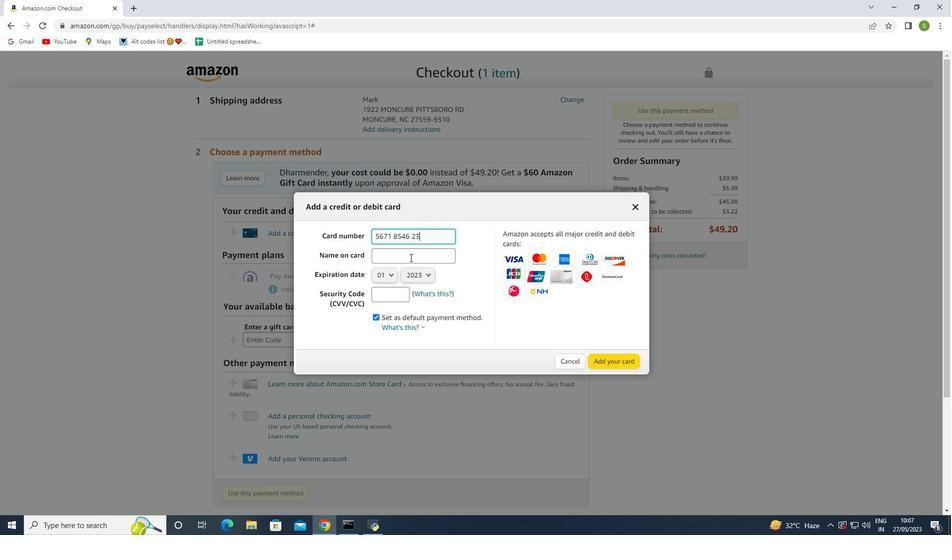 
Action: Mouse moved to (410, 257)
Screenshot: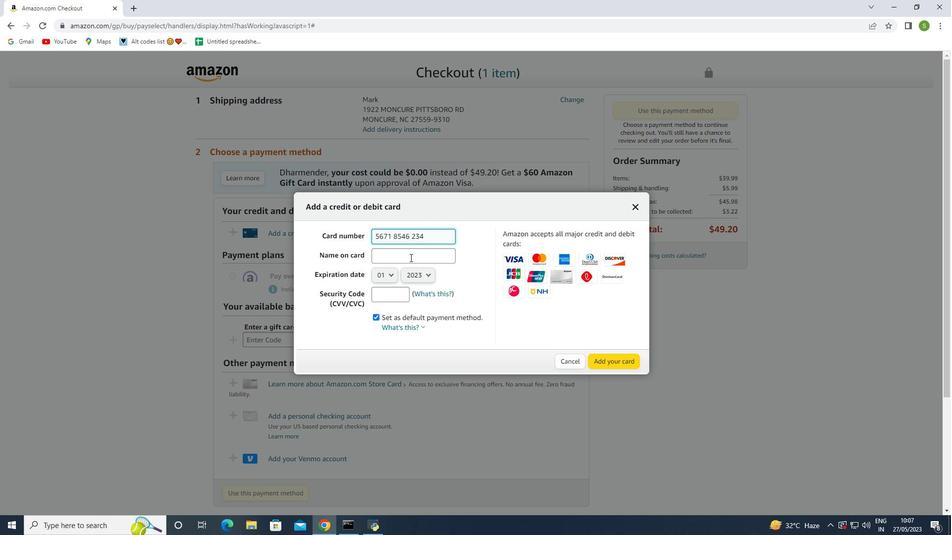 
Action: Key pressed 788
Screenshot: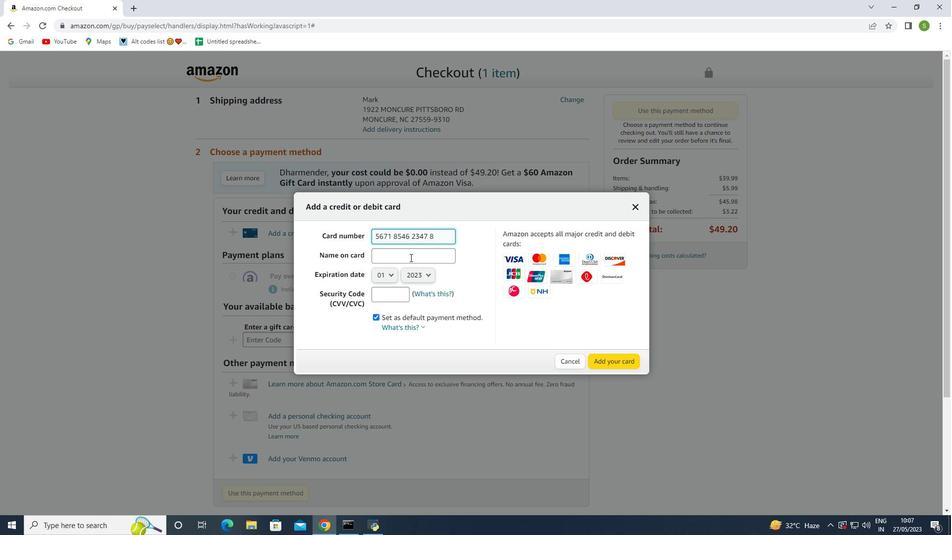 
Action: Mouse moved to (409, 257)
Screenshot: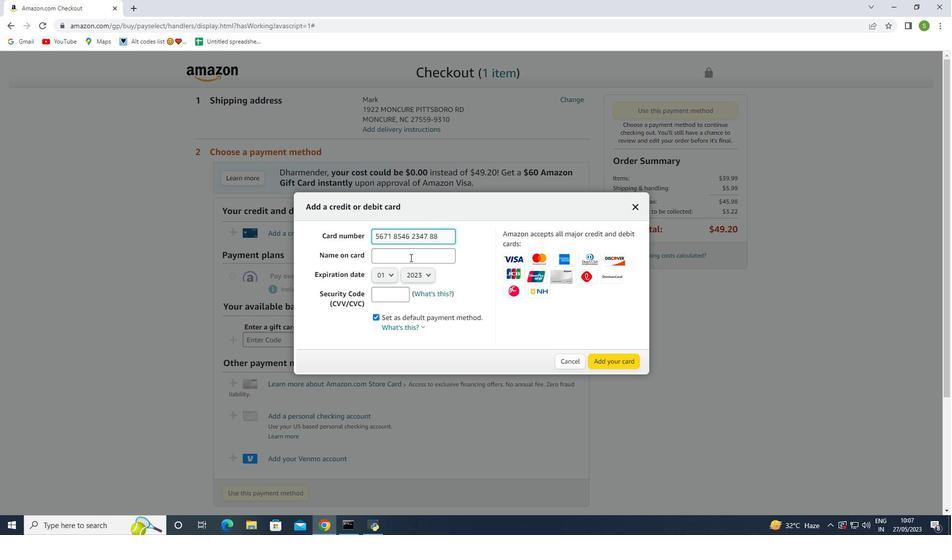
Action: Key pressed 11
Screenshot: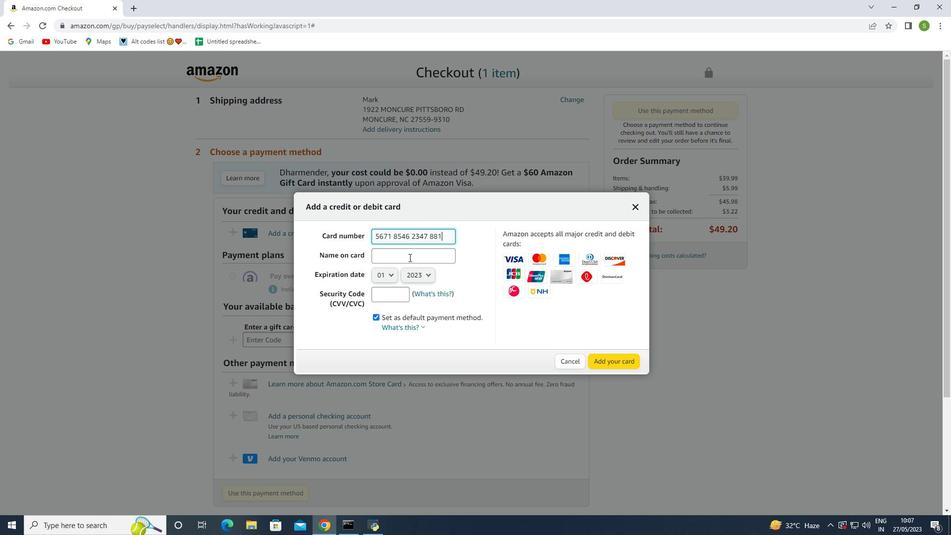 
Action: Mouse pressed left at (409, 257)
Screenshot: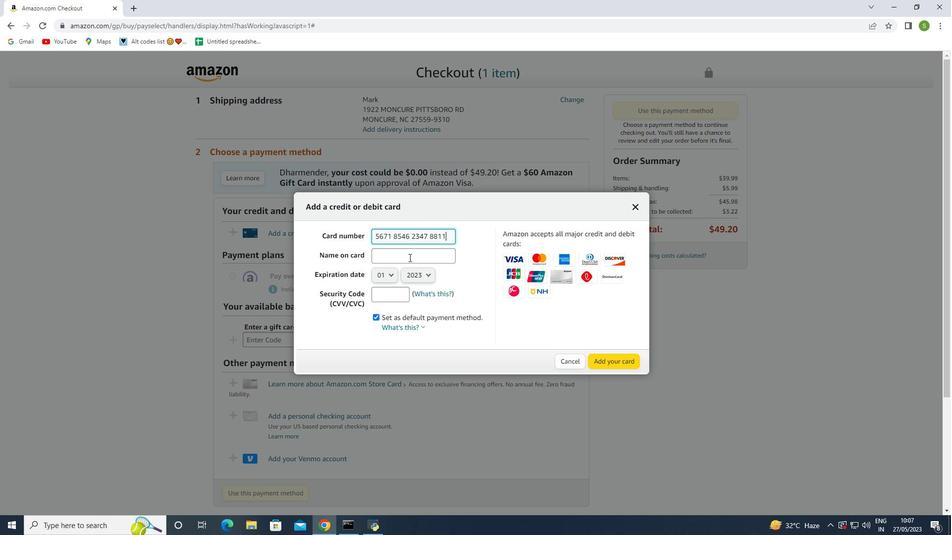 
Action: Mouse moved to (409, 257)
Screenshot: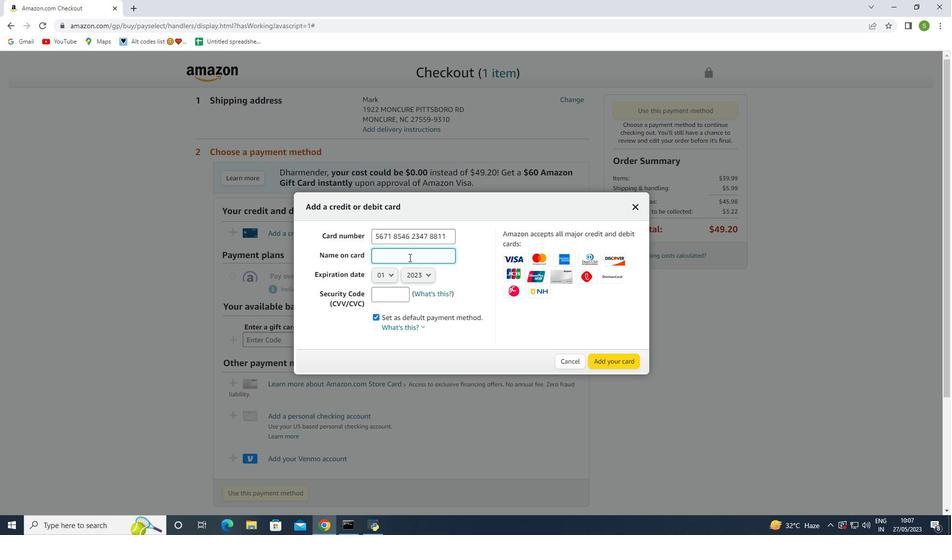 
Action: Key pressed <Key.shift><Key.shift><Key.shift><Key.shift><Key.shift><Key.shift><Key.shift><Key.shift><Key.shift><Key.shift><Key.shift><Key.shift><Key.shift><Key.shift><Key.shift><Key.shift><Key.shift><Key.shift><Key.shift><Key.shift><Key.shift><Key.shift><Key.shift><Key.shift><Key.shift><Key.shift><Key.shift><Key.shift><Key.shift><Key.shift><Key.shift><Key.shift>Mark
Screenshot: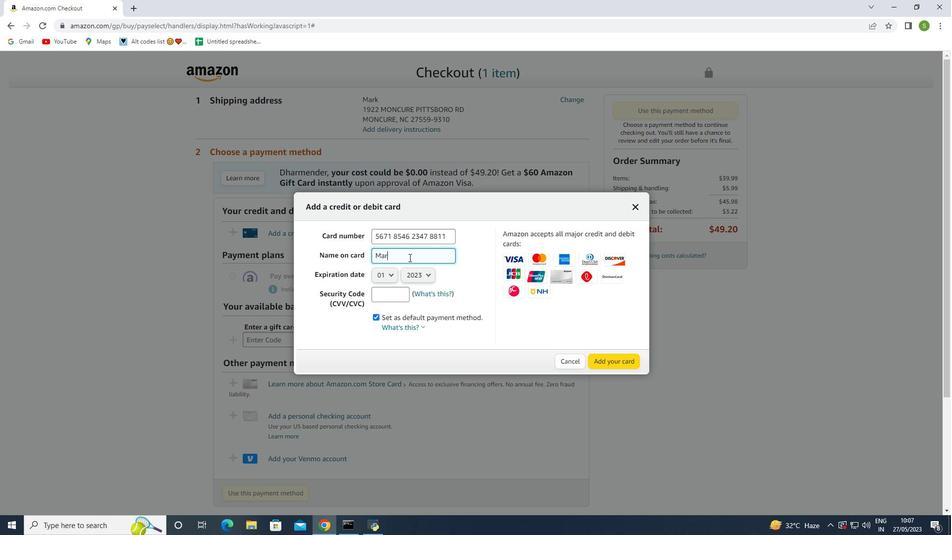 
Action: Mouse moved to (384, 273)
Screenshot: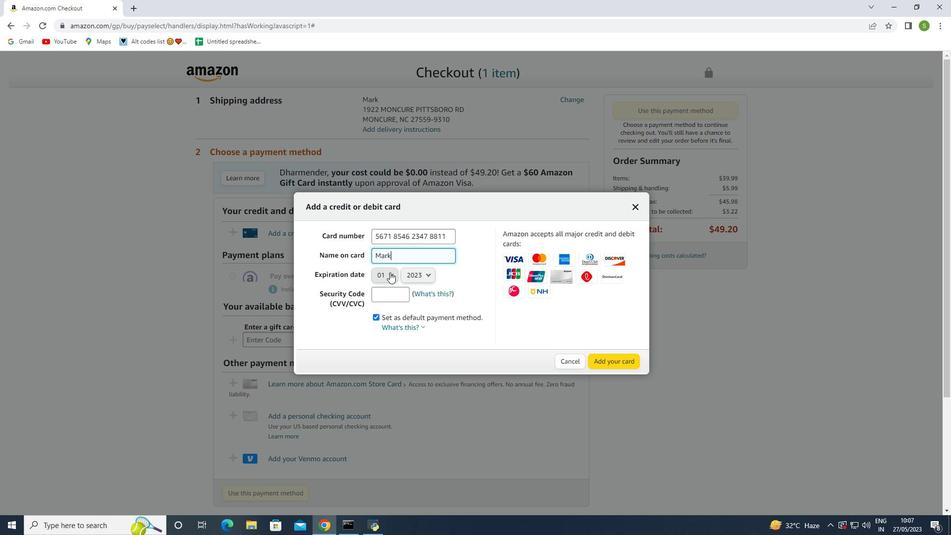 
Action: Mouse pressed left at (384, 273)
Screenshot: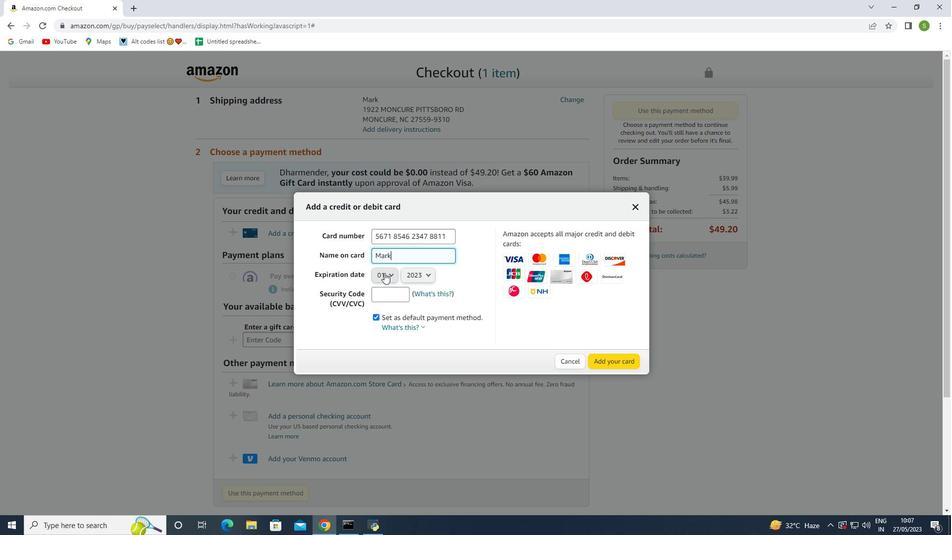
Action: Mouse moved to (383, 312)
Screenshot: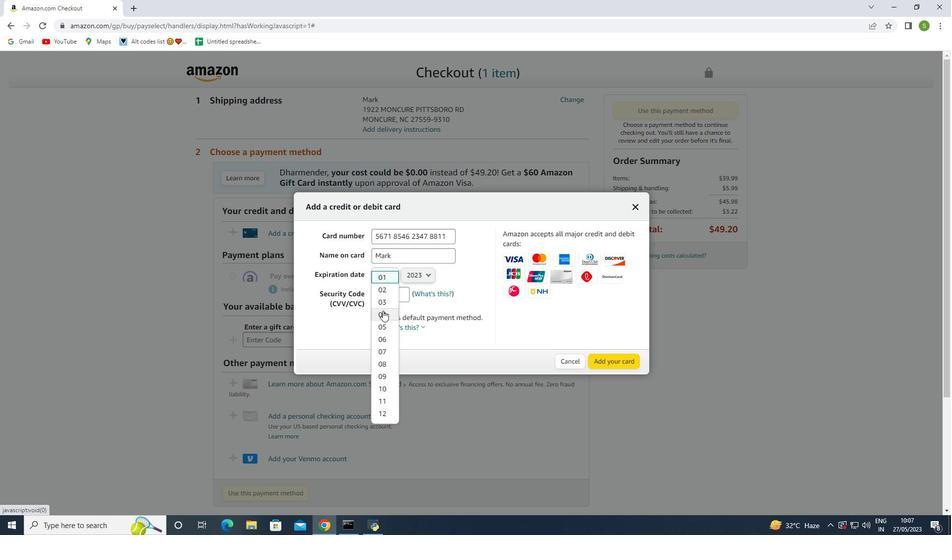 
Action: Mouse pressed left at (383, 312)
Screenshot: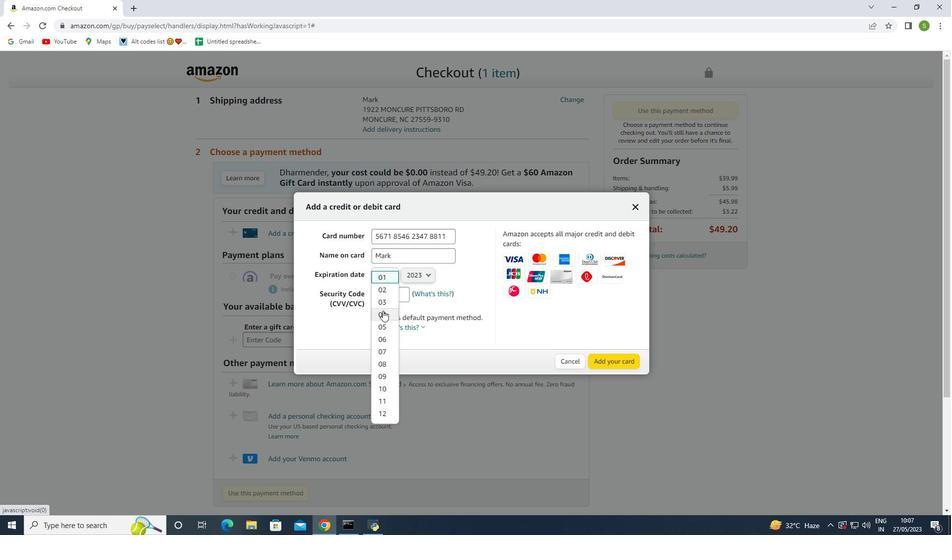 
Action: Mouse moved to (408, 278)
Screenshot: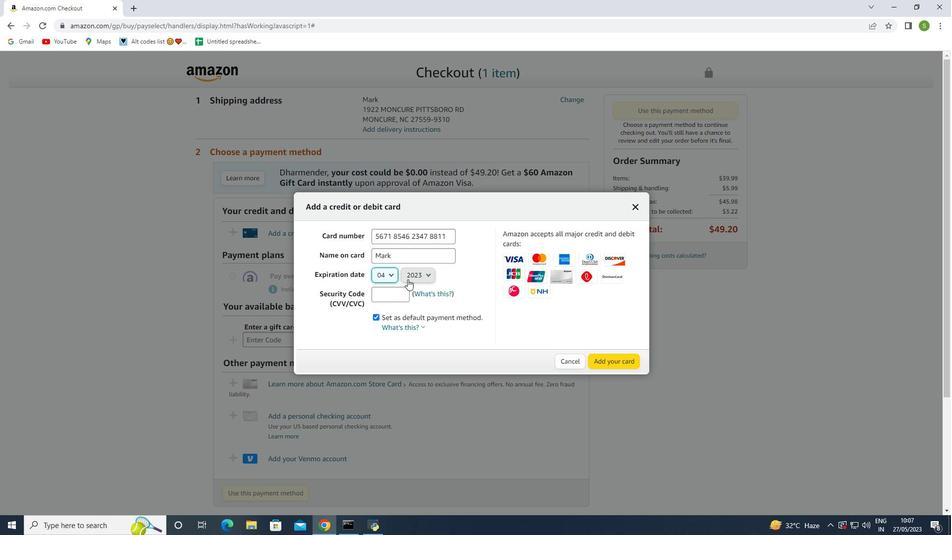 
Action: Mouse pressed left at (408, 278)
Screenshot: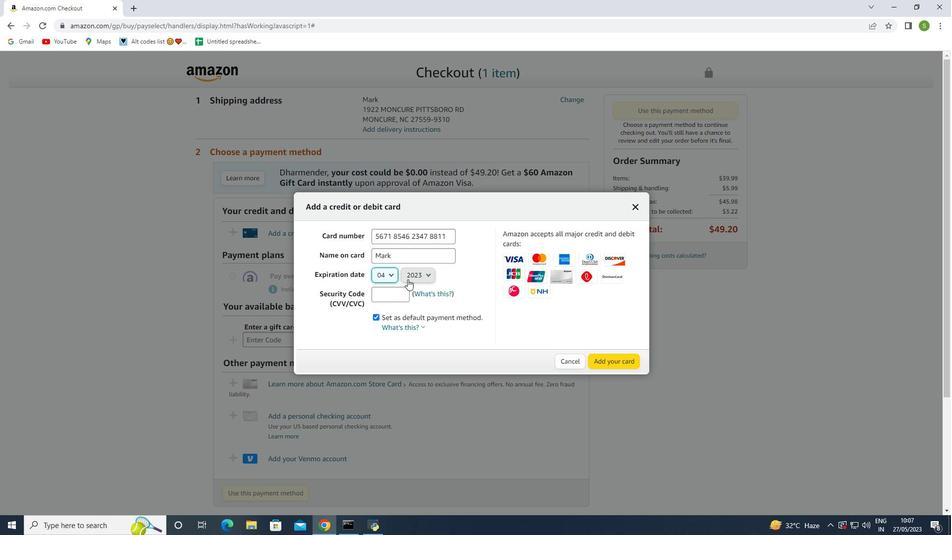 
Action: Mouse moved to (414, 339)
Screenshot: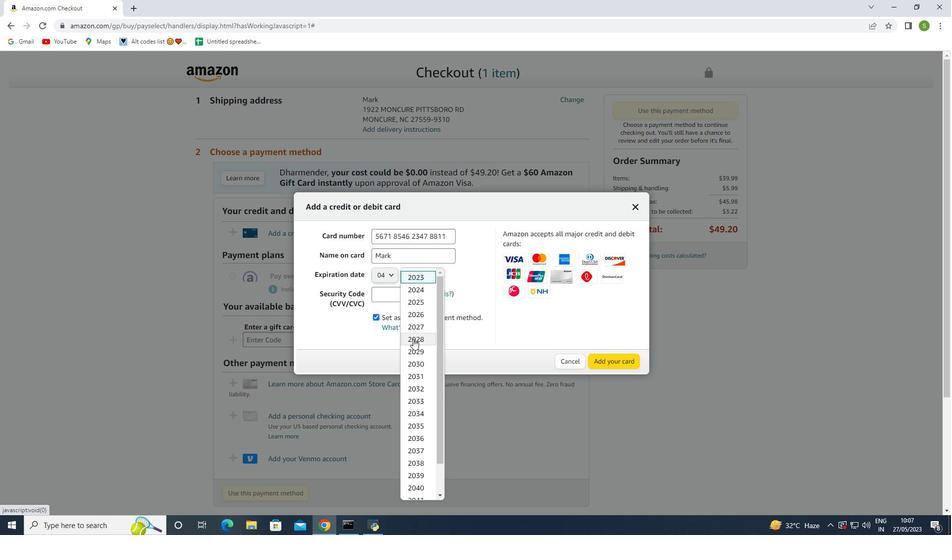 
Action: Mouse pressed left at (414, 339)
Screenshot: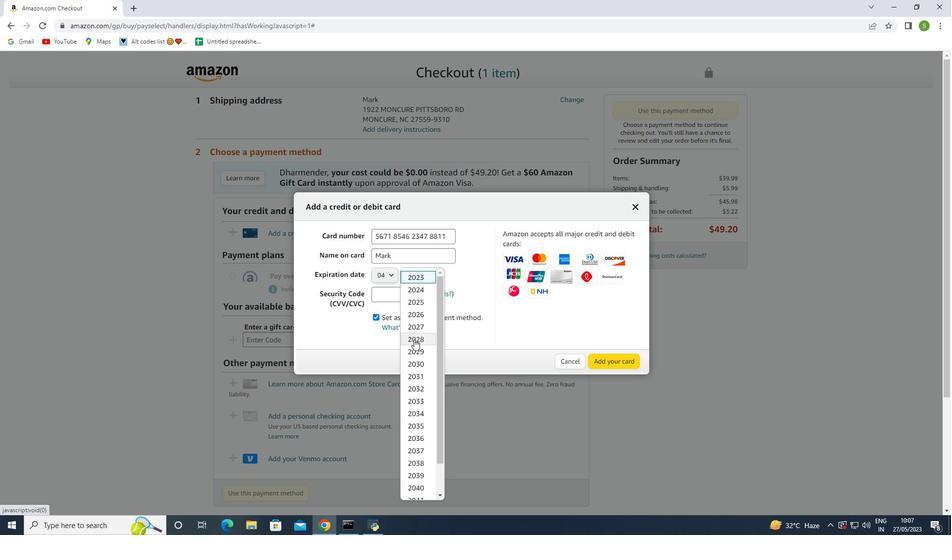 
Action: Mouse moved to (378, 294)
Screenshot: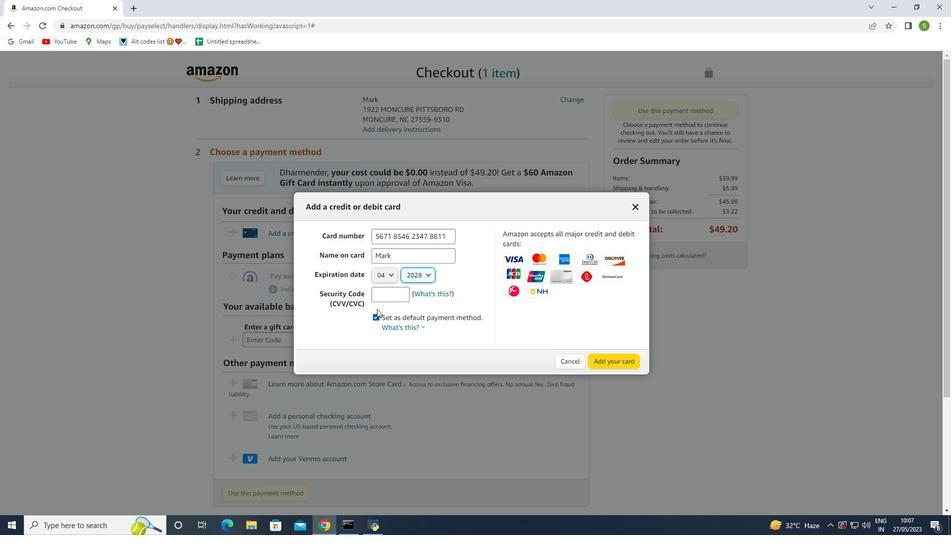 
Action: Mouse pressed left at (378, 294)
Screenshot: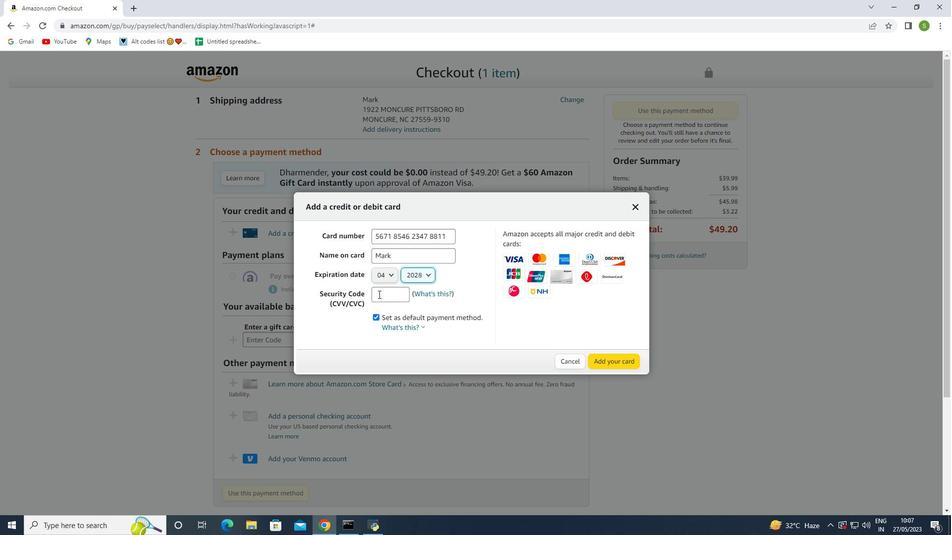 
Action: Key pressed 435
Screenshot: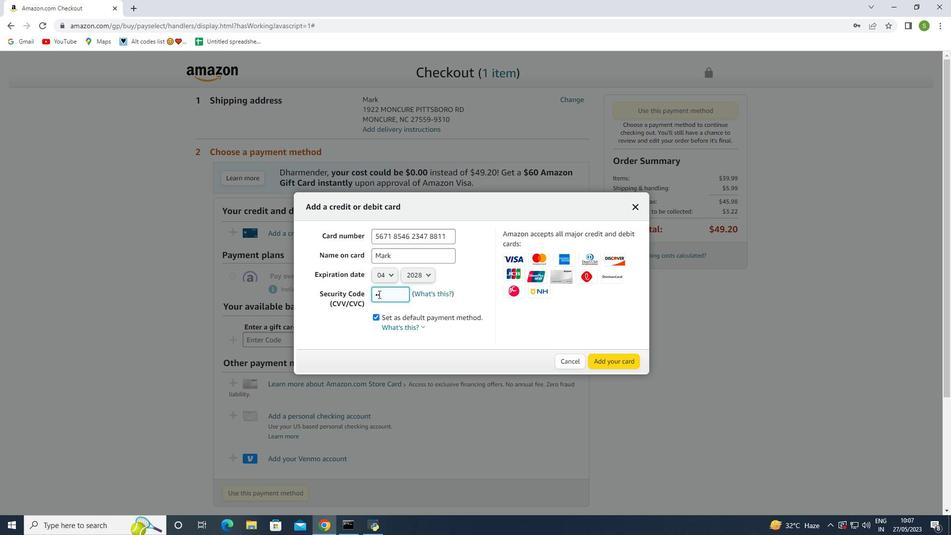
Action: Mouse moved to (606, 364)
Screenshot: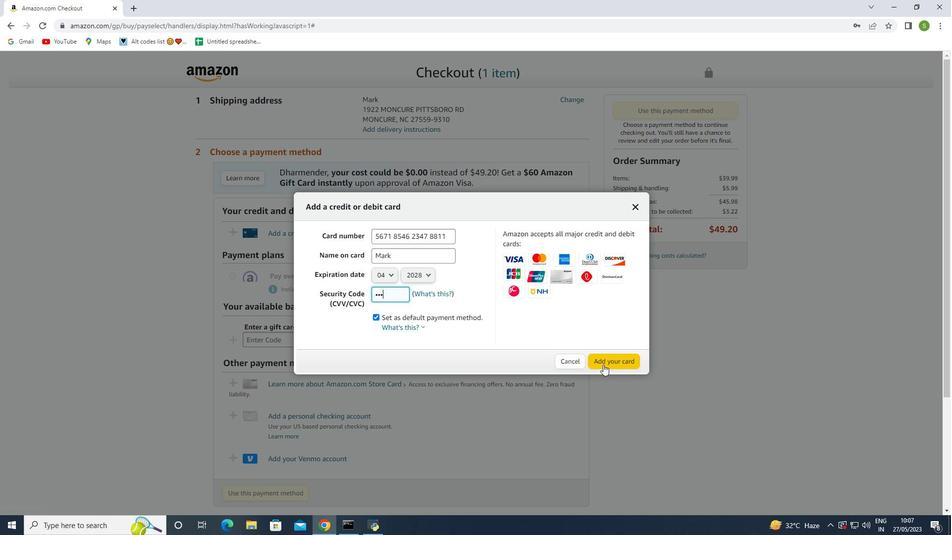 
